 Task: Look for space in Teaneck, United States from 6th September, 2023 to 15th September, 2023 for 6 adults in price range Rs.8000 to Rs.12000. Place can be entire place or private room with 6 bedrooms having 6 beds and 6 bathrooms. Property type can be house, flat, guest house. Amenities needed are: wifi, TV, free parkinig on premises, gym, breakfast. Booking option can be shelf check-in. Required host language is English.
Action: Mouse moved to (545, 131)
Screenshot: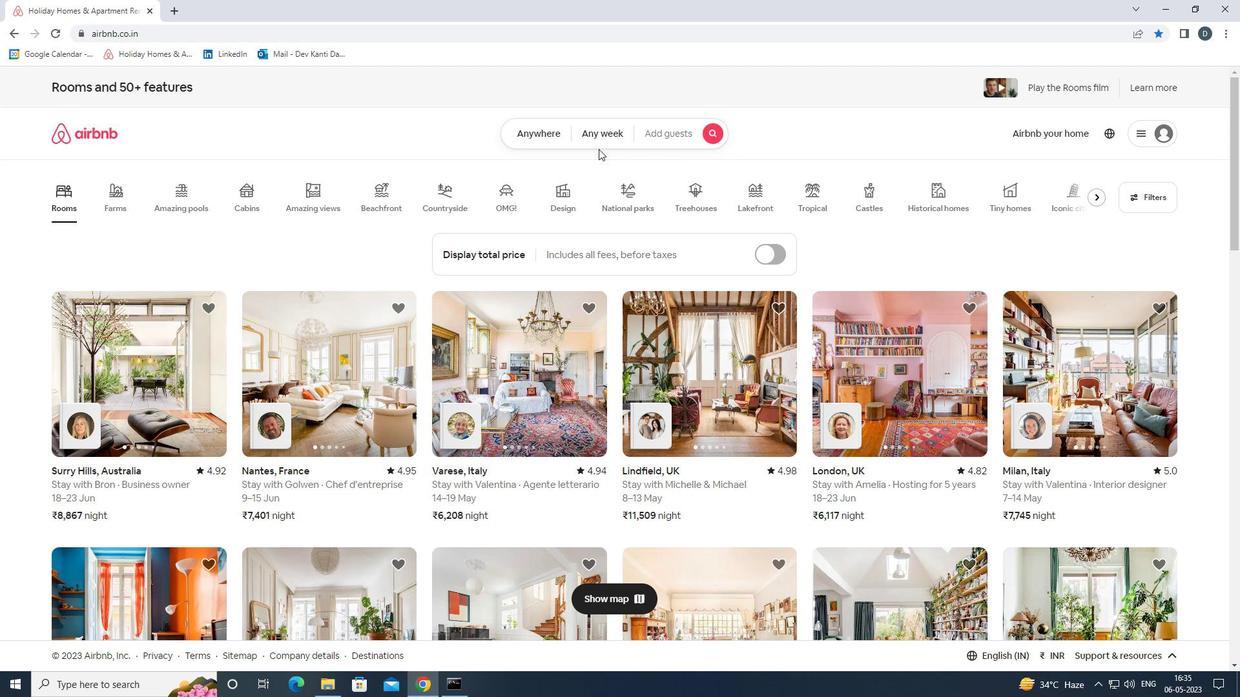 
Action: Mouse pressed left at (545, 131)
Screenshot: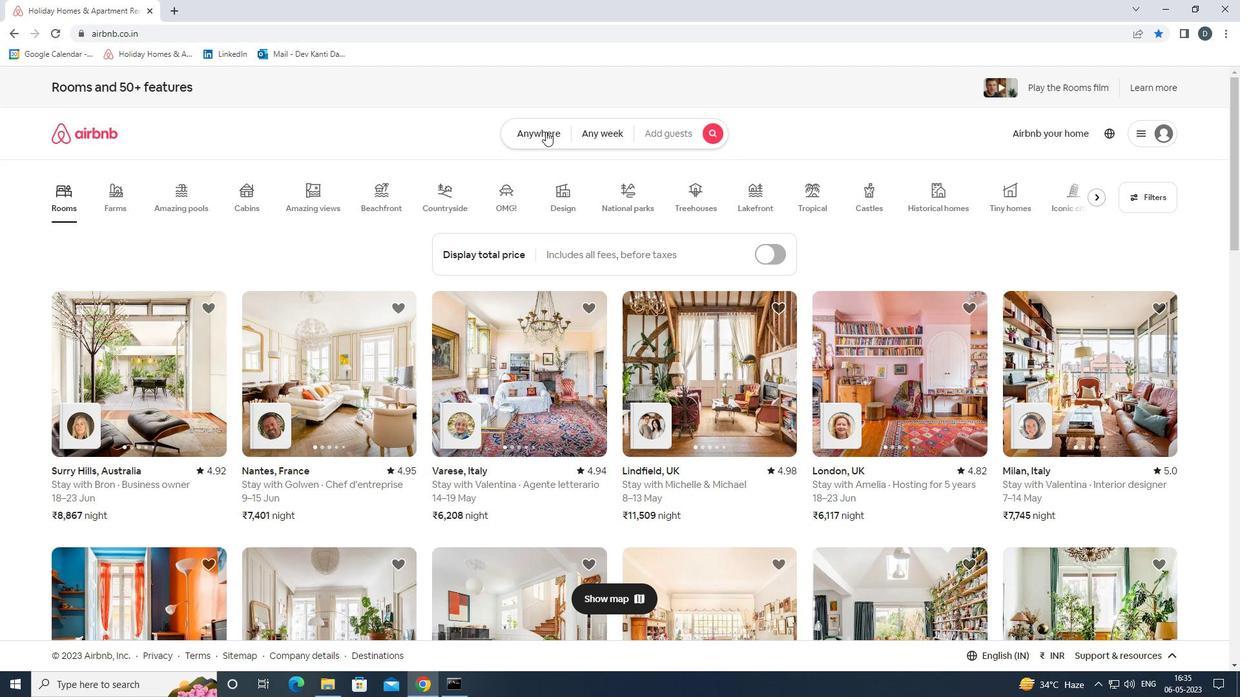 
Action: Mouse moved to (473, 186)
Screenshot: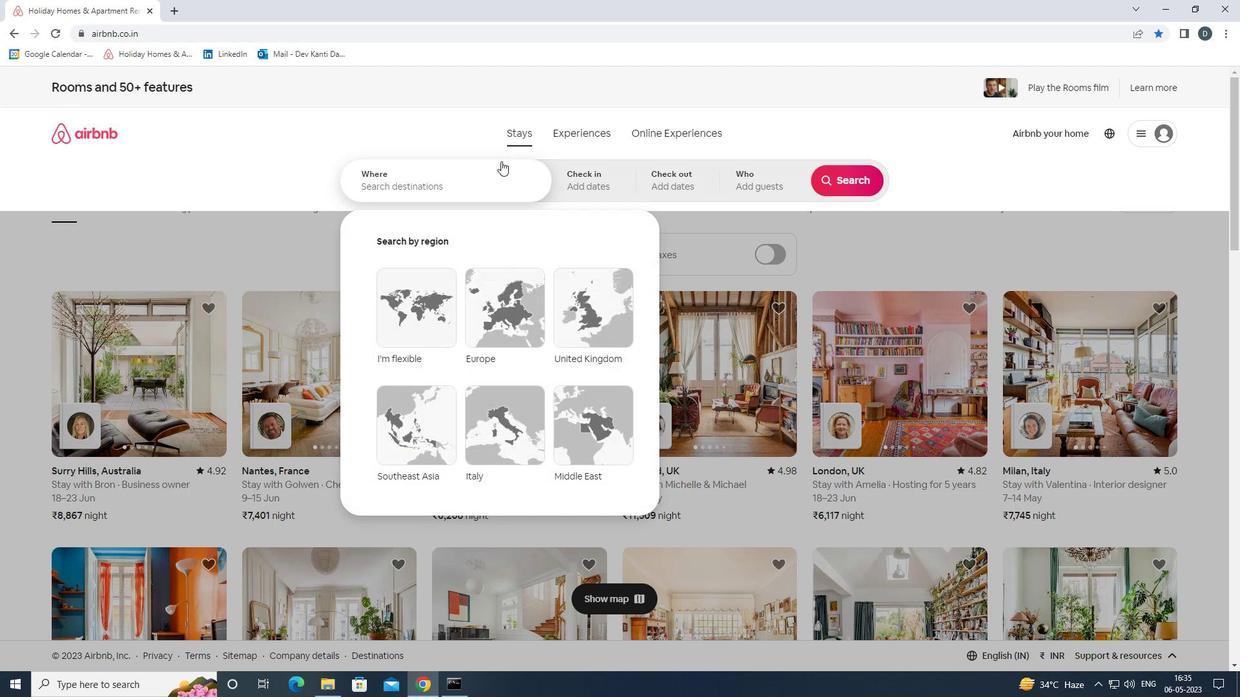 
Action: Mouse pressed left at (473, 186)
Screenshot: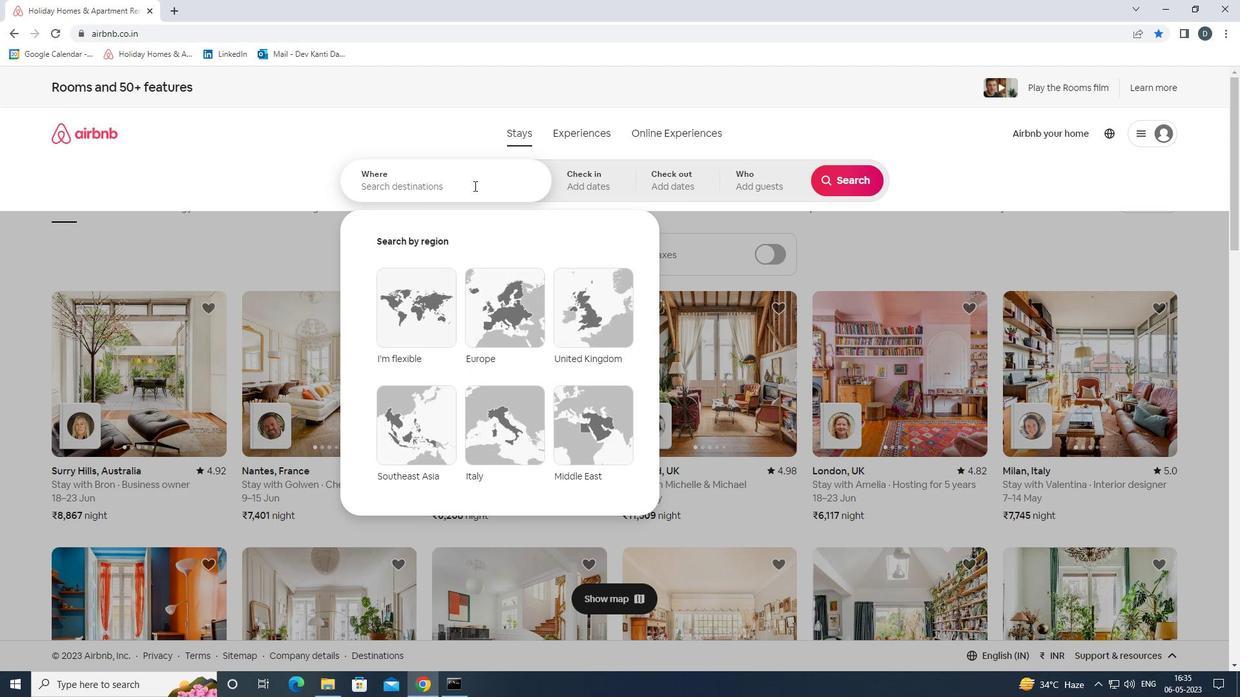 
Action: Key pressed <Key.shift>TEANECK,<Key.shift>UNITED<Key.space><Key.shift>STATES<Key.enter>
Screenshot: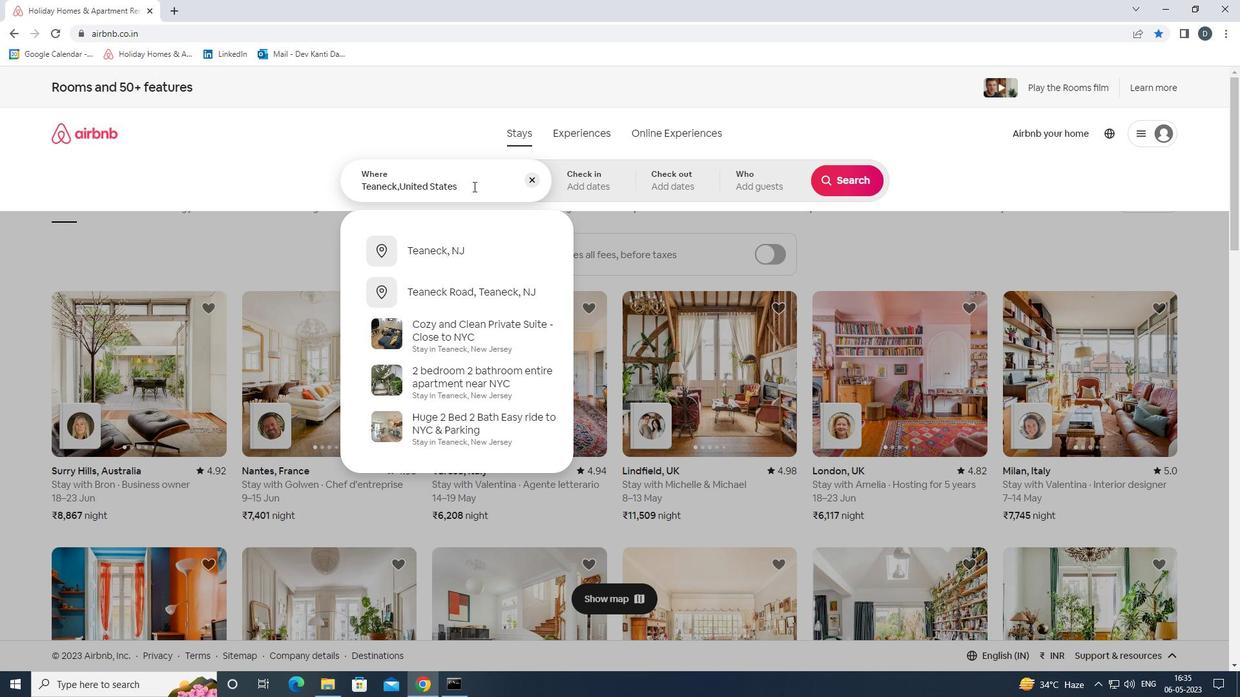 
Action: Mouse moved to (843, 277)
Screenshot: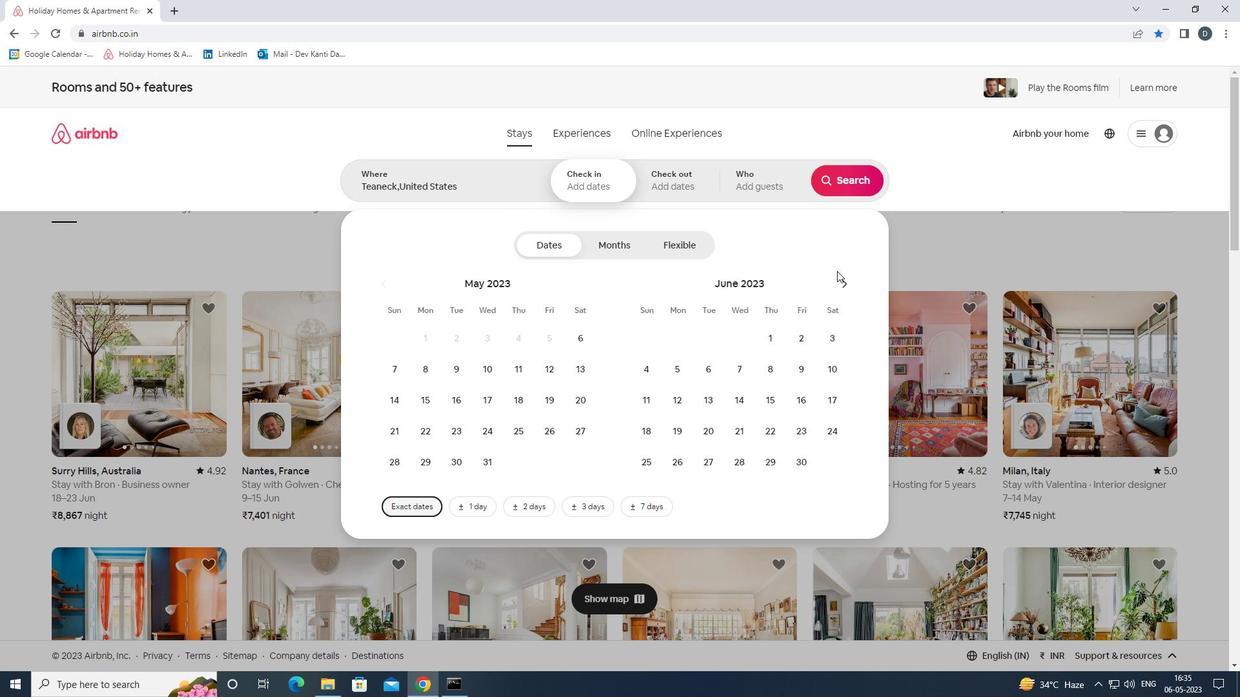 
Action: Mouse pressed left at (843, 277)
Screenshot: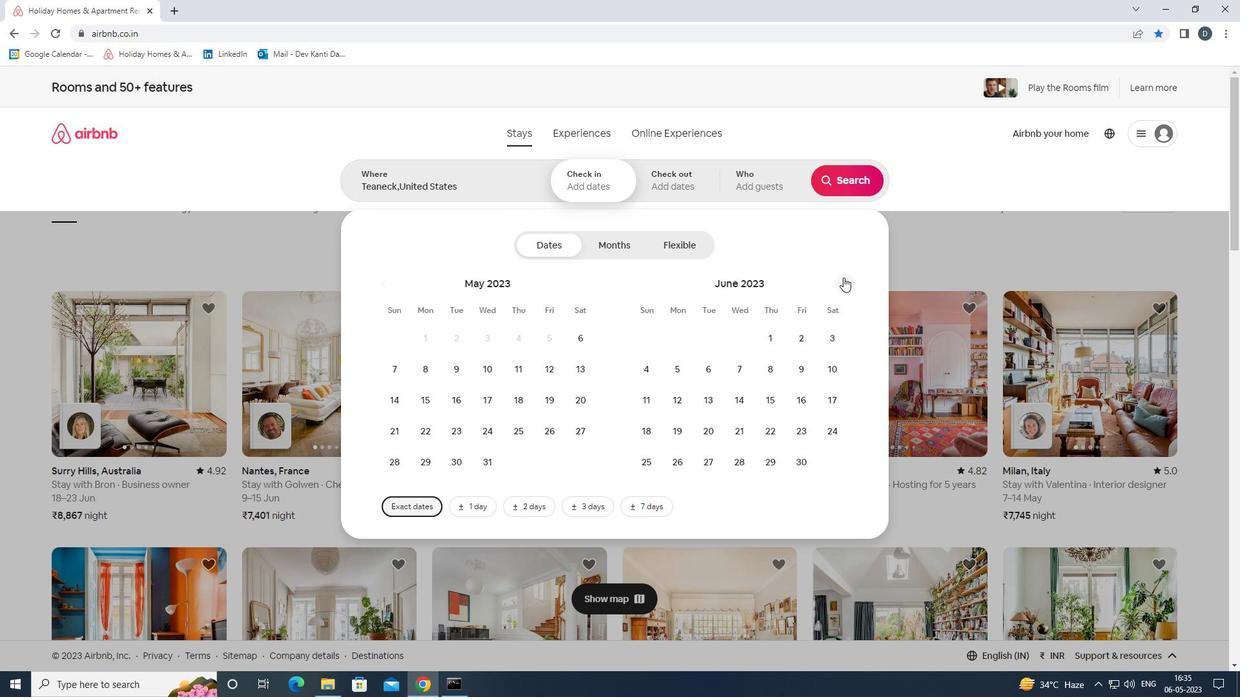 
Action: Mouse pressed left at (843, 277)
Screenshot: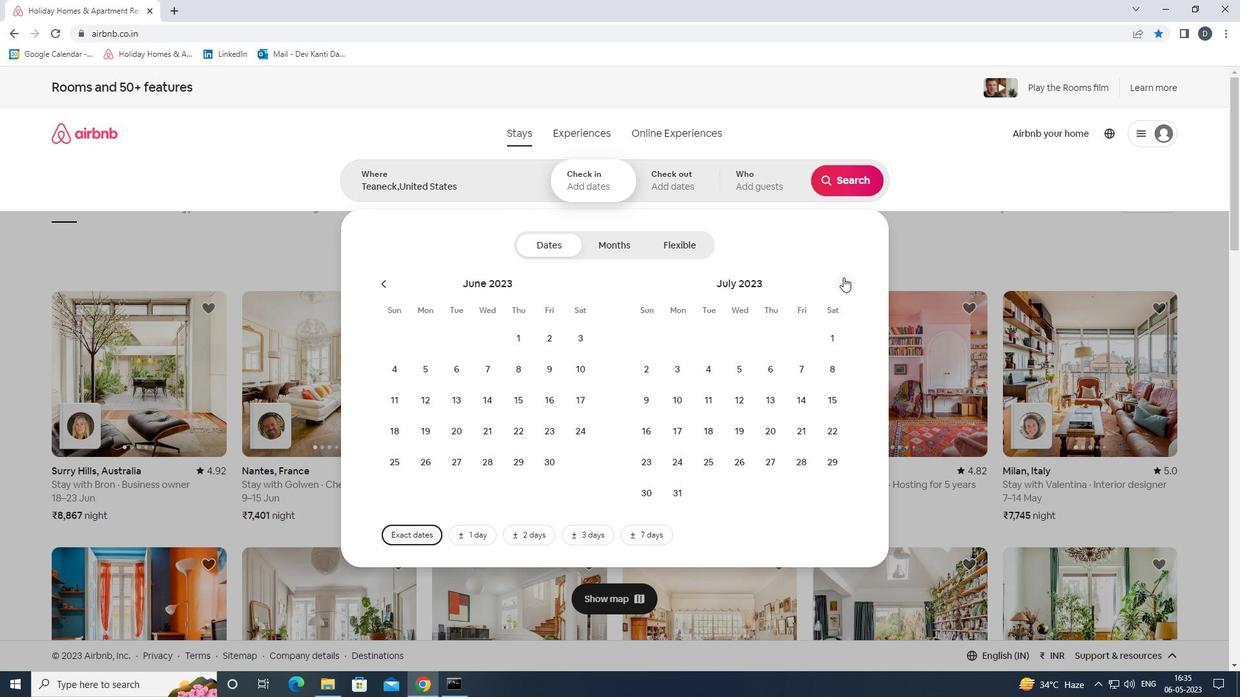 
Action: Mouse pressed left at (843, 277)
Screenshot: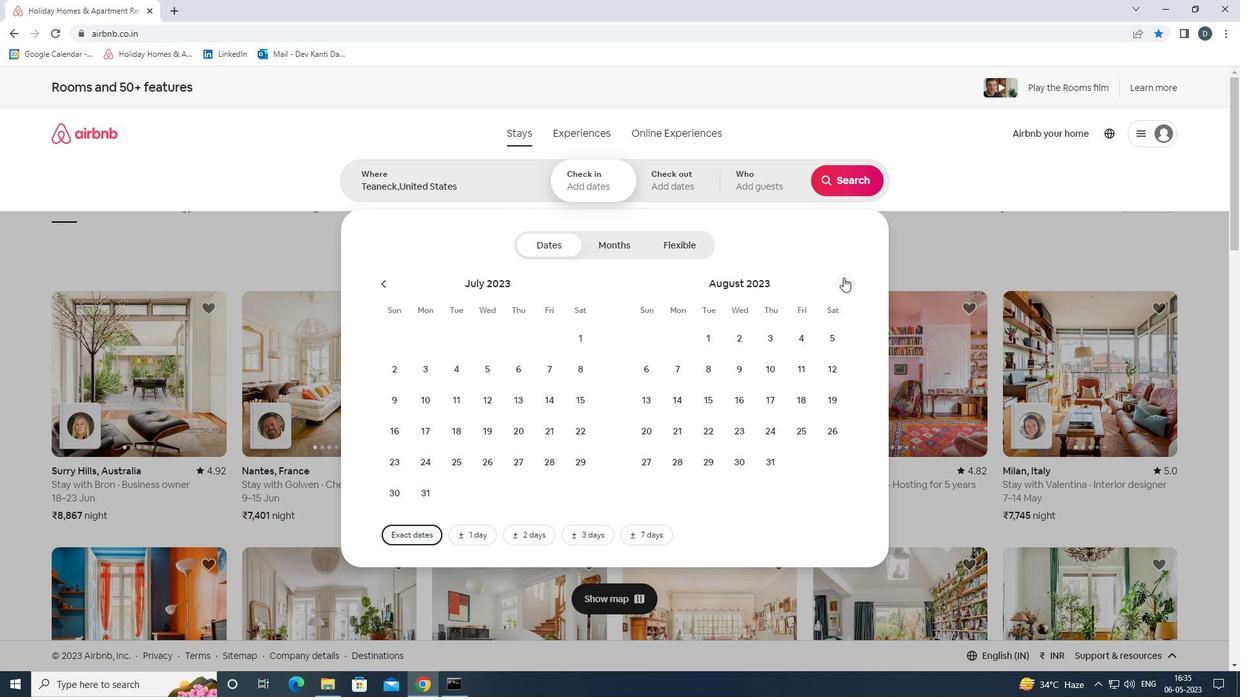 
Action: Mouse moved to (747, 378)
Screenshot: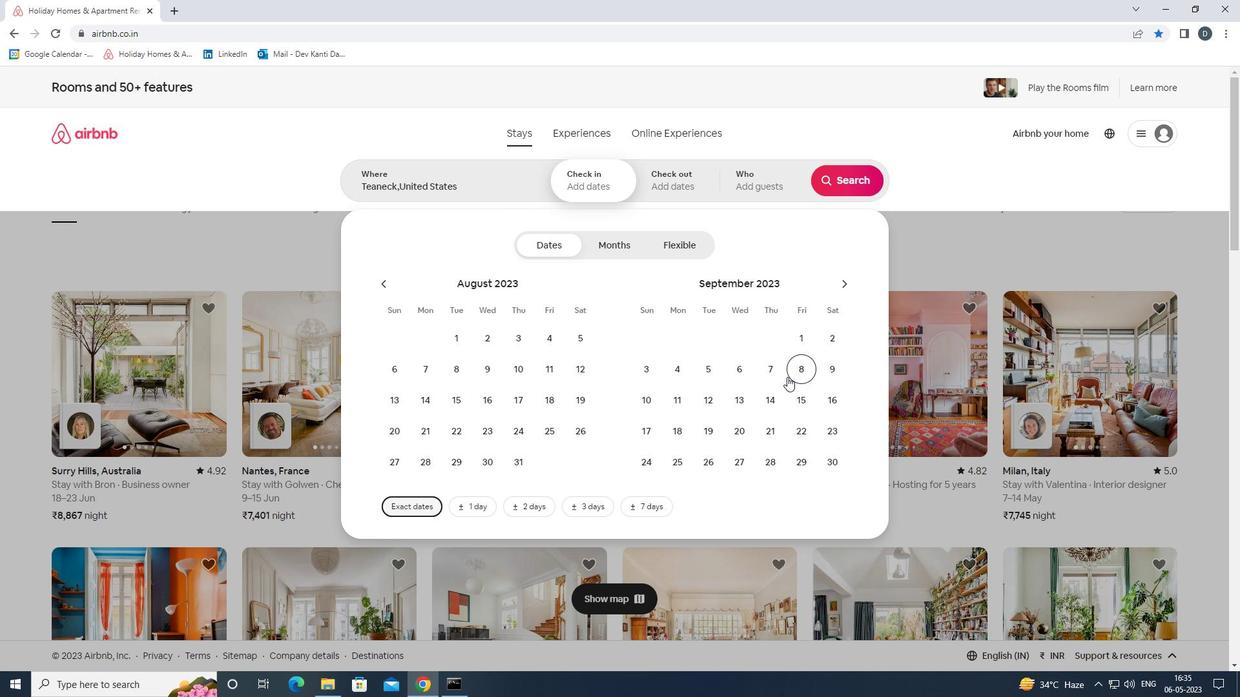 
Action: Mouse pressed left at (747, 378)
Screenshot: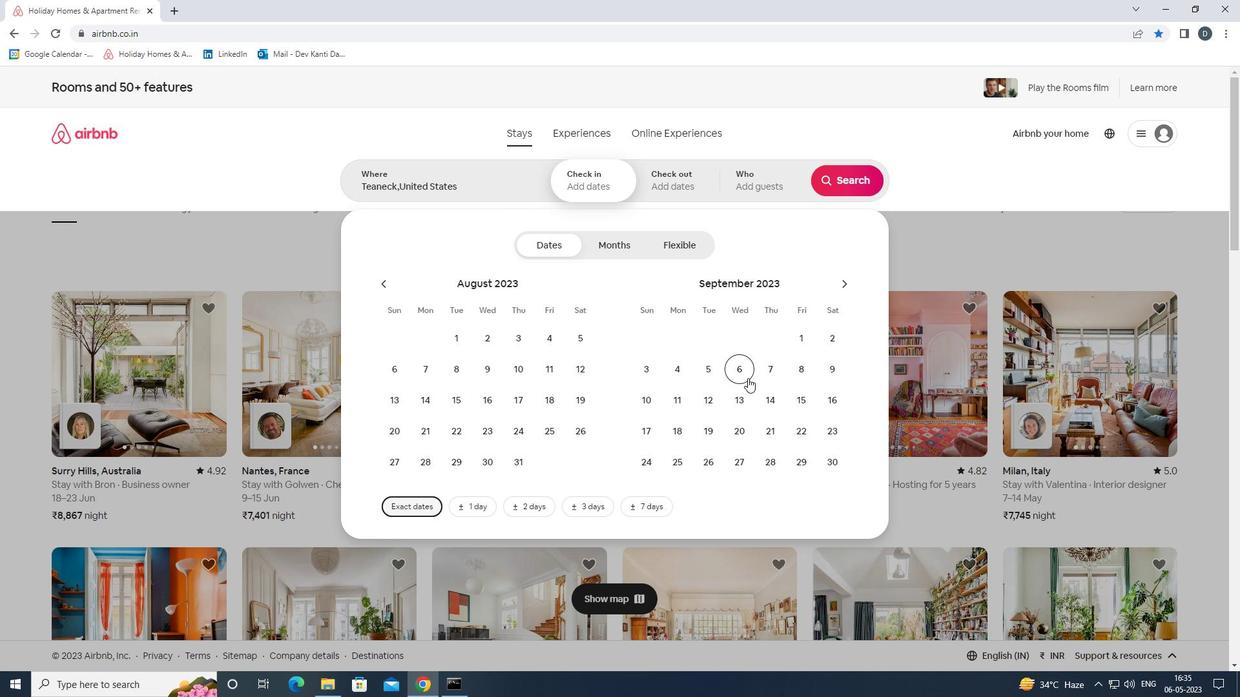 
Action: Mouse moved to (790, 396)
Screenshot: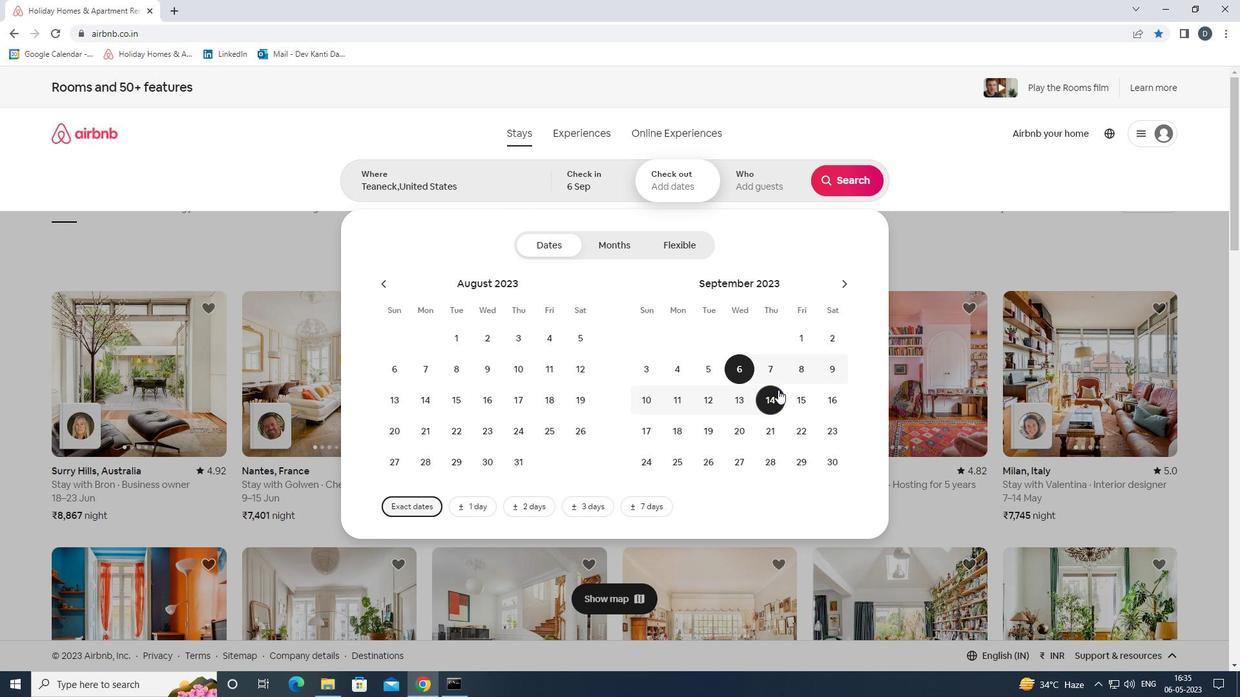 
Action: Mouse pressed left at (790, 396)
Screenshot: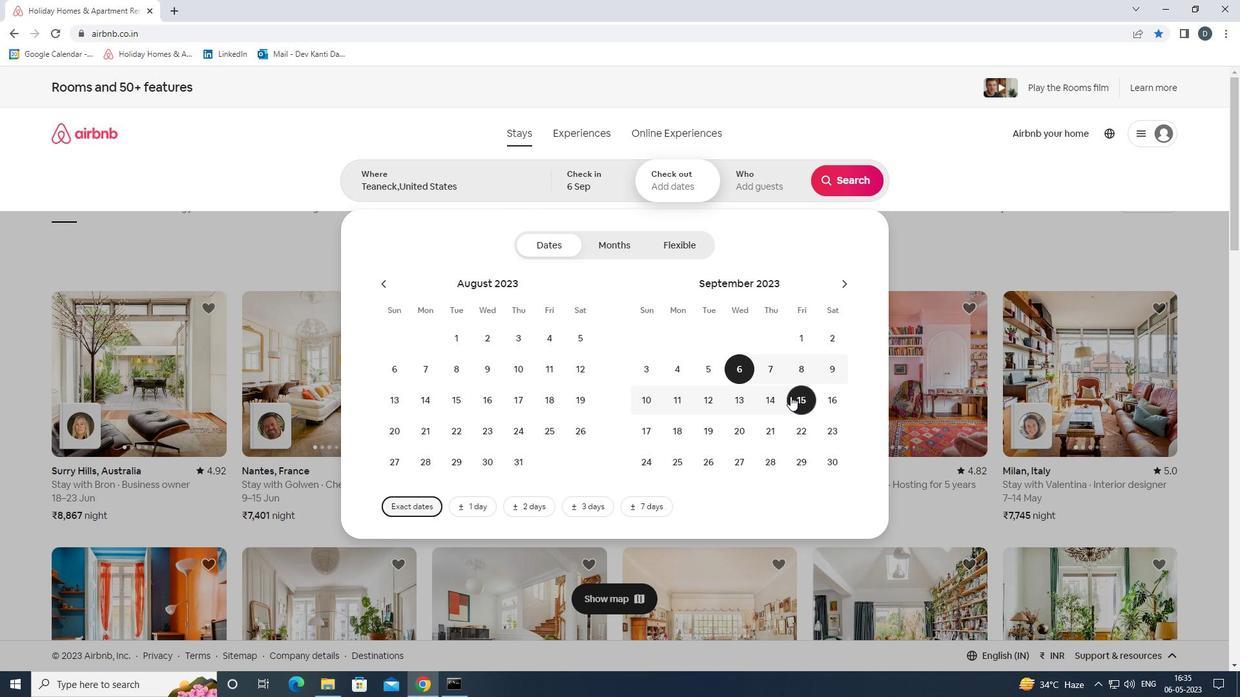 
Action: Mouse moved to (773, 193)
Screenshot: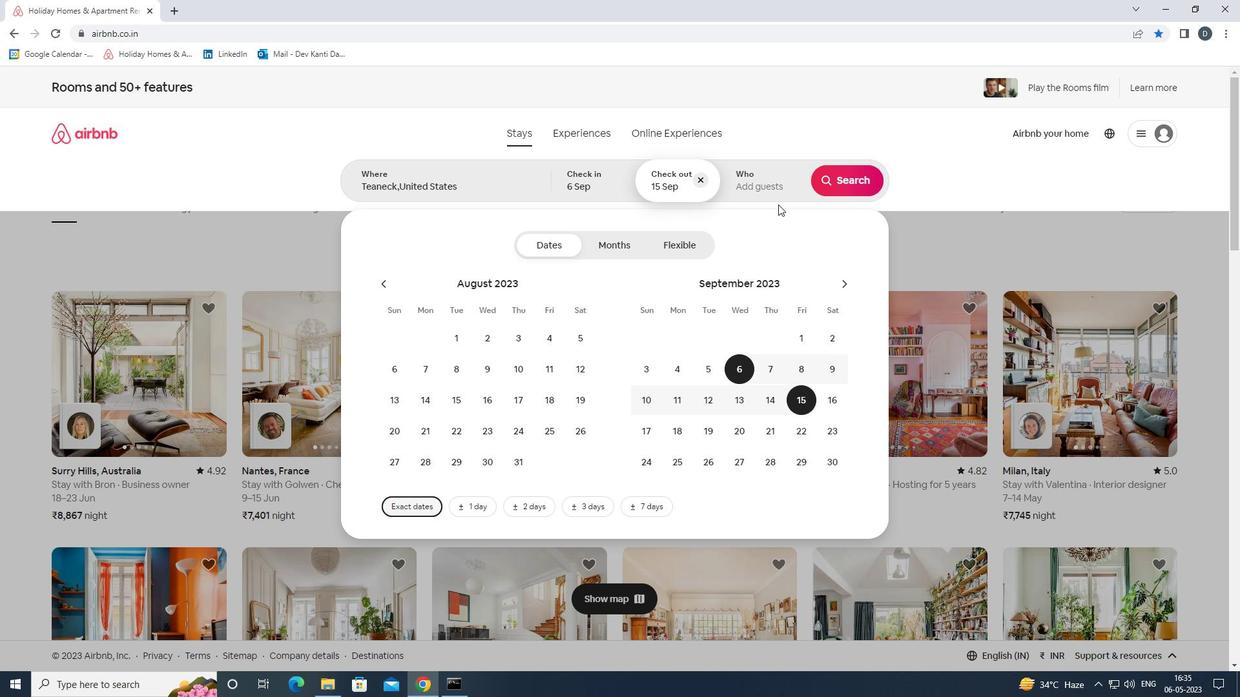 
Action: Mouse pressed left at (773, 193)
Screenshot: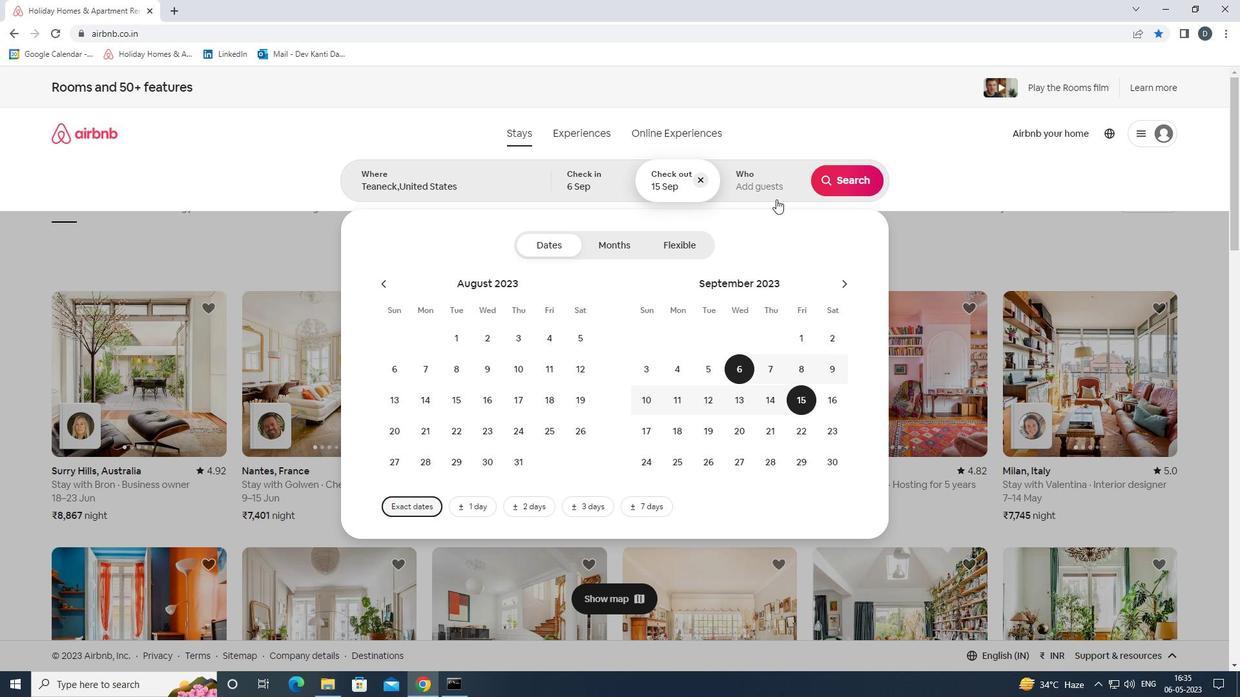 
Action: Mouse moved to (846, 248)
Screenshot: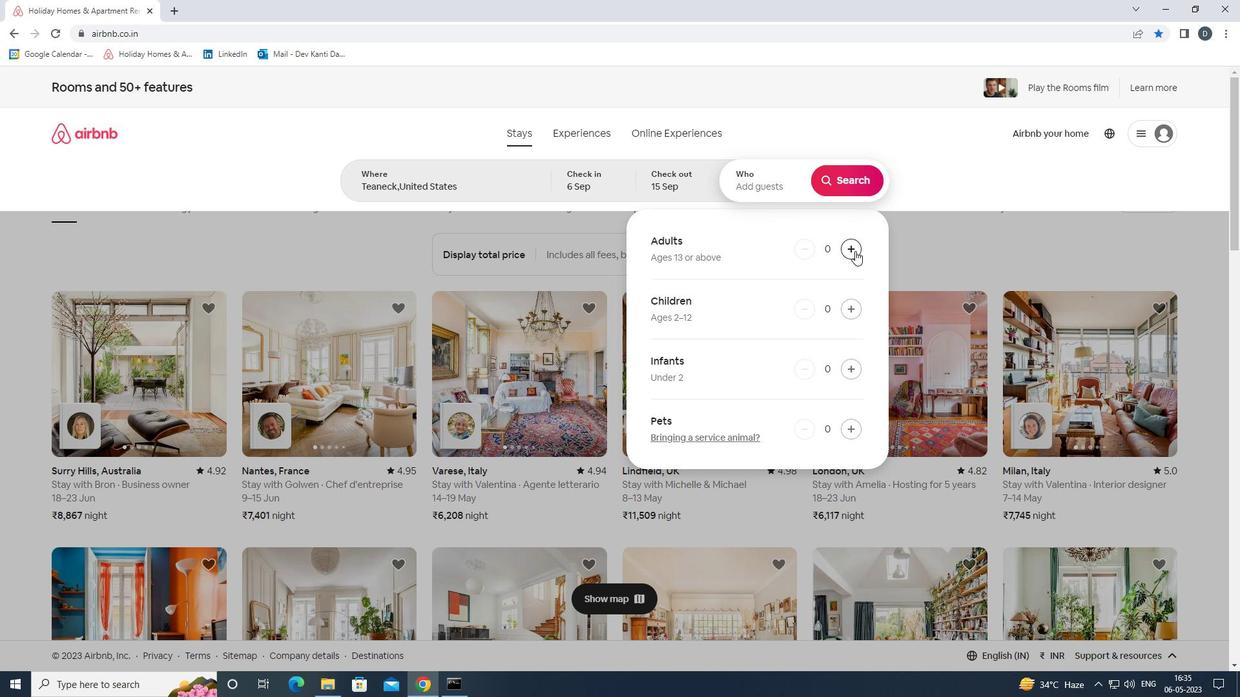 
Action: Mouse pressed left at (846, 248)
Screenshot: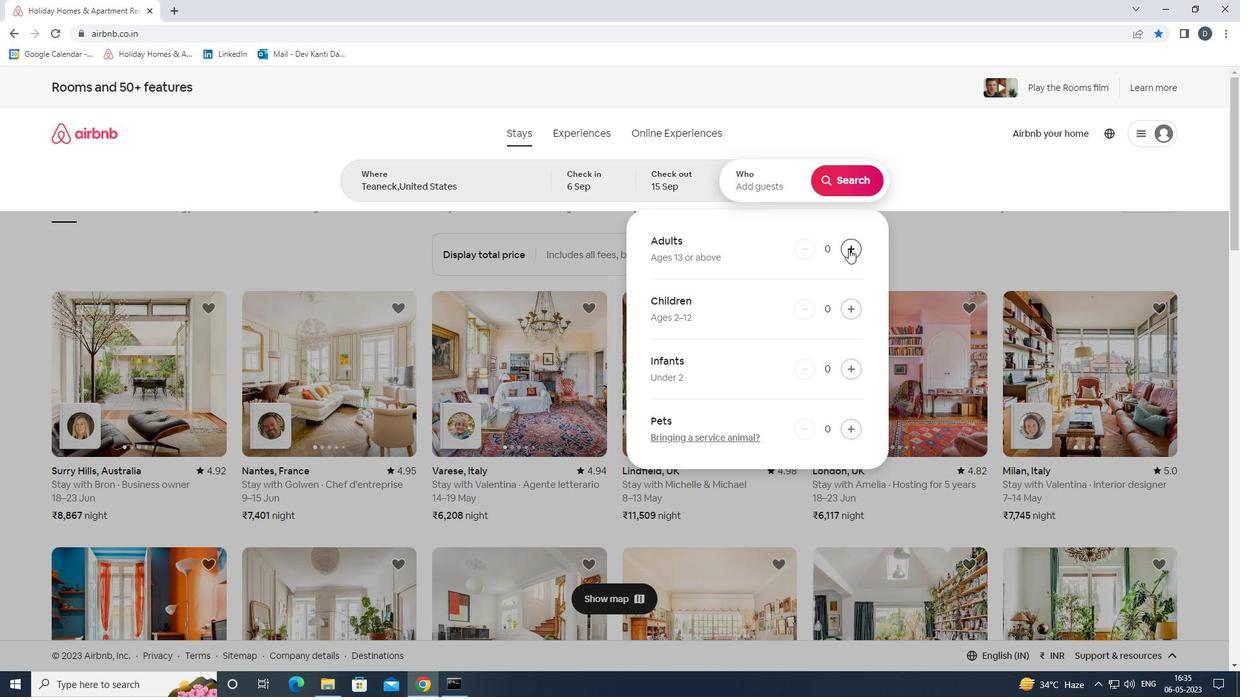 
Action: Mouse pressed left at (846, 248)
Screenshot: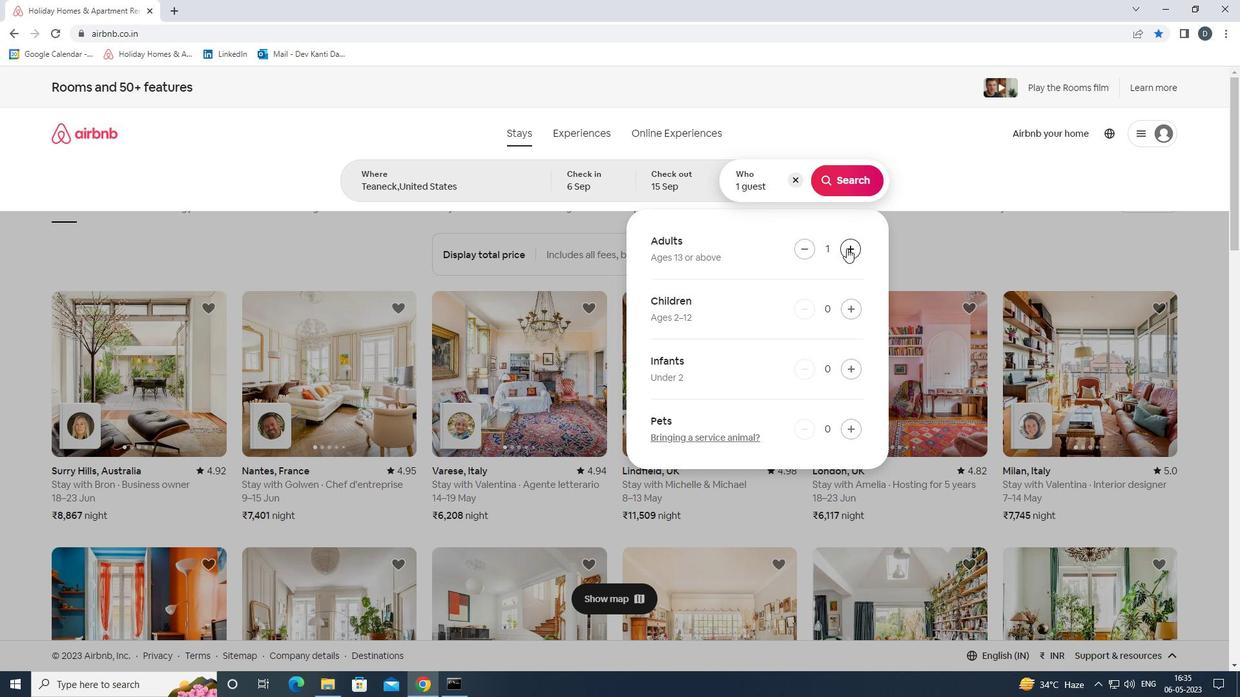 
Action: Mouse pressed left at (846, 248)
Screenshot: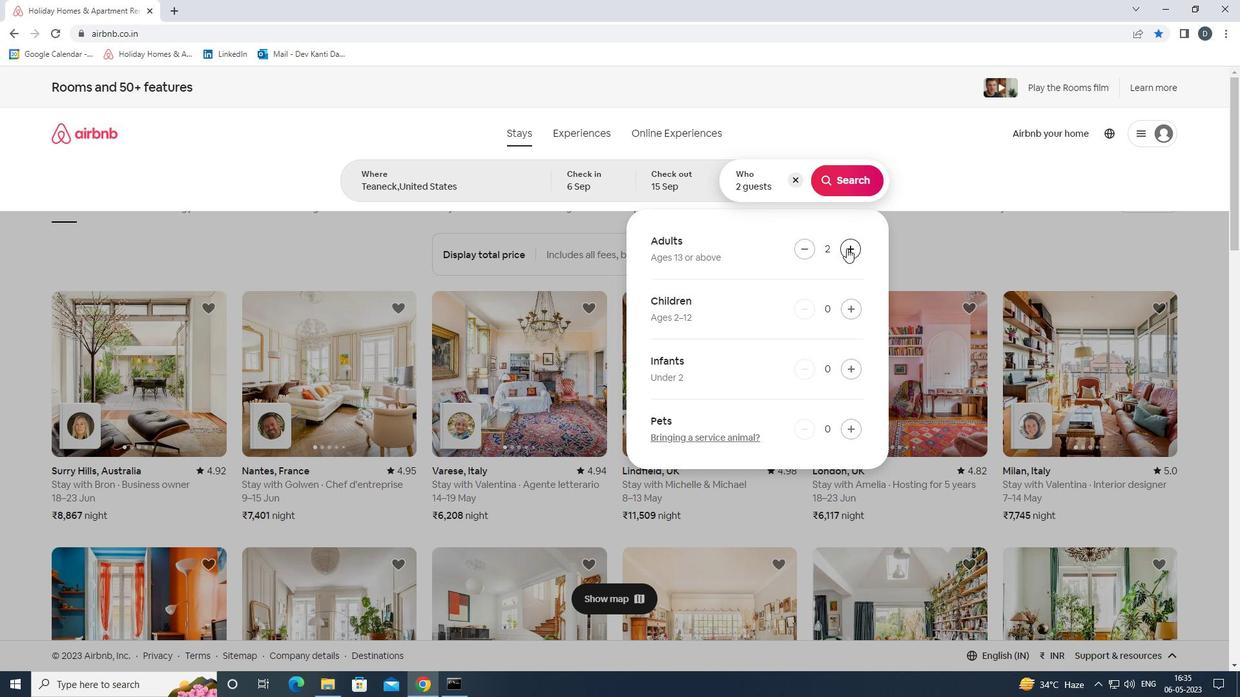 
Action: Mouse pressed left at (846, 248)
Screenshot: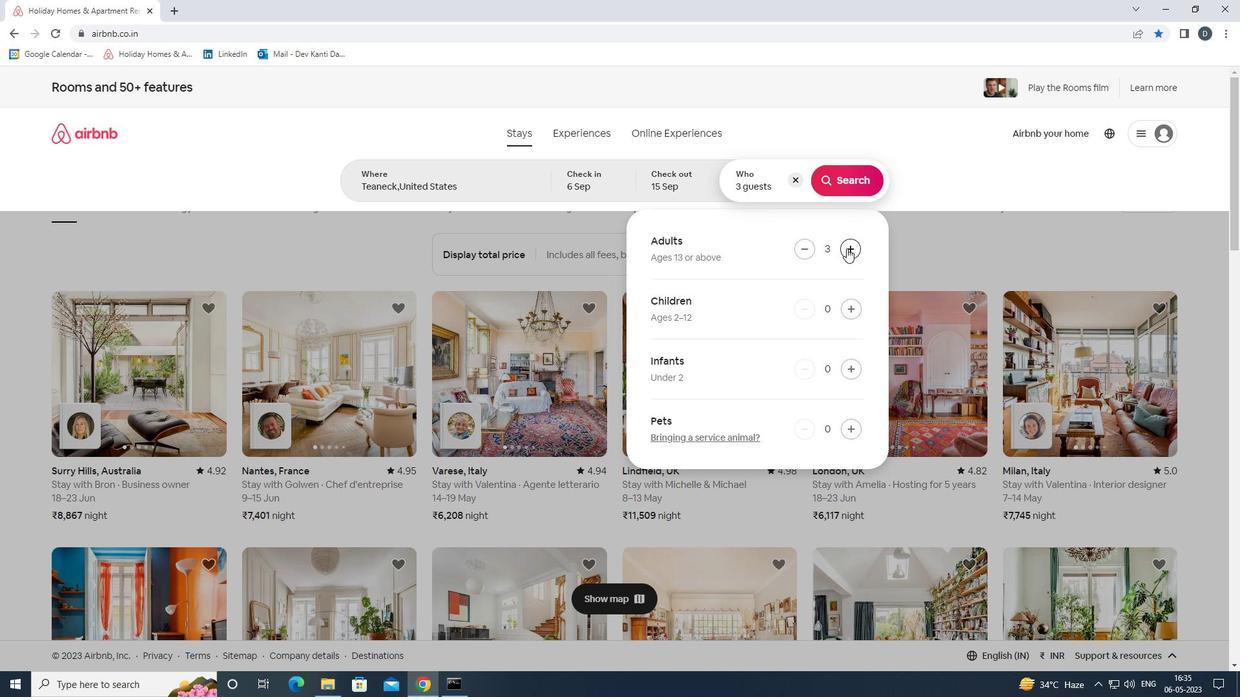 
Action: Mouse pressed left at (846, 248)
Screenshot: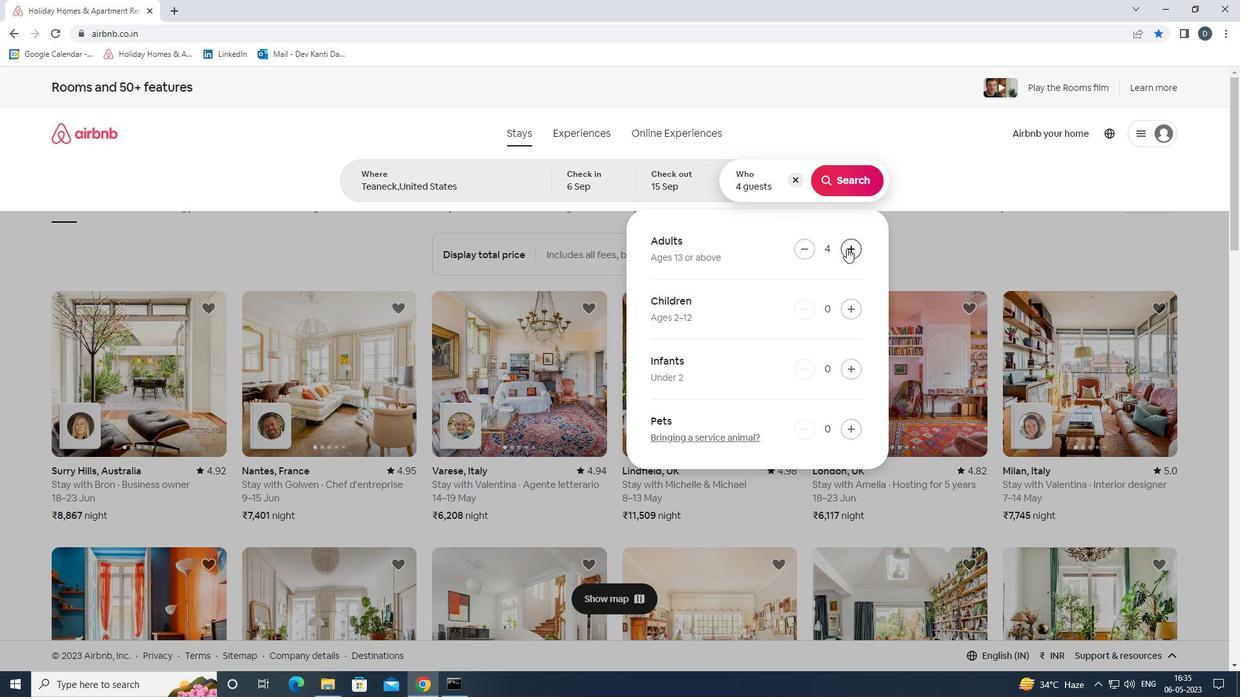 
Action: Mouse pressed left at (846, 248)
Screenshot: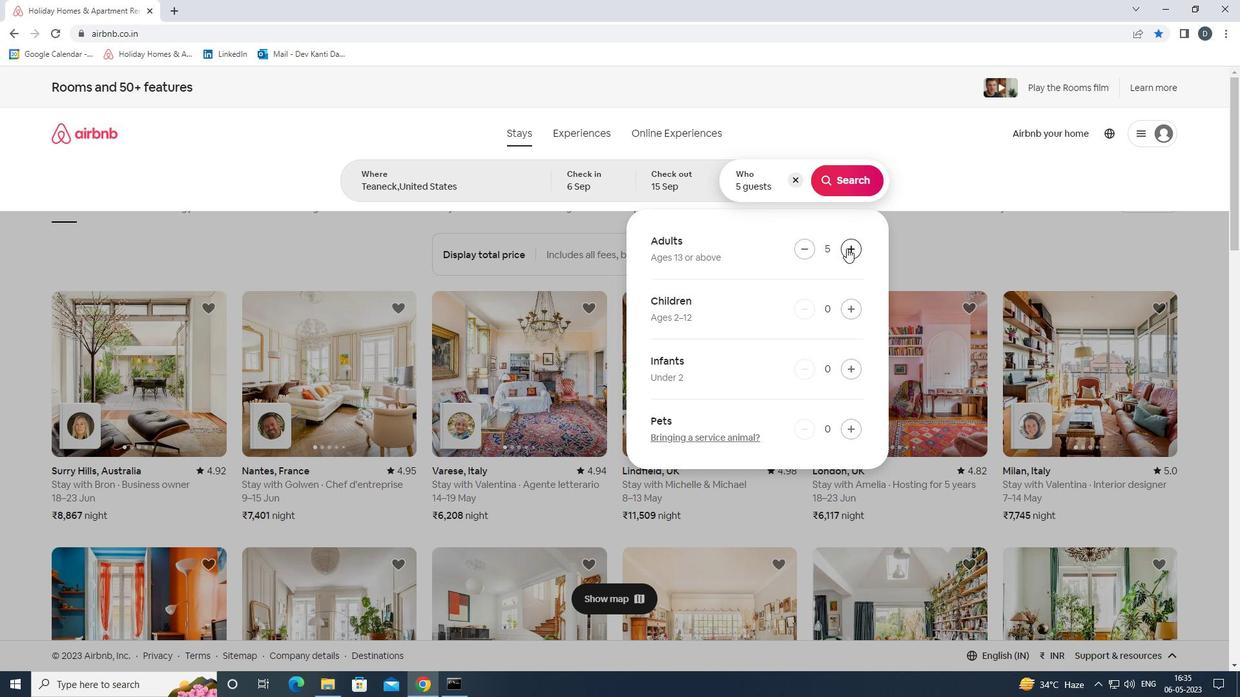 
Action: Mouse moved to (847, 190)
Screenshot: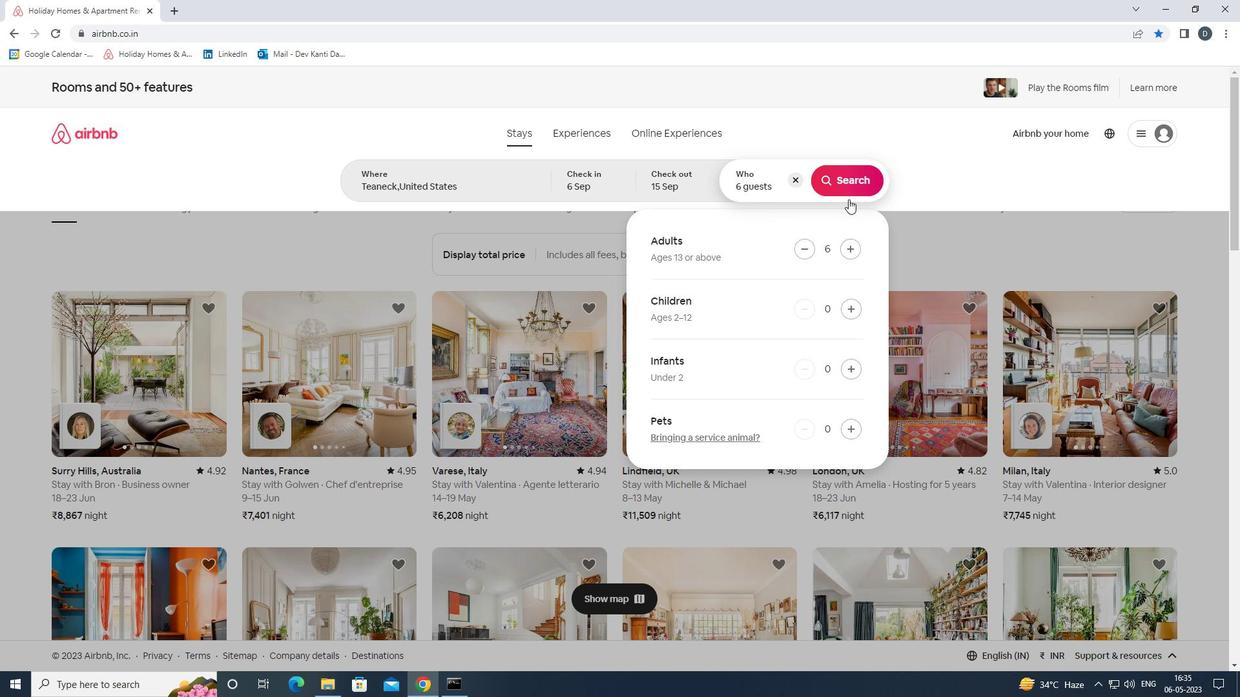 
Action: Mouse pressed left at (847, 190)
Screenshot: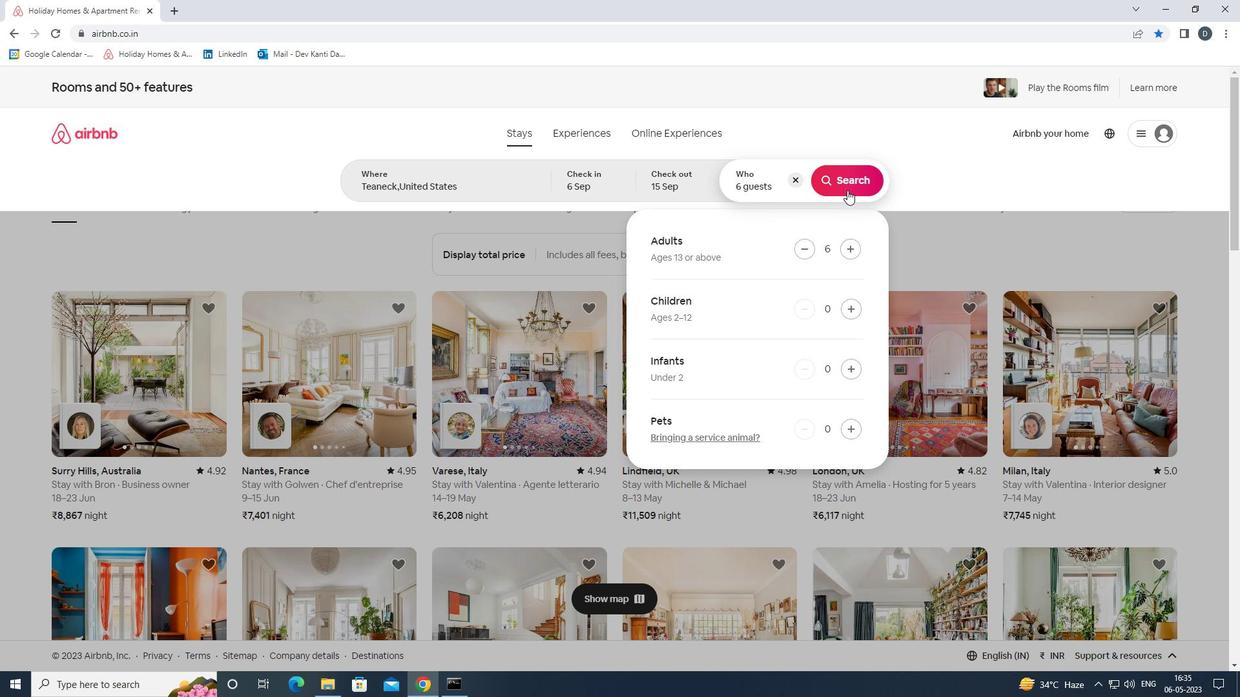 
Action: Mouse moved to (1200, 147)
Screenshot: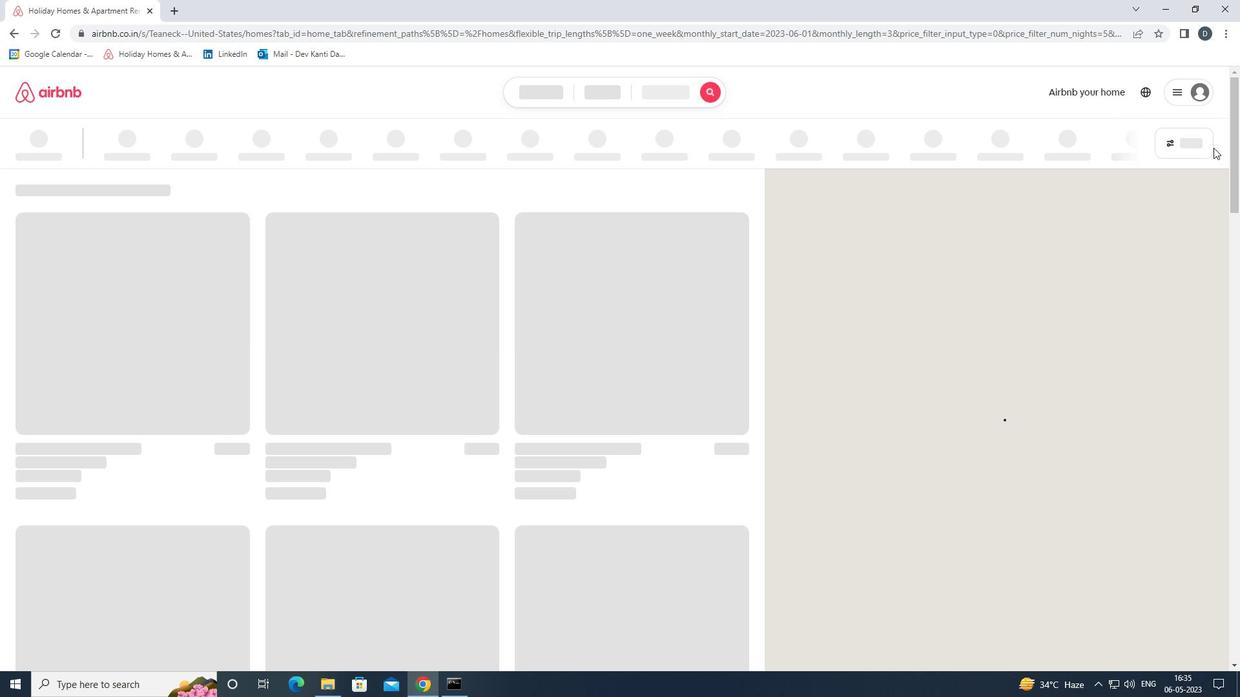 
Action: Mouse pressed left at (1200, 147)
Screenshot: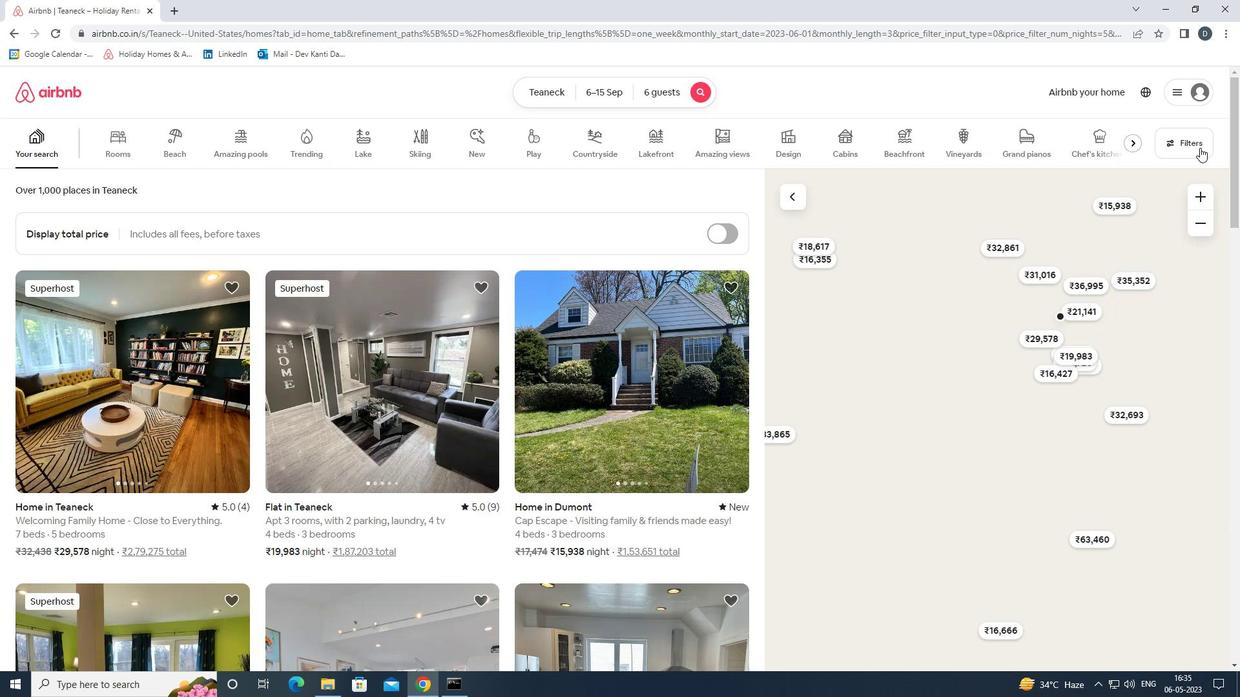 
Action: Mouse moved to (494, 459)
Screenshot: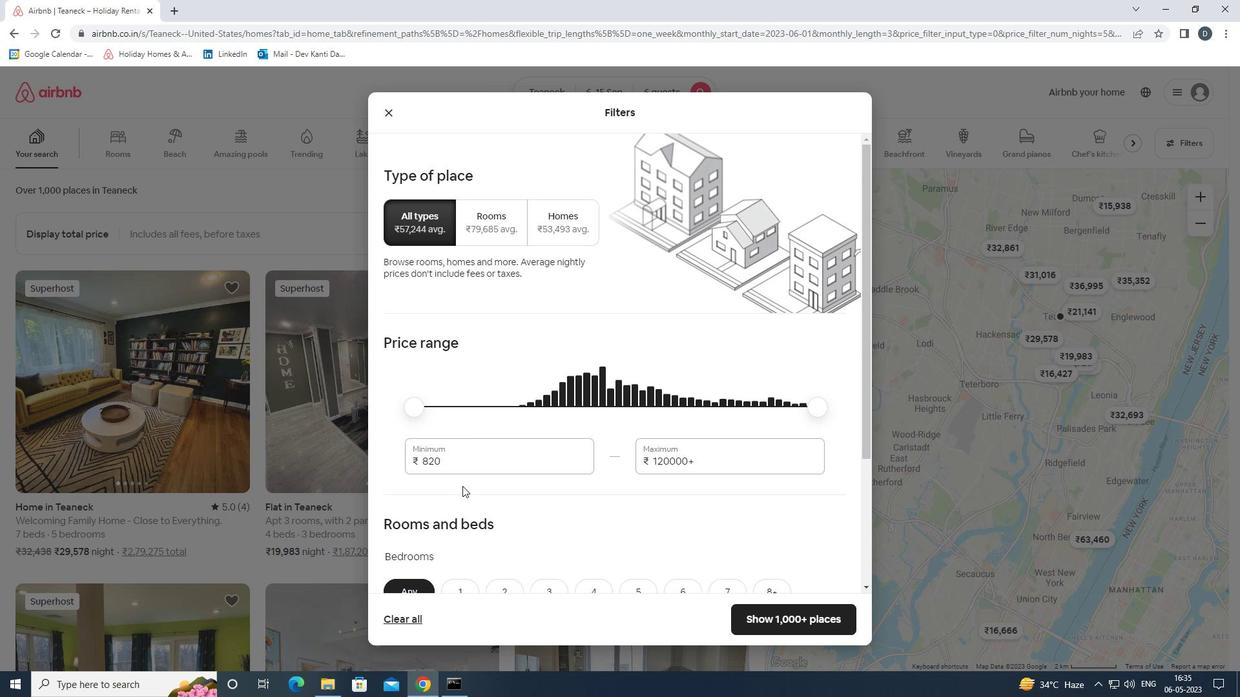 
Action: Mouse pressed left at (494, 459)
Screenshot: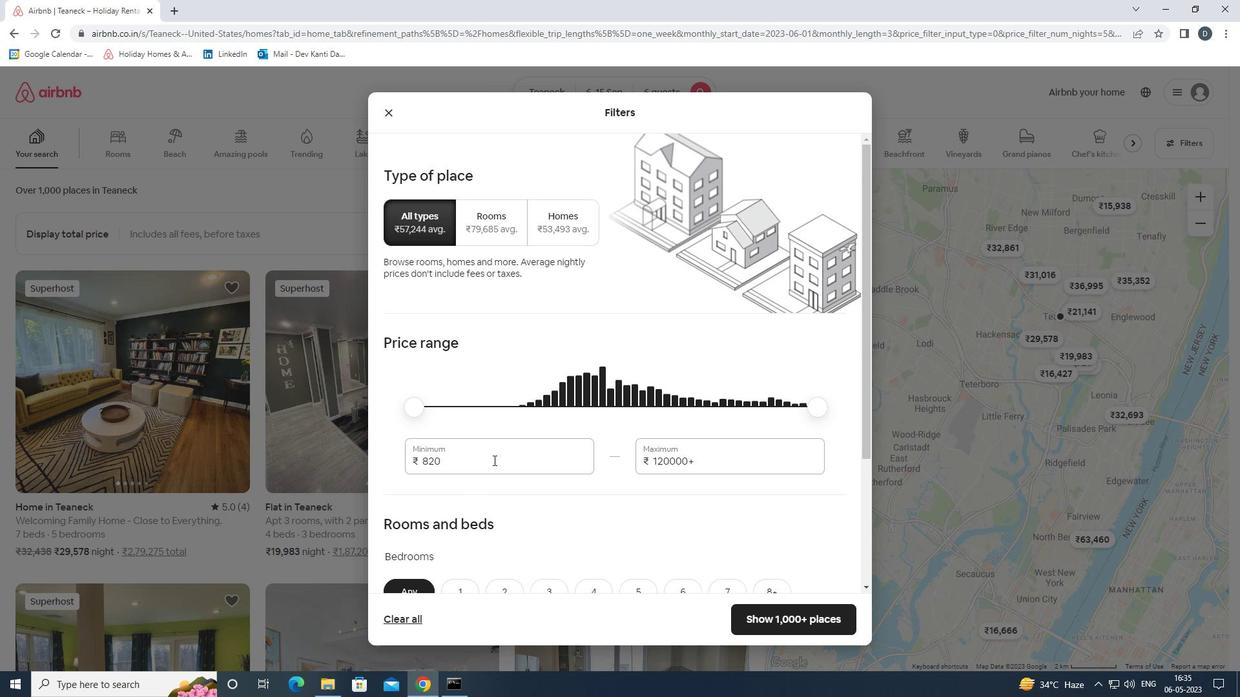 
Action: Mouse pressed left at (494, 459)
Screenshot: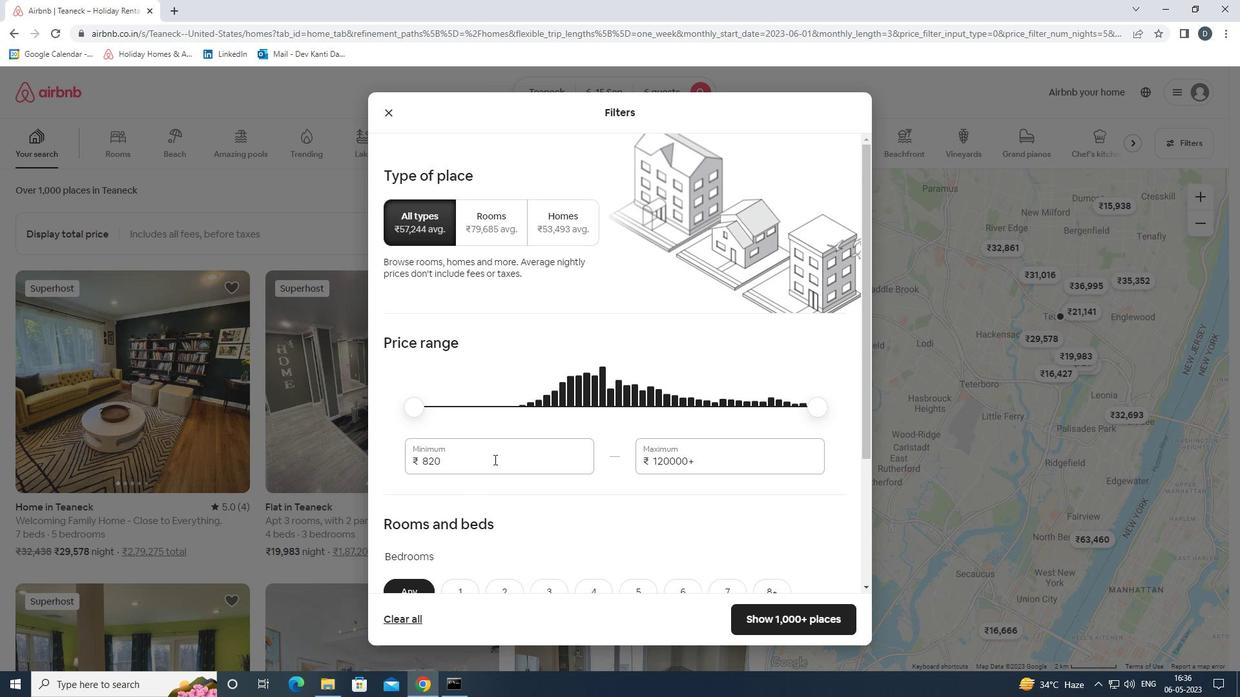 
Action: Key pressed 8000<Key.tab>12000
Screenshot: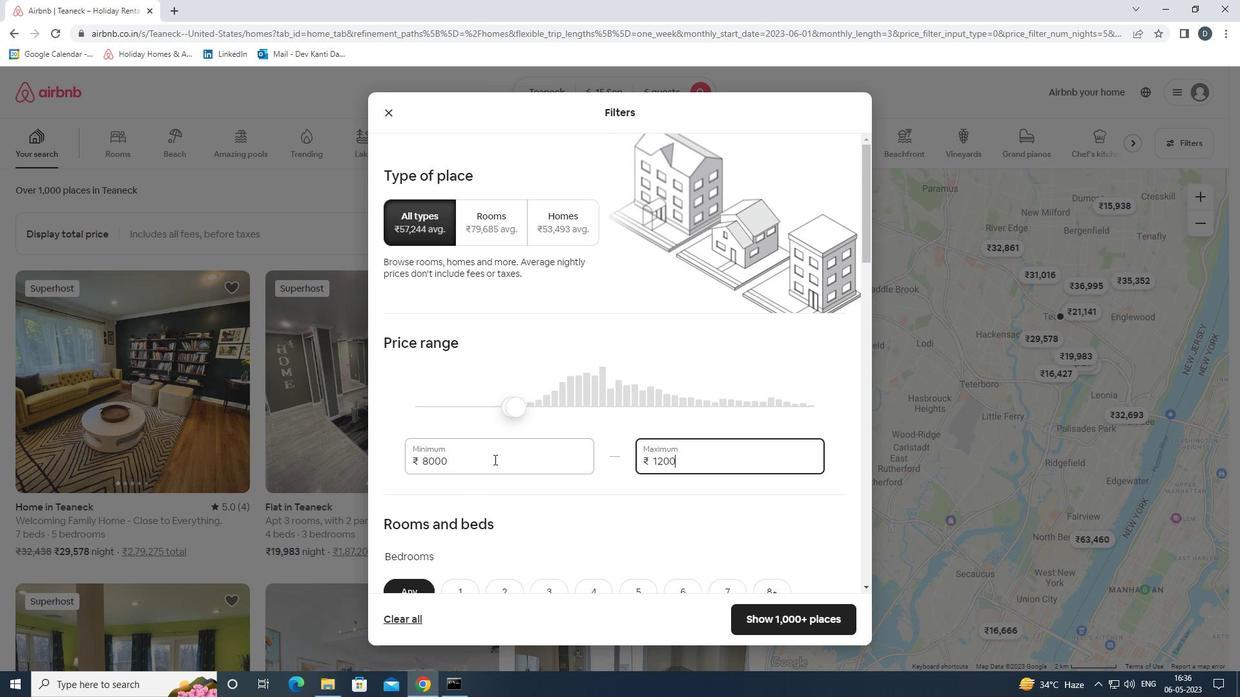 
Action: Mouse moved to (496, 432)
Screenshot: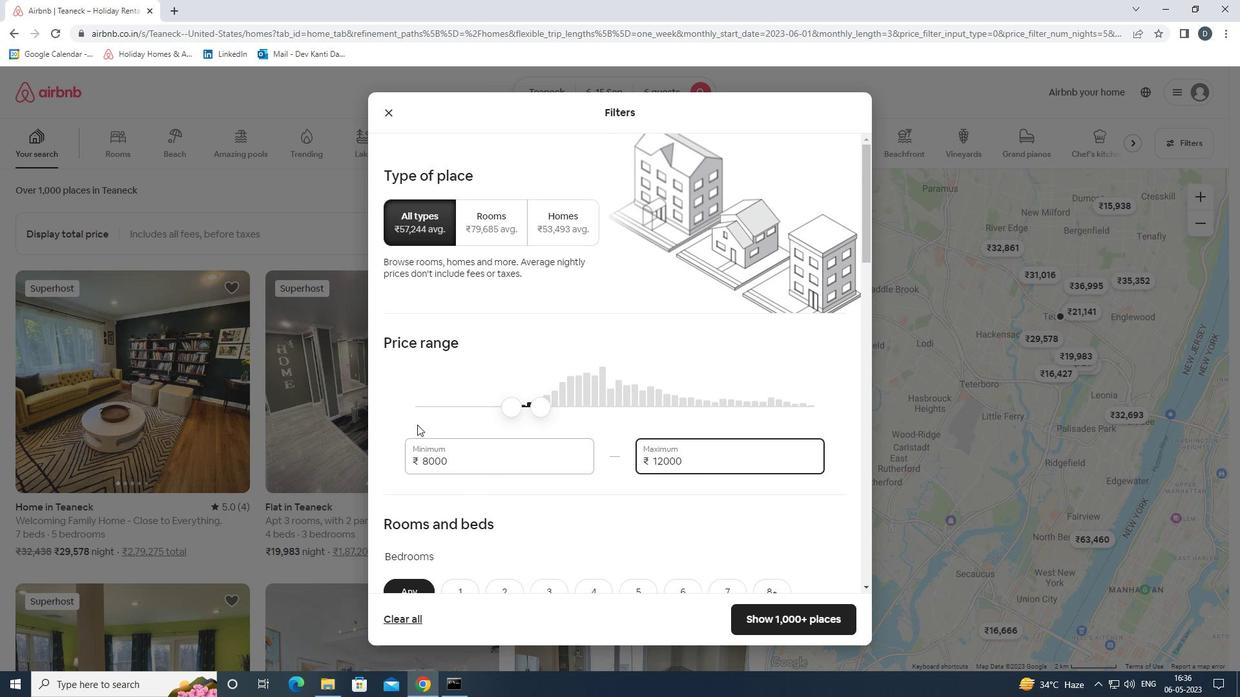 
Action: Mouse scrolled (496, 431) with delta (0, 0)
Screenshot: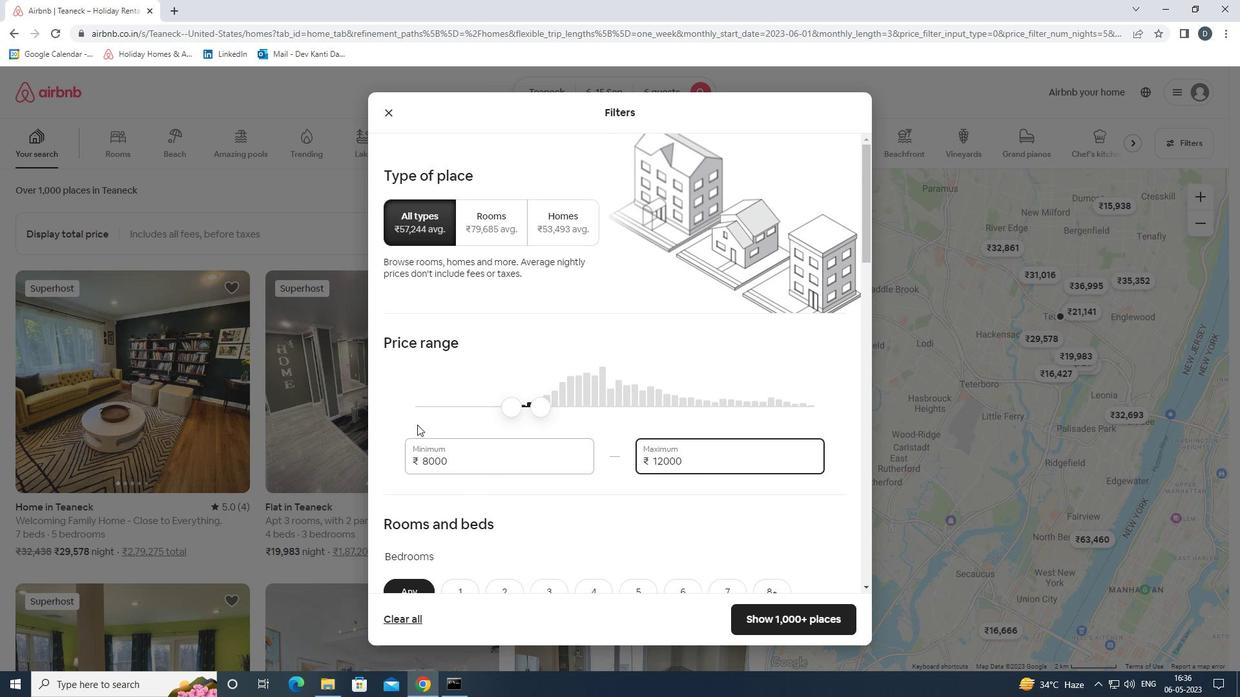 
Action: Mouse moved to (506, 437)
Screenshot: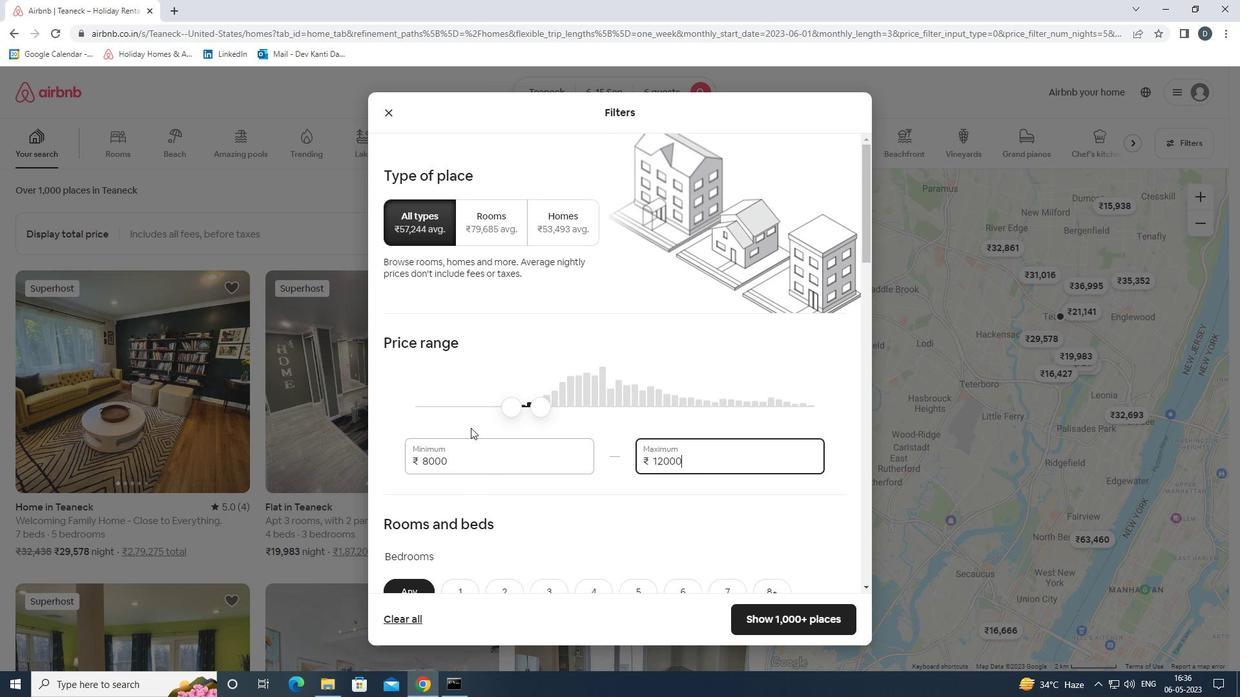 
Action: Mouse scrolled (506, 436) with delta (0, 0)
Screenshot: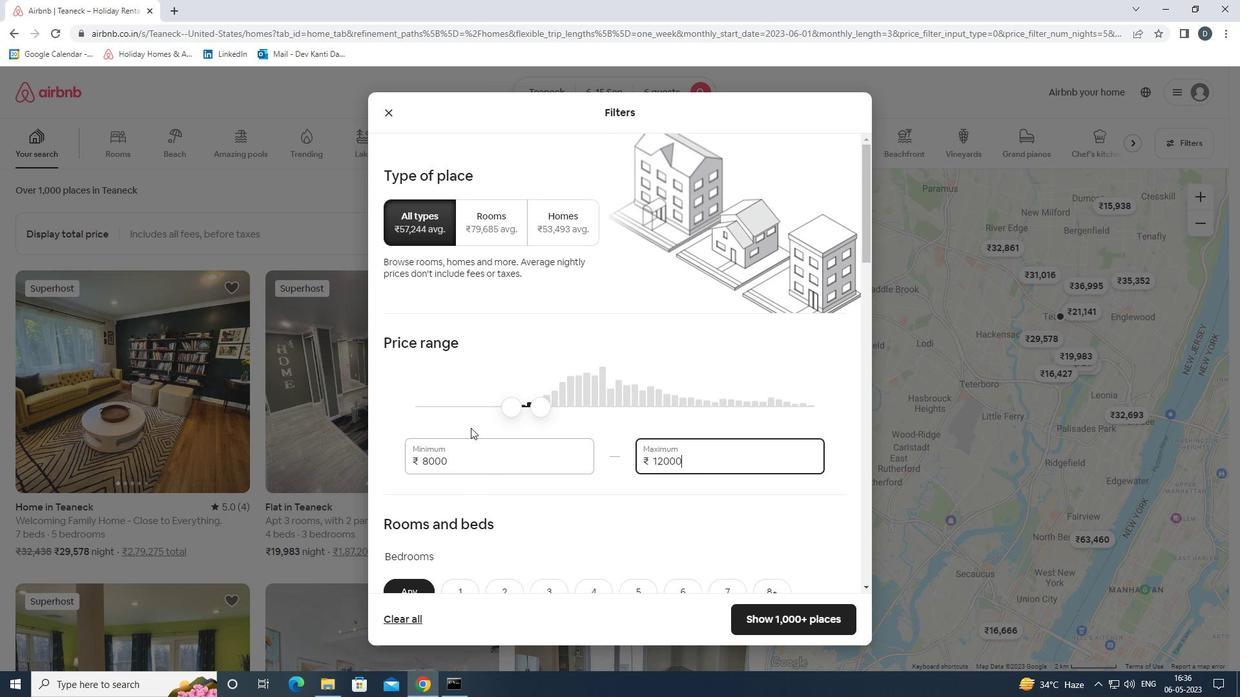 
Action: Mouse moved to (512, 439)
Screenshot: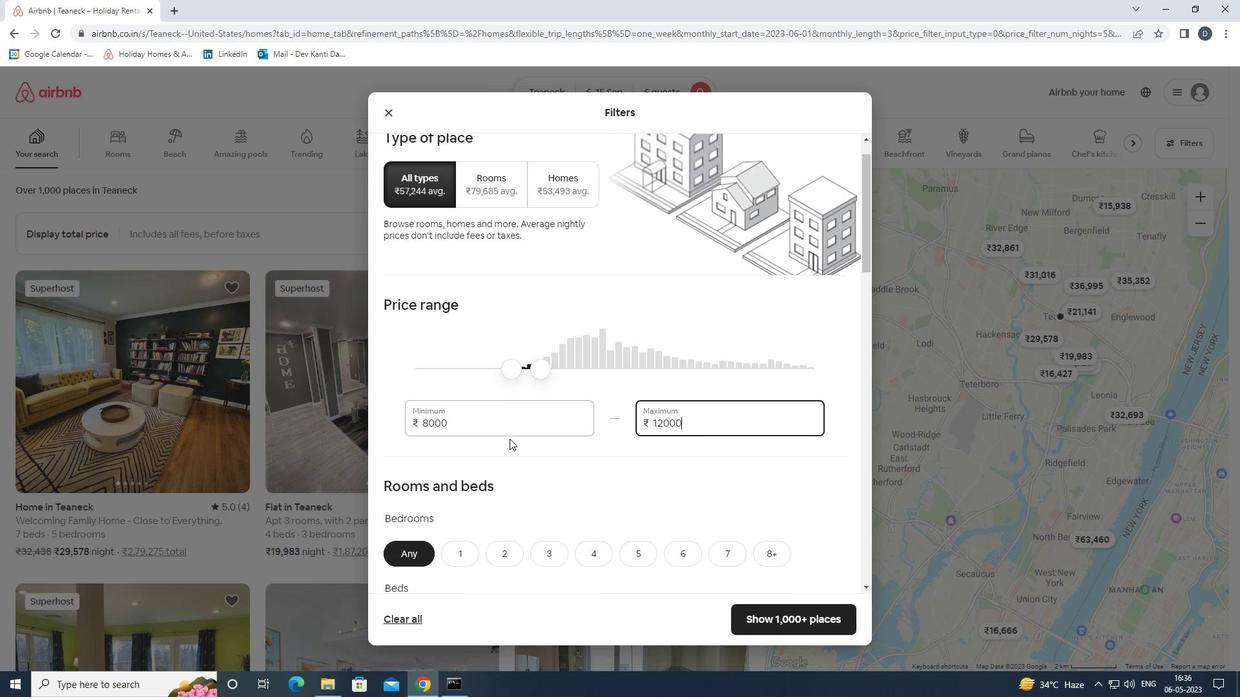 
Action: Mouse scrolled (512, 438) with delta (0, 0)
Screenshot: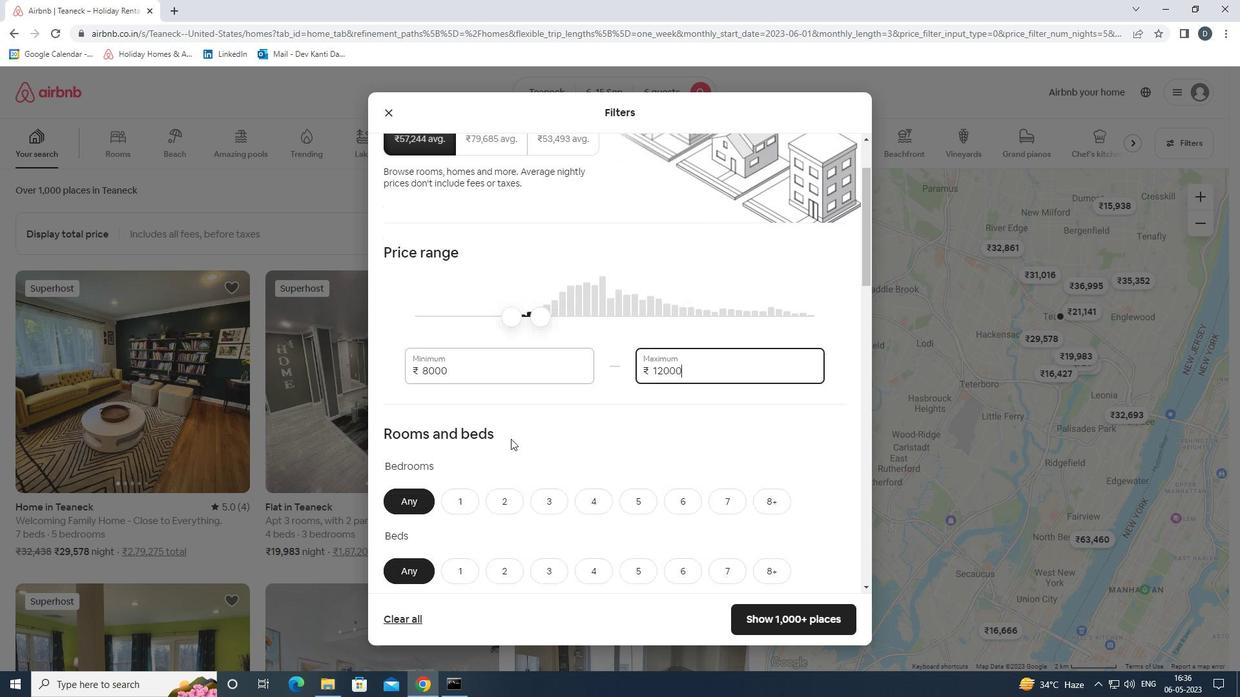 
Action: Mouse moved to (516, 435)
Screenshot: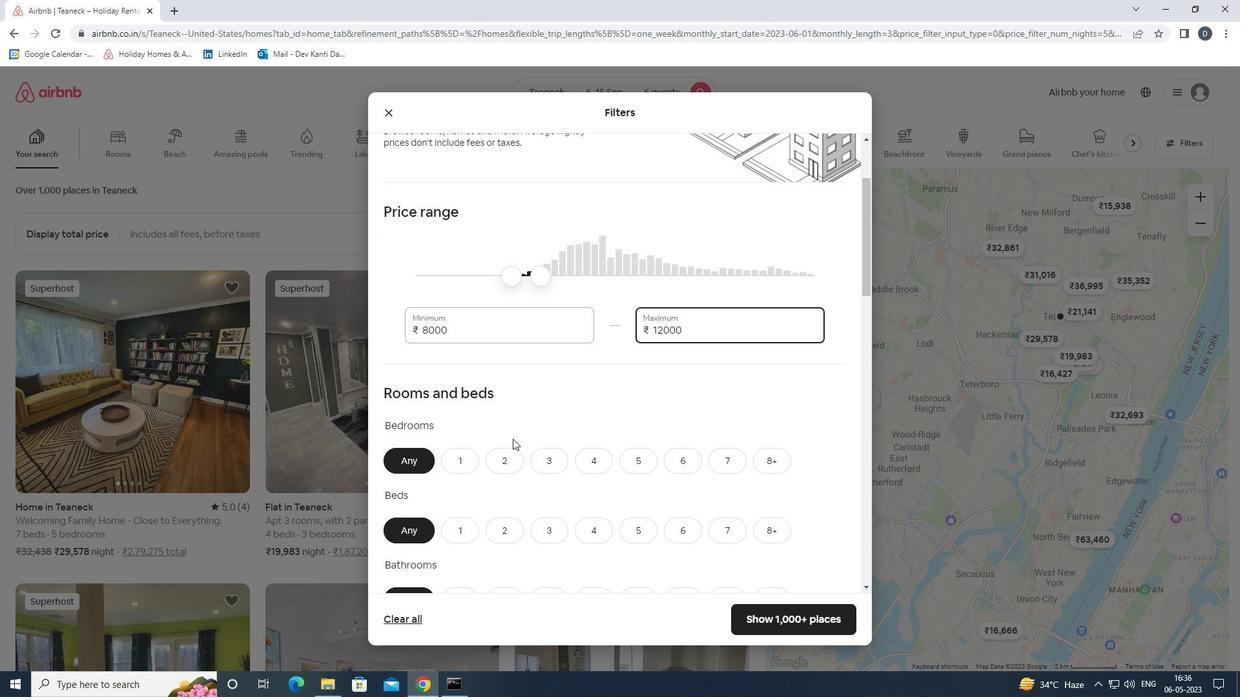 
Action: Mouse scrolled (516, 435) with delta (0, 0)
Screenshot: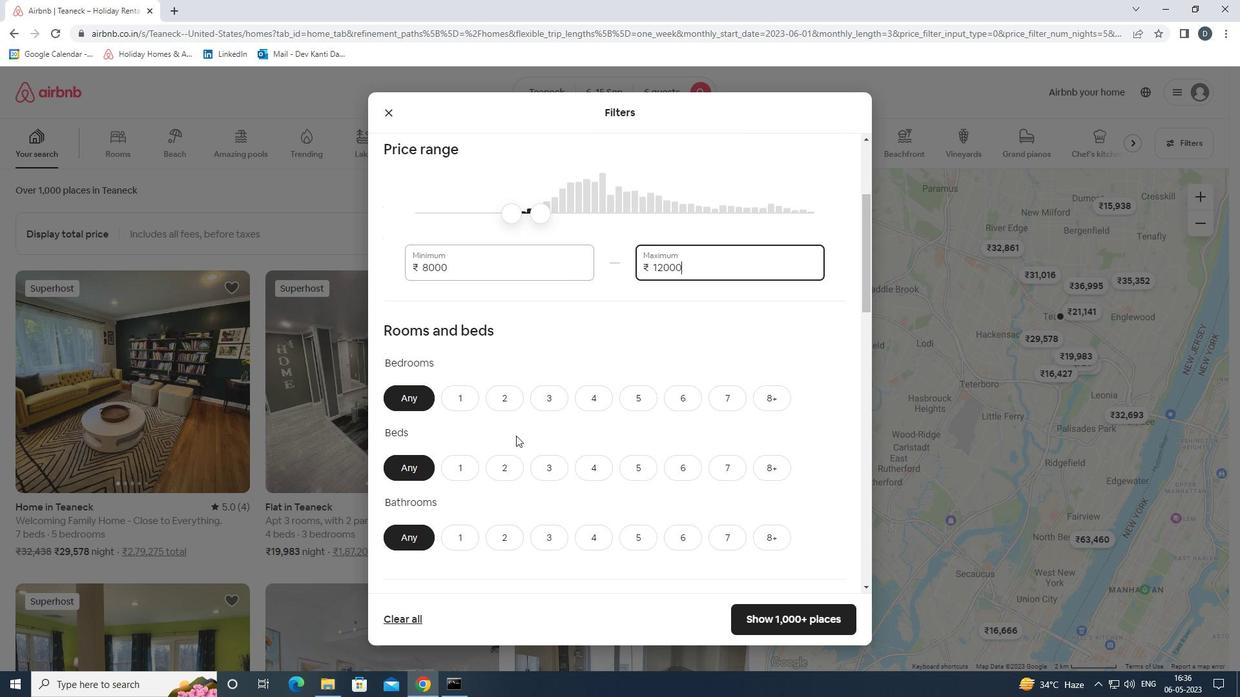 
Action: Mouse moved to (685, 339)
Screenshot: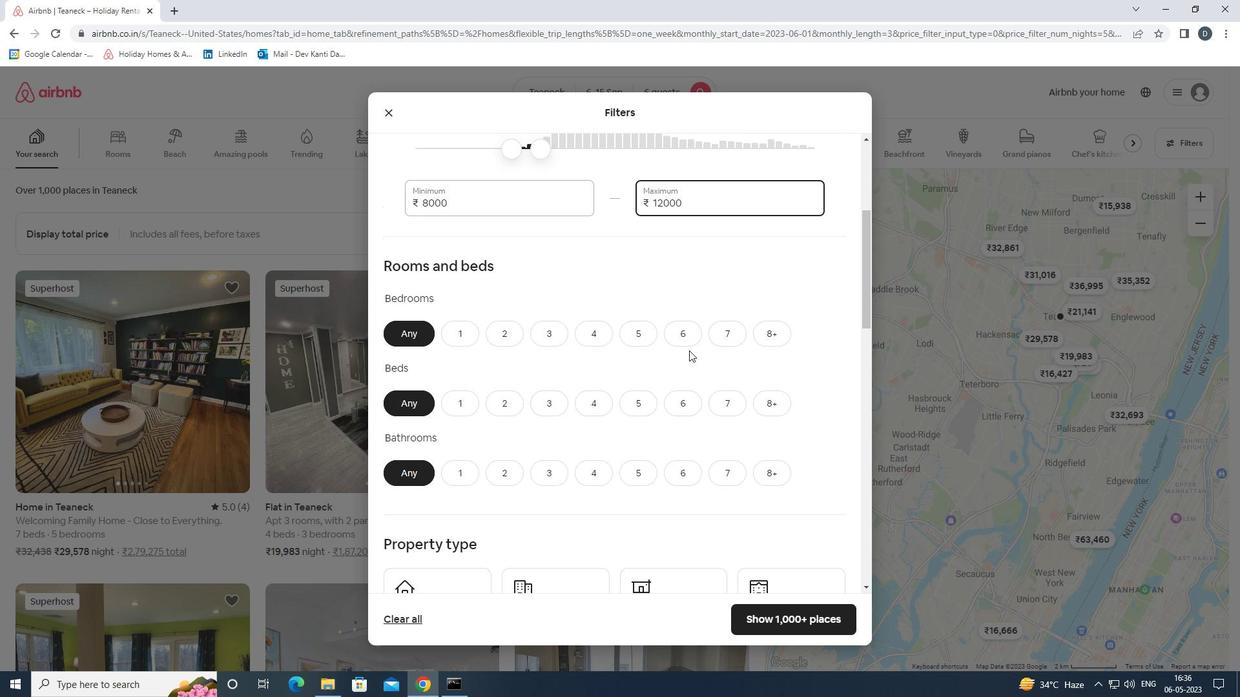 
Action: Mouse pressed left at (685, 339)
Screenshot: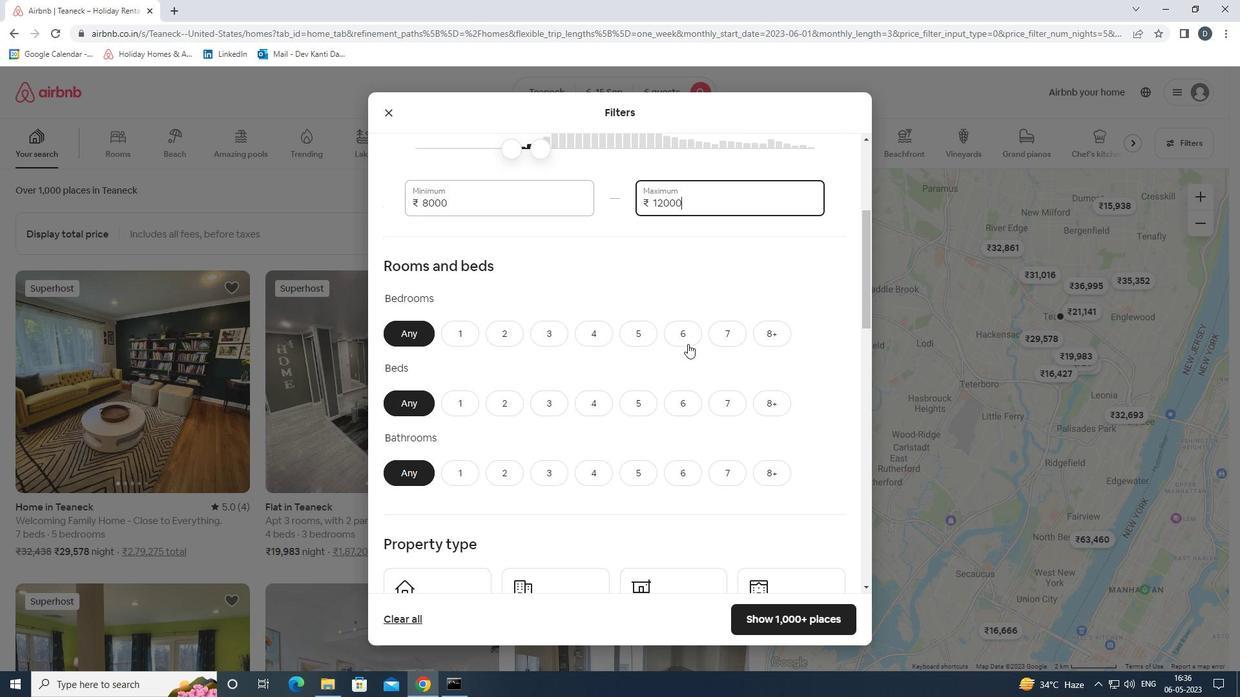
Action: Mouse moved to (684, 398)
Screenshot: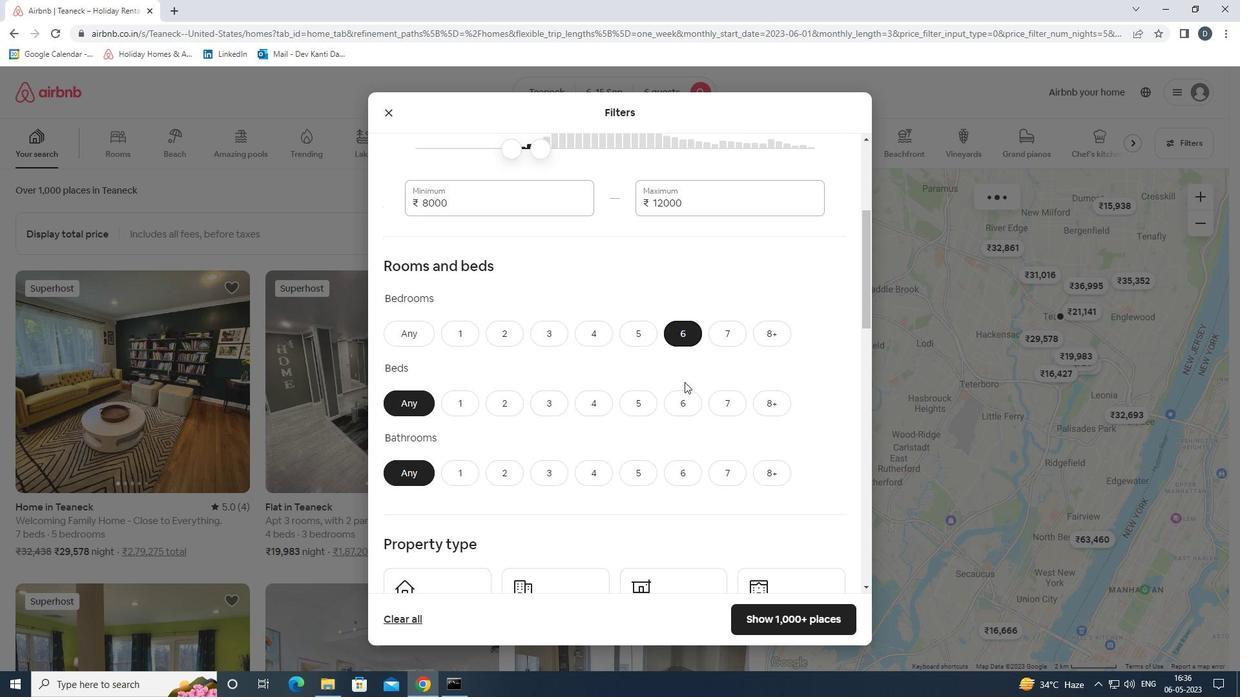 
Action: Mouse pressed left at (684, 398)
Screenshot: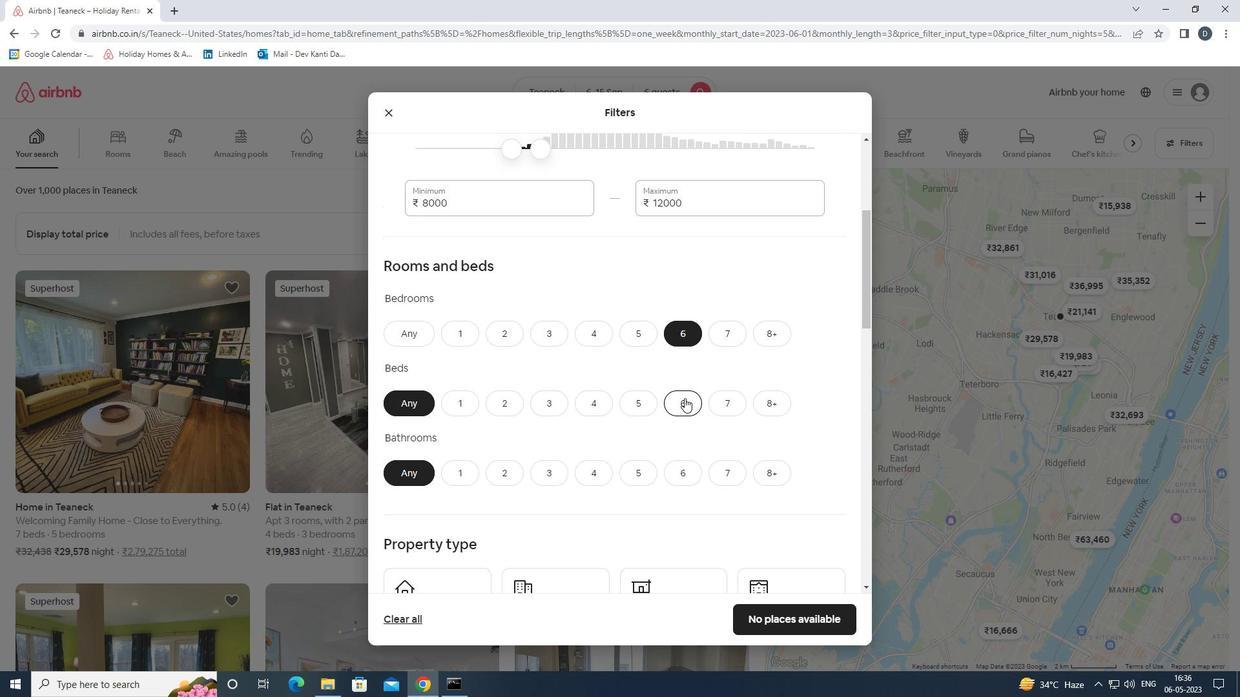 
Action: Mouse moved to (683, 474)
Screenshot: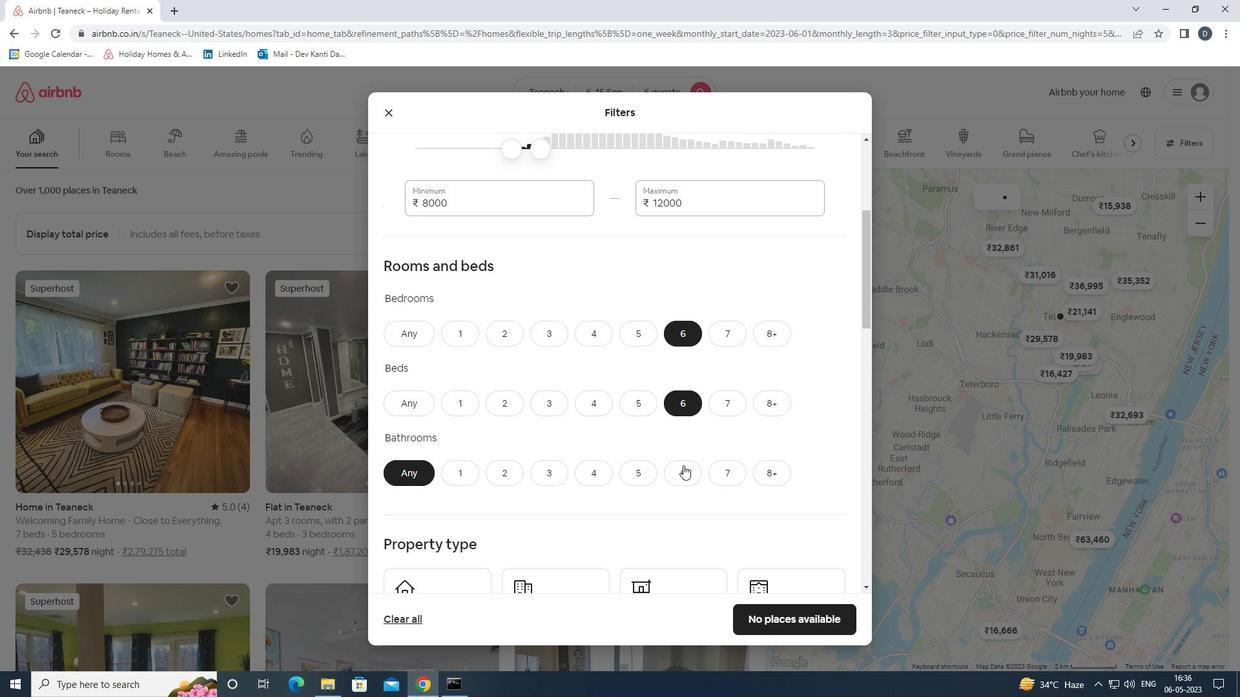 
Action: Mouse pressed left at (683, 474)
Screenshot: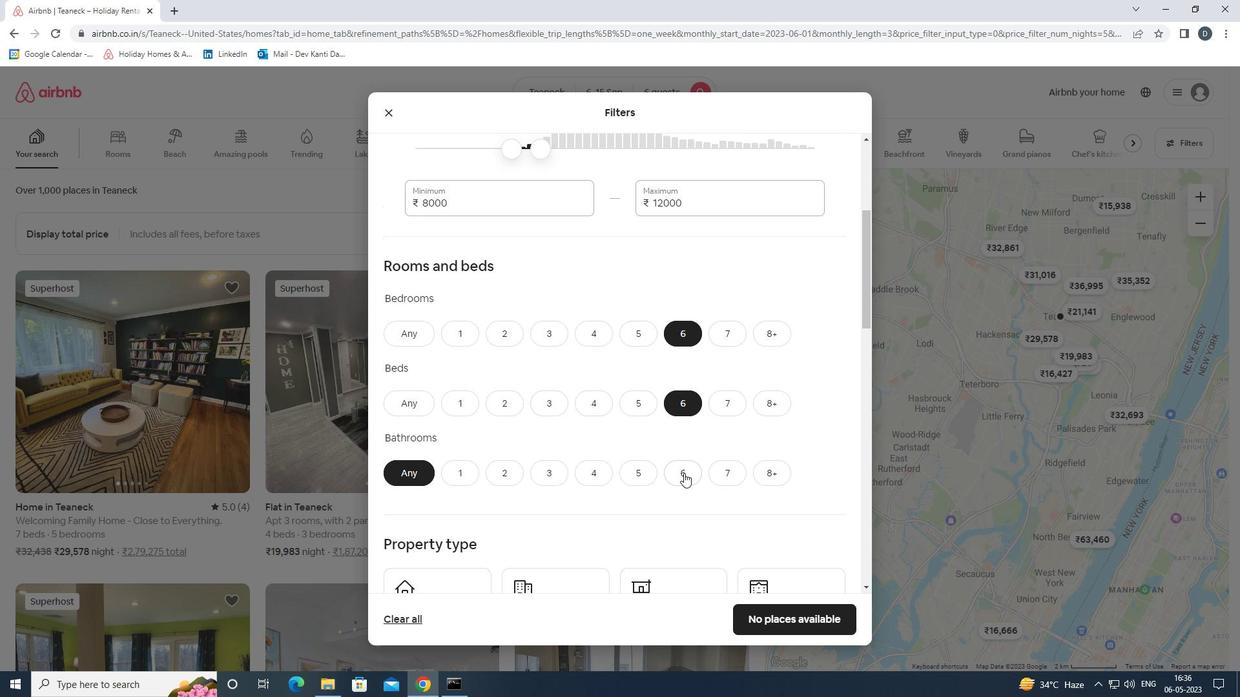 
Action: Mouse moved to (698, 430)
Screenshot: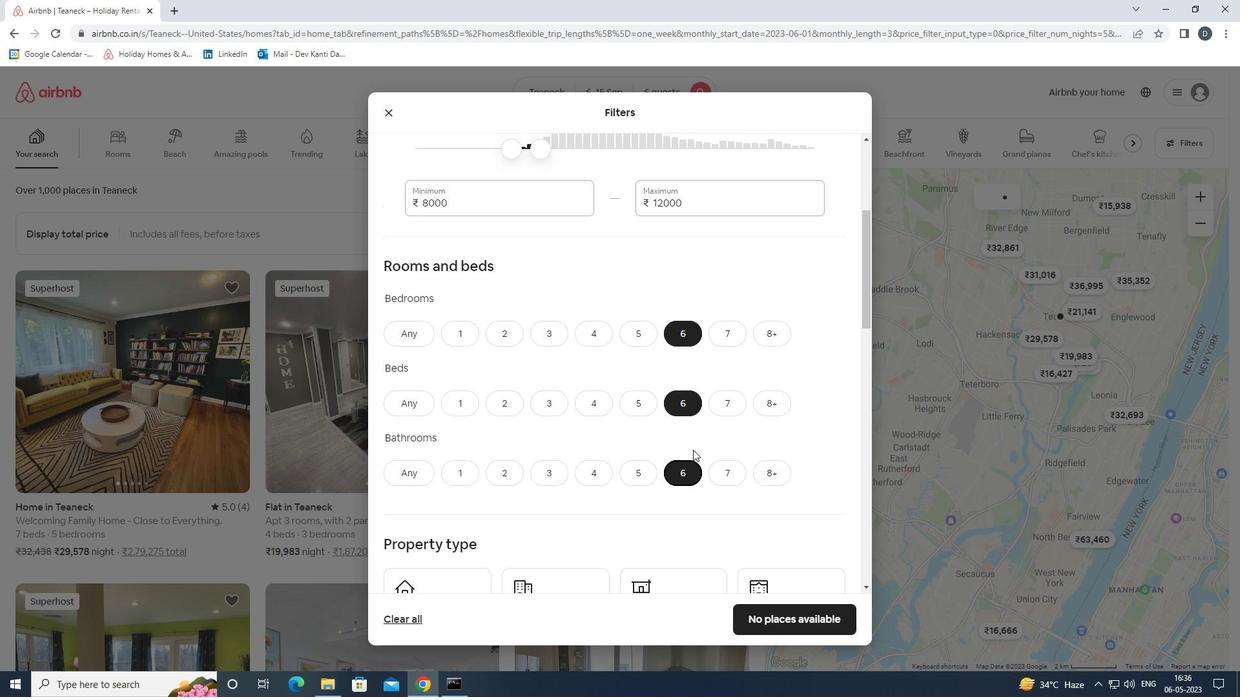 
Action: Mouse scrolled (698, 429) with delta (0, 0)
Screenshot: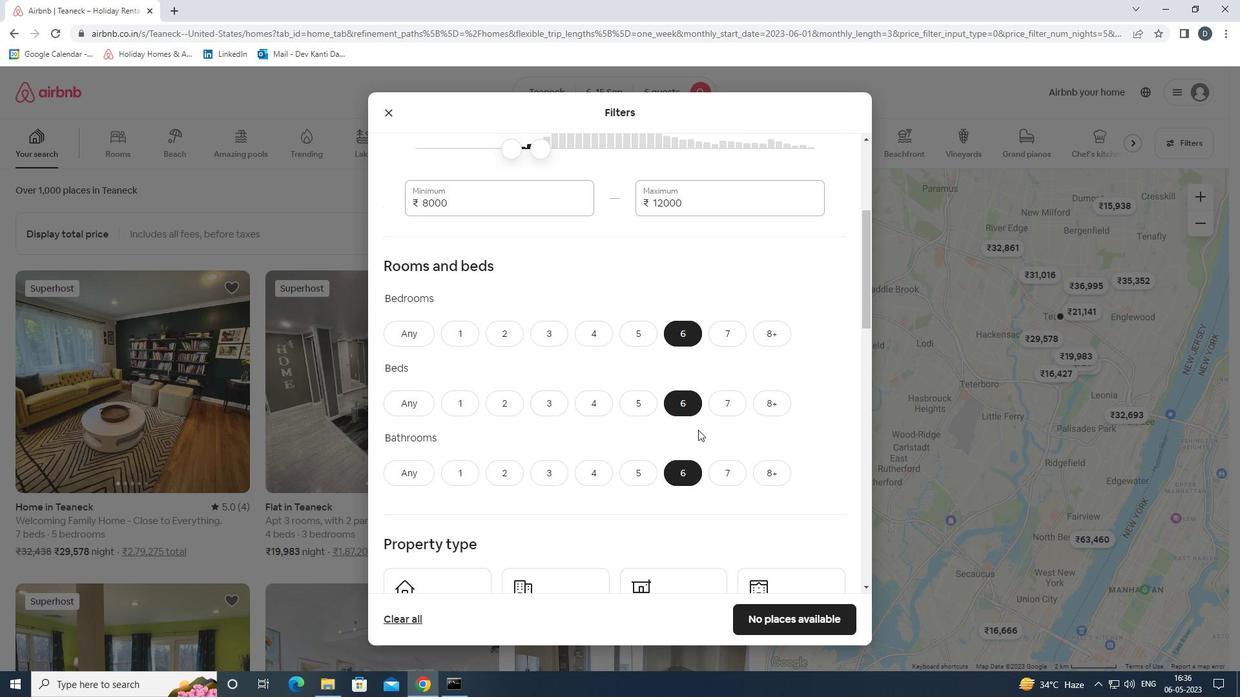 
Action: Mouse scrolled (698, 429) with delta (0, 0)
Screenshot: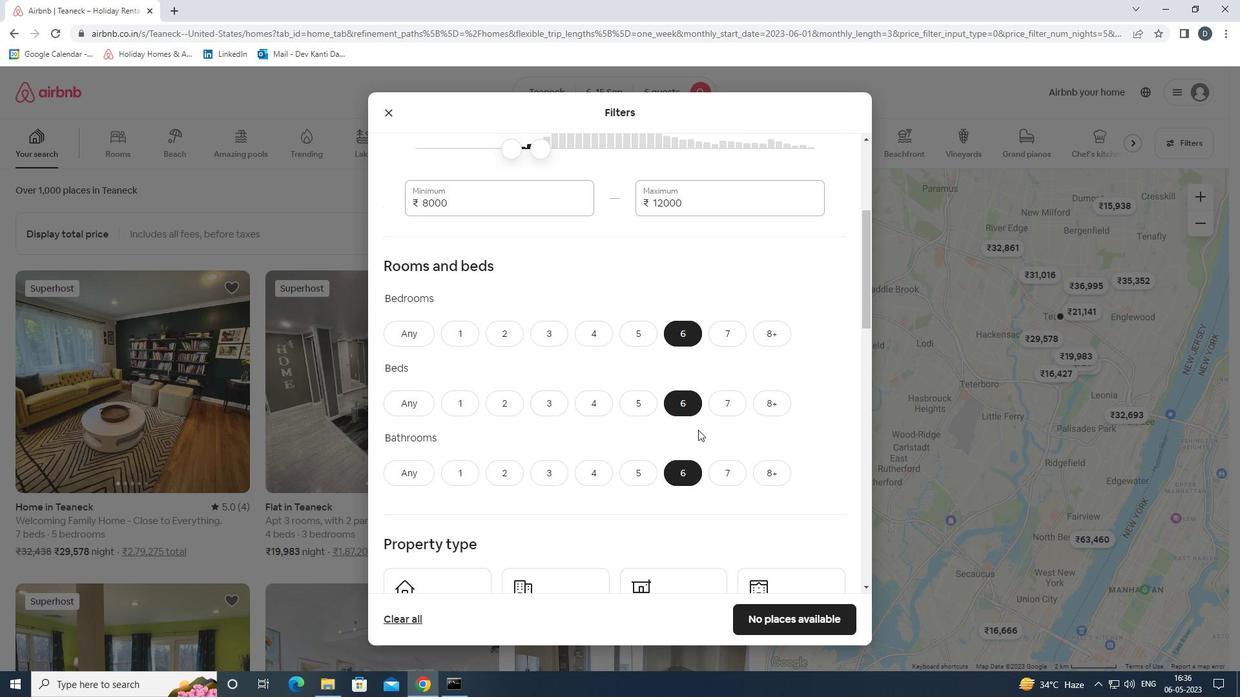 
Action: Mouse moved to (695, 430)
Screenshot: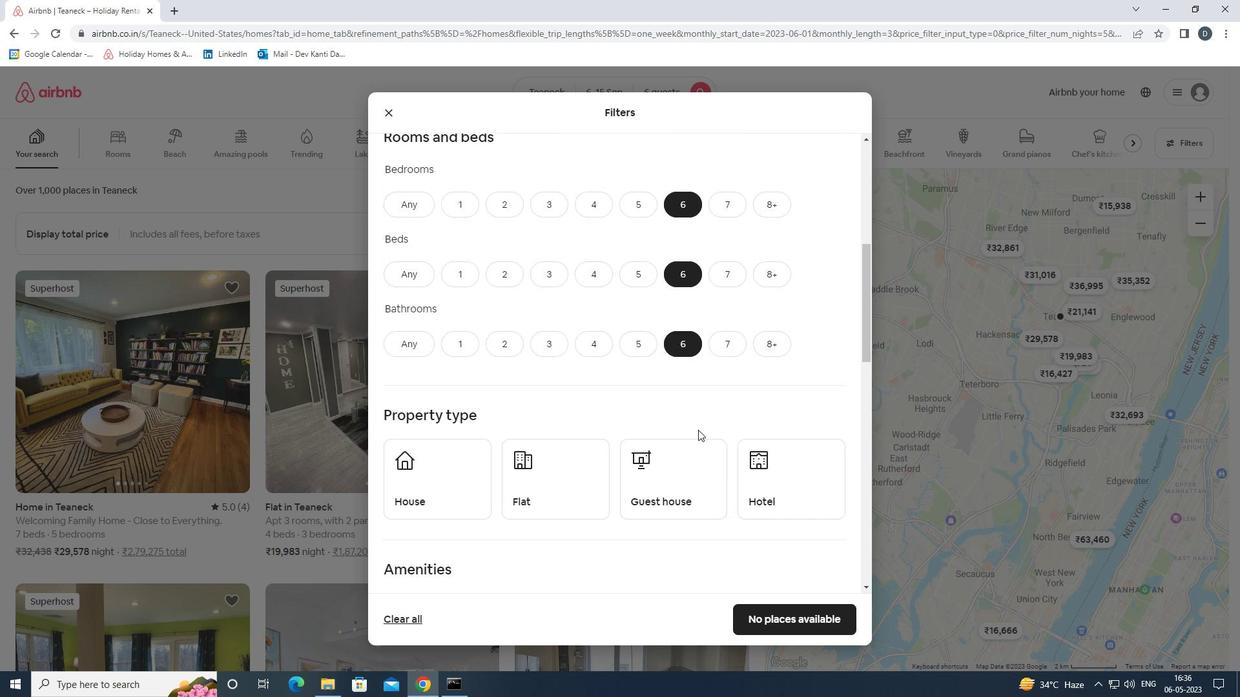 
Action: Mouse scrolled (695, 429) with delta (0, 0)
Screenshot: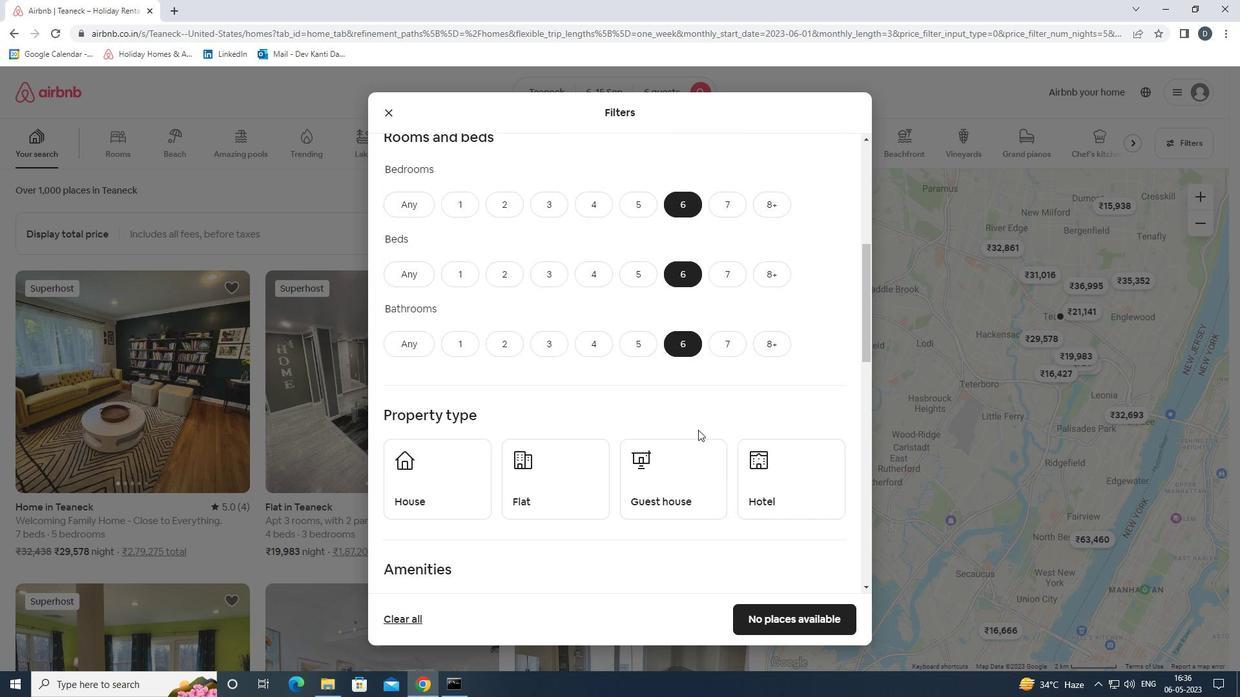 
Action: Mouse moved to (446, 403)
Screenshot: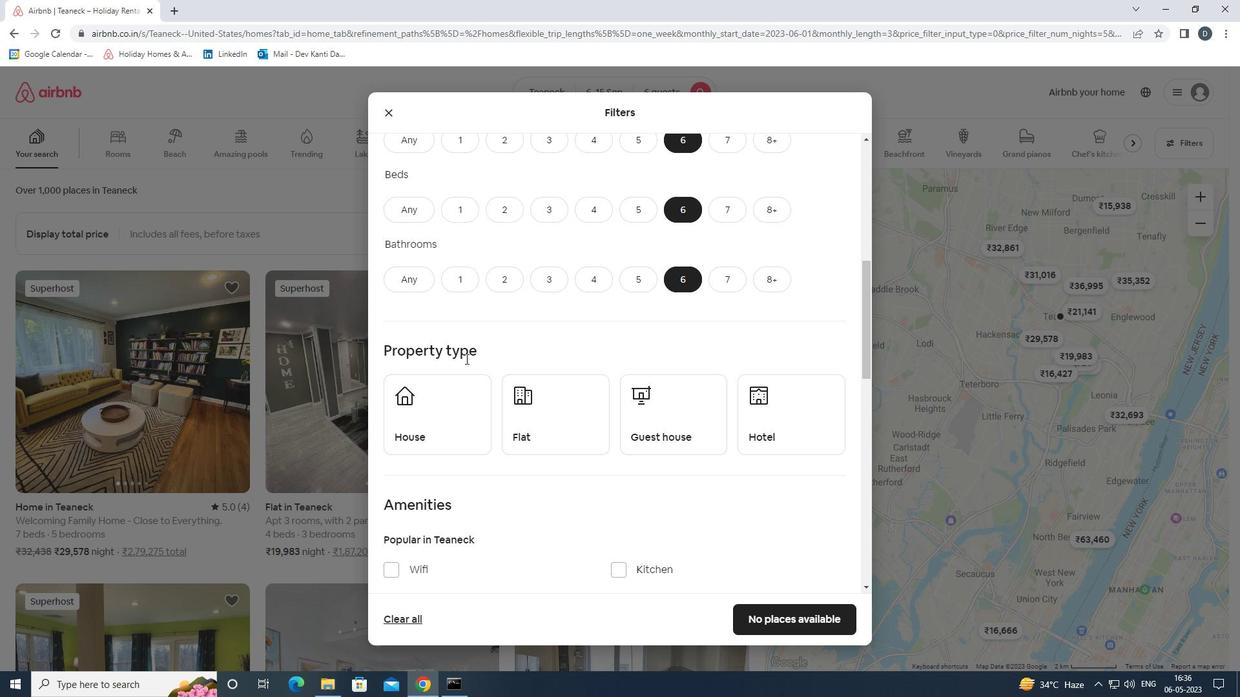 
Action: Mouse pressed left at (446, 403)
Screenshot: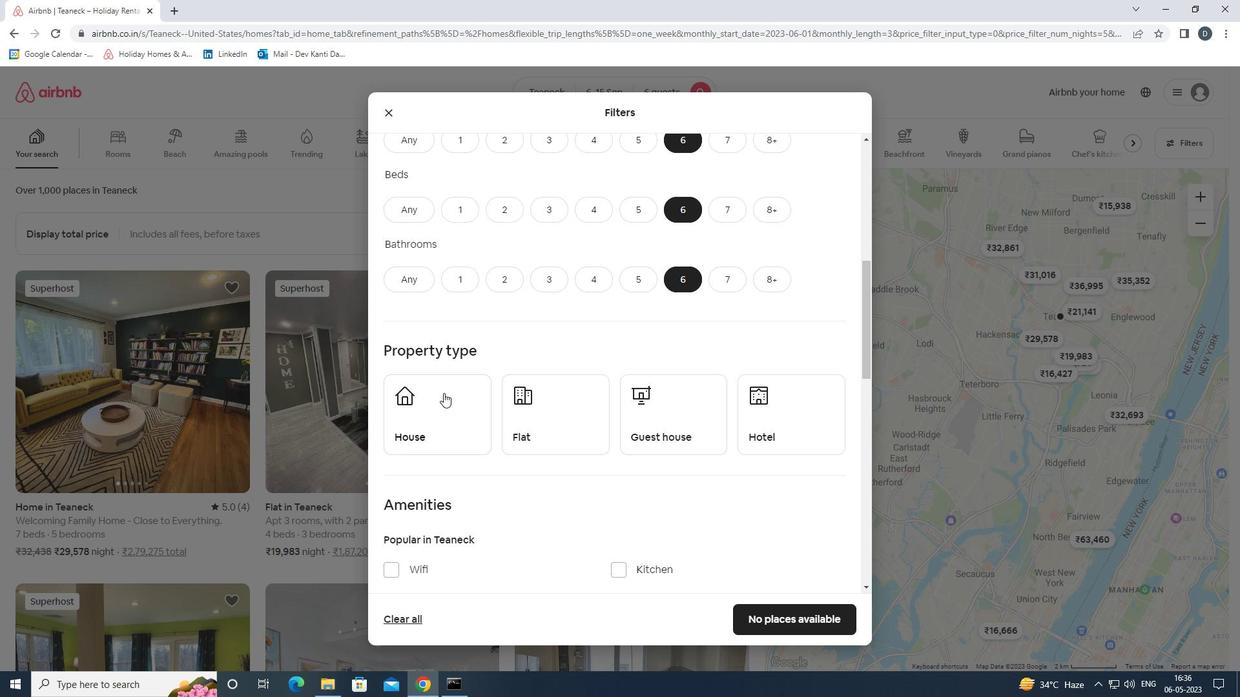 
Action: Mouse moved to (556, 410)
Screenshot: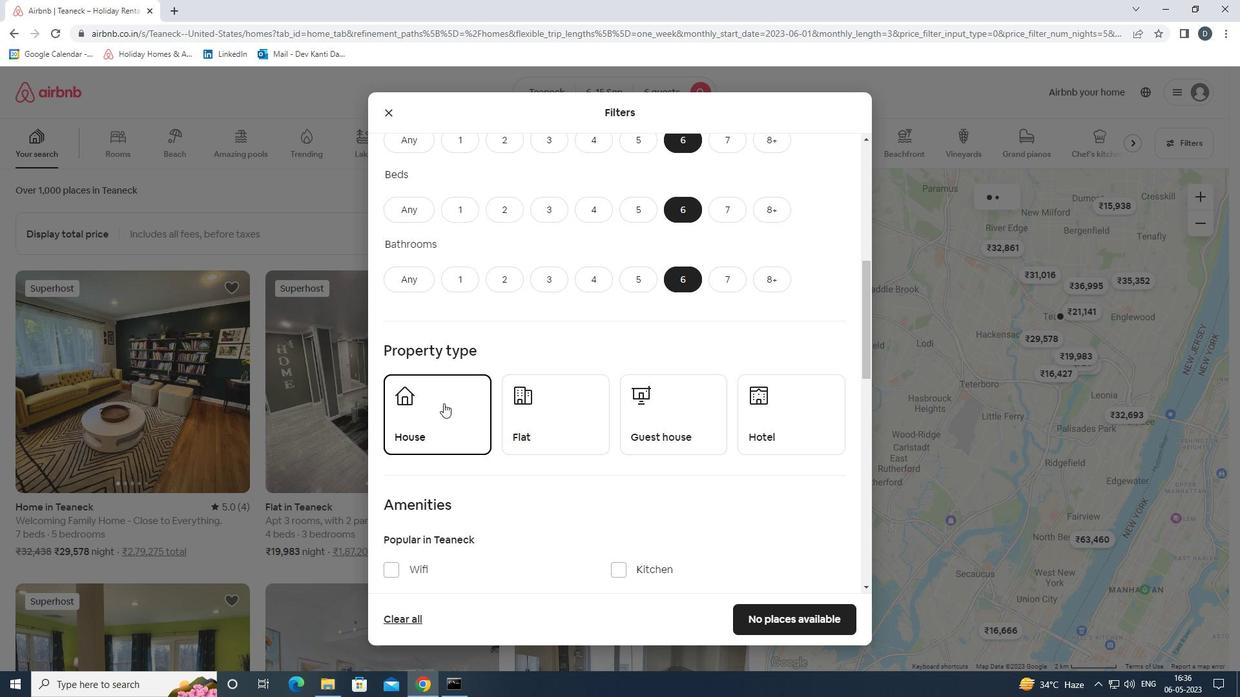 
Action: Mouse pressed left at (556, 410)
Screenshot: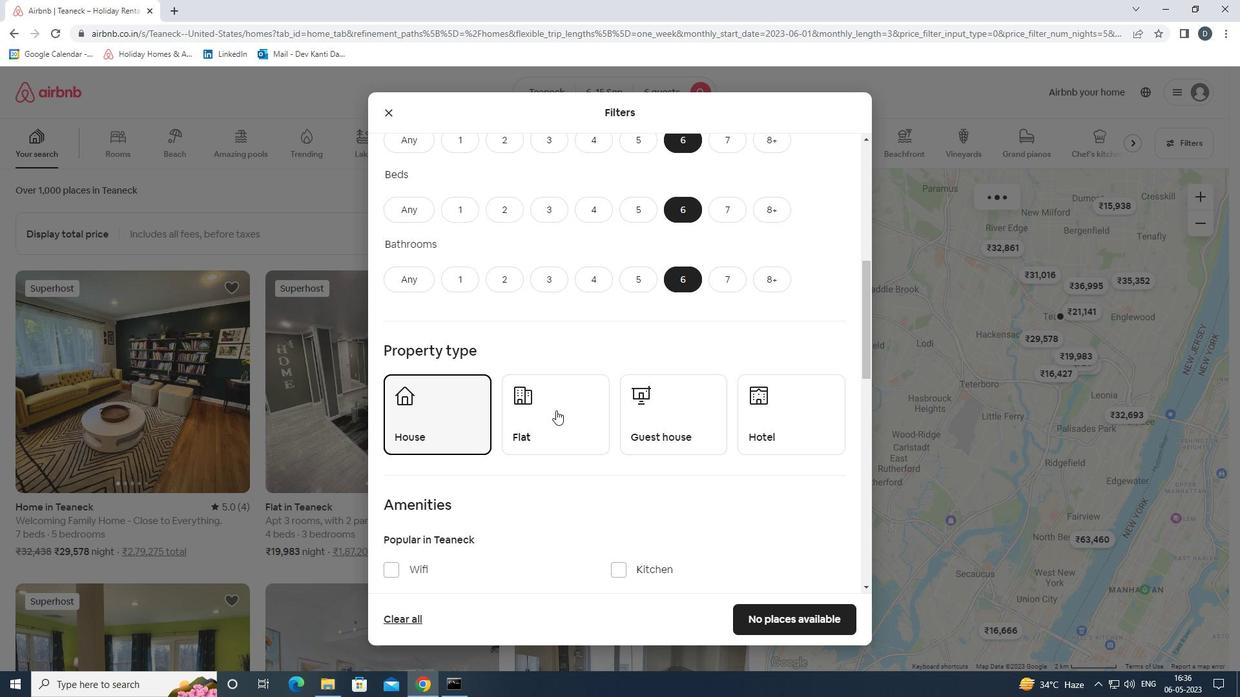 
Action: Mouse moved to (640, 426)
Screenshot: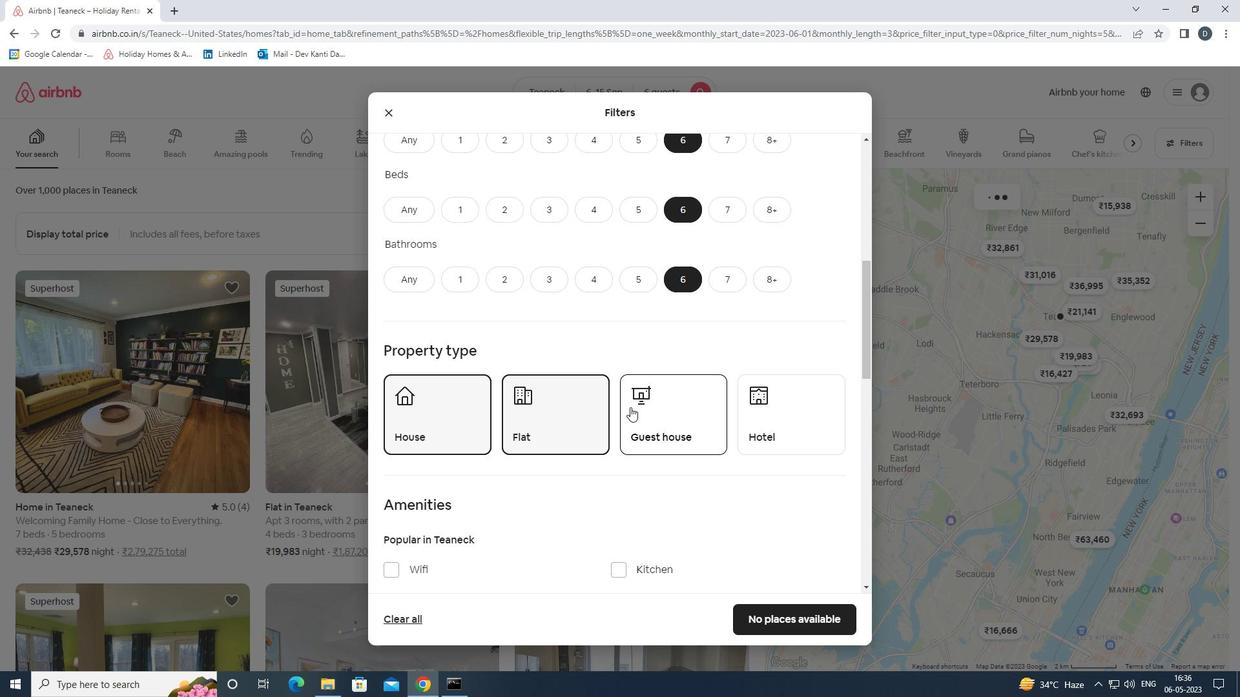 
Action: Mouse pressed left at (640, 426)
Screenshot: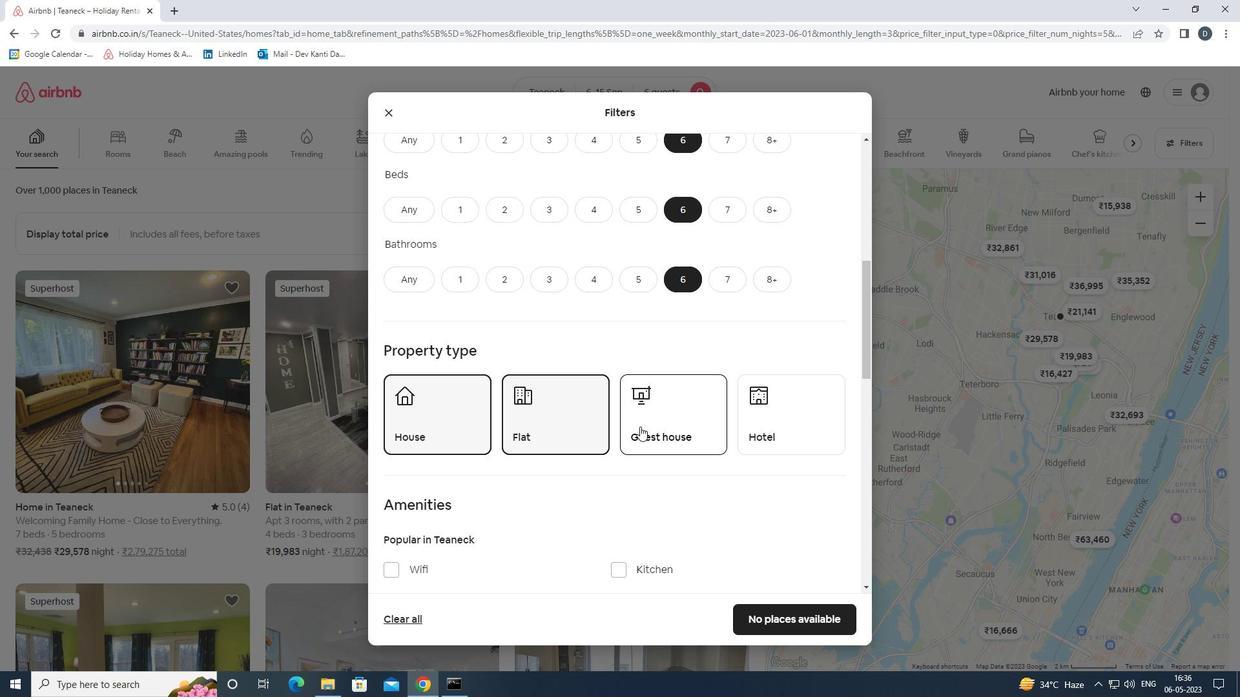 
Action: Mouse moved to (636, 415)
Screenshot: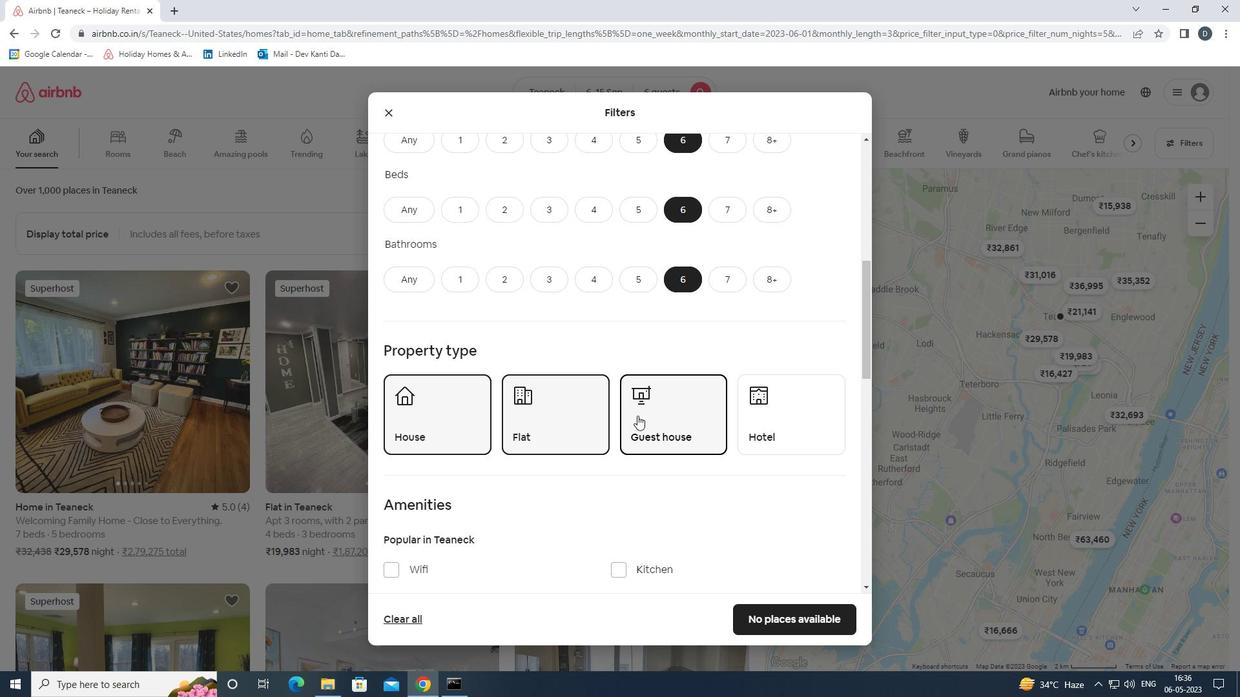 
Action: Mouse scrolled (636, 414) with delta (0, 0)
Screenshot: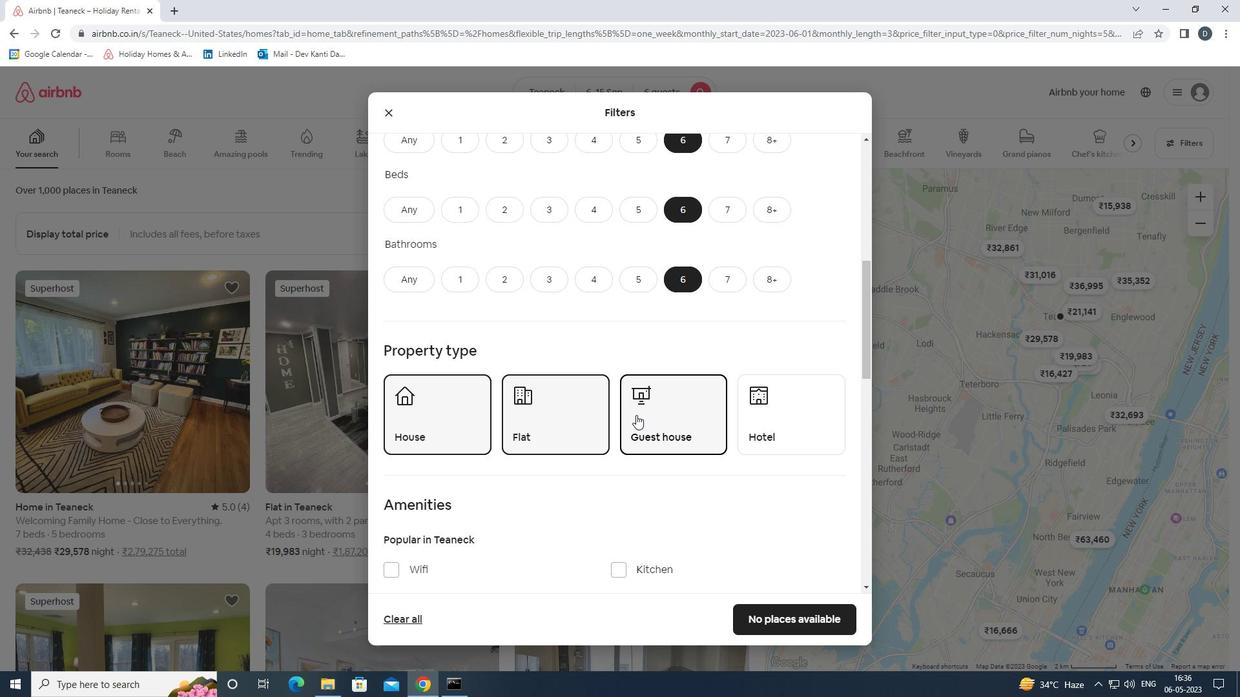 
Action: Mouse moved to (634, 415)
Screenshot: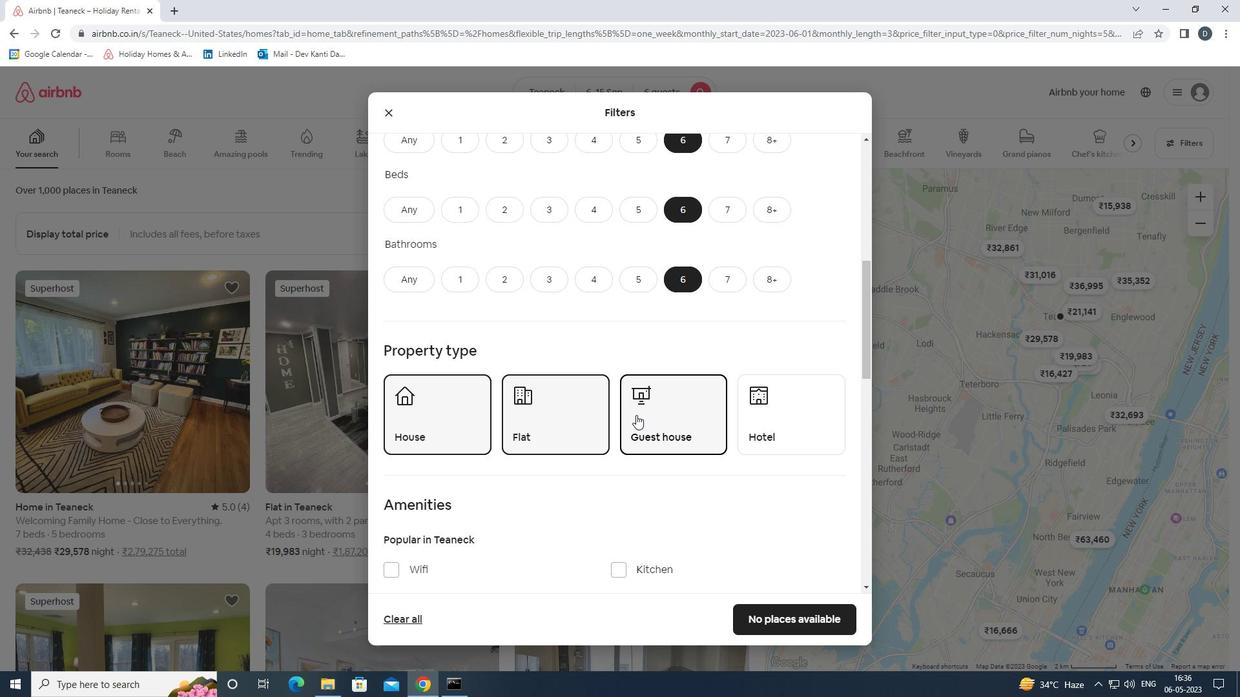 
Action: Mouse scrolled (634, 414) with delta (0, 0)
Screenshot: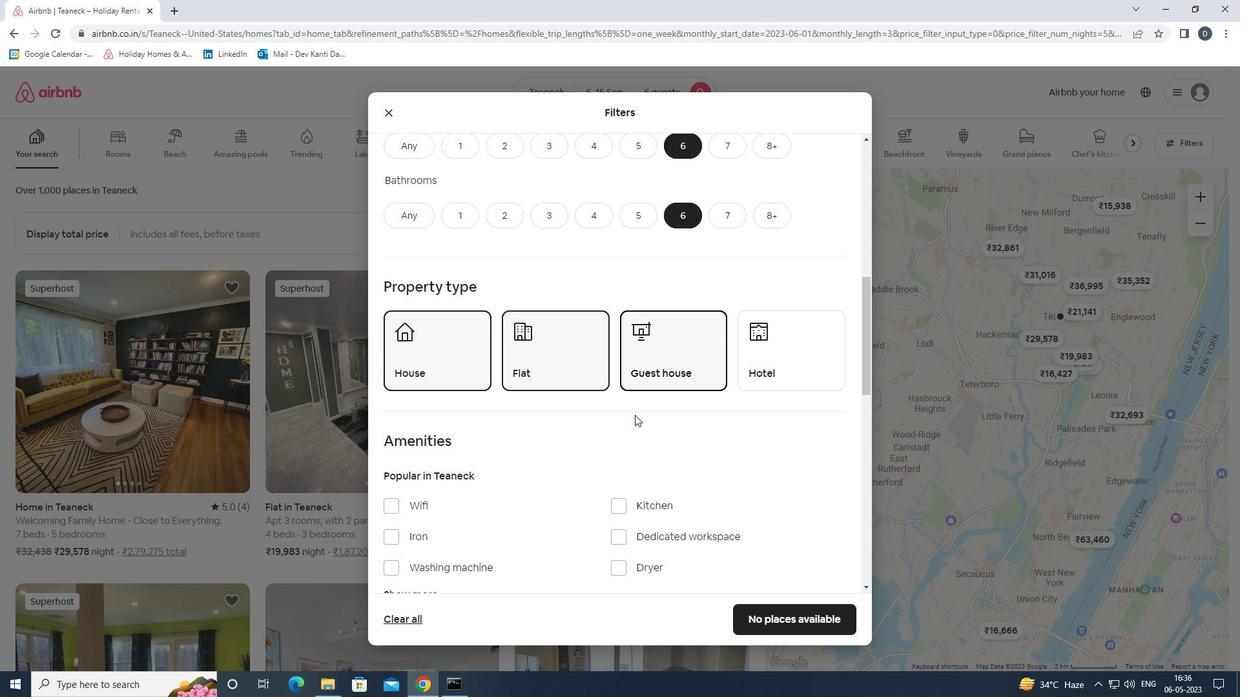 
Action: Mouse scrolled (634, 414) with delta (0, 0)
Screenshot: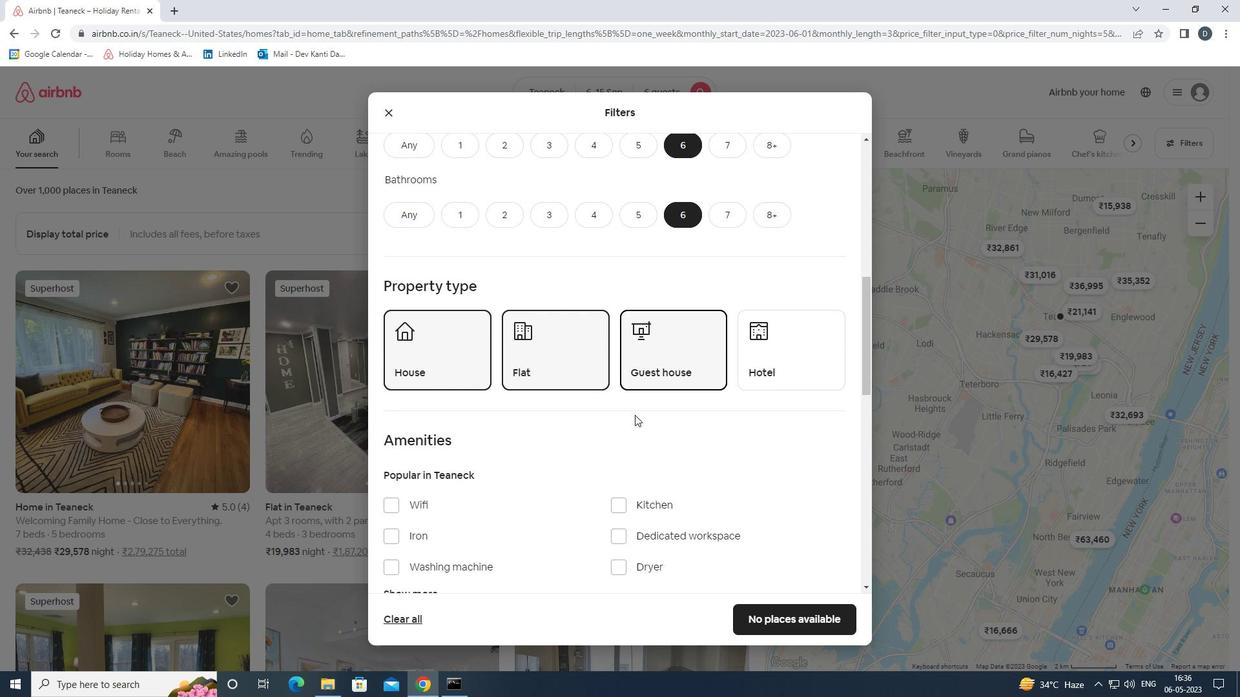 
Action: Mouse moved to (417, 370)
Screenshot: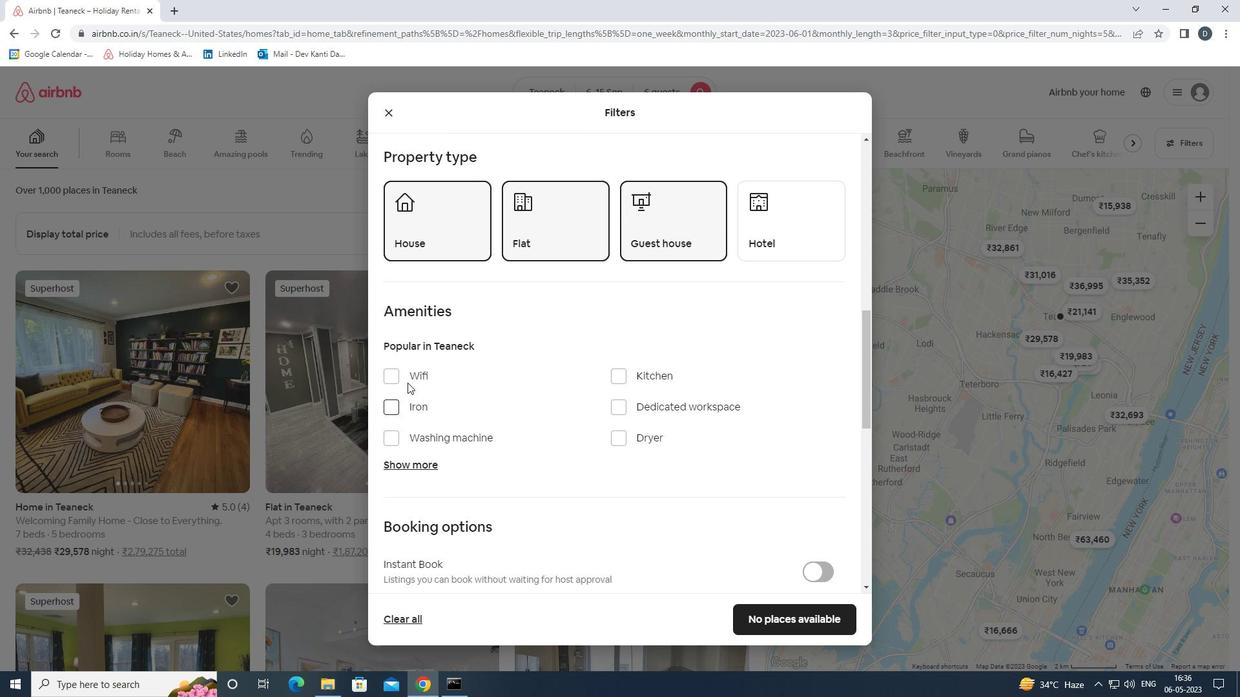 
Action: Mouse pressed left at (417, 370)
Screenshot: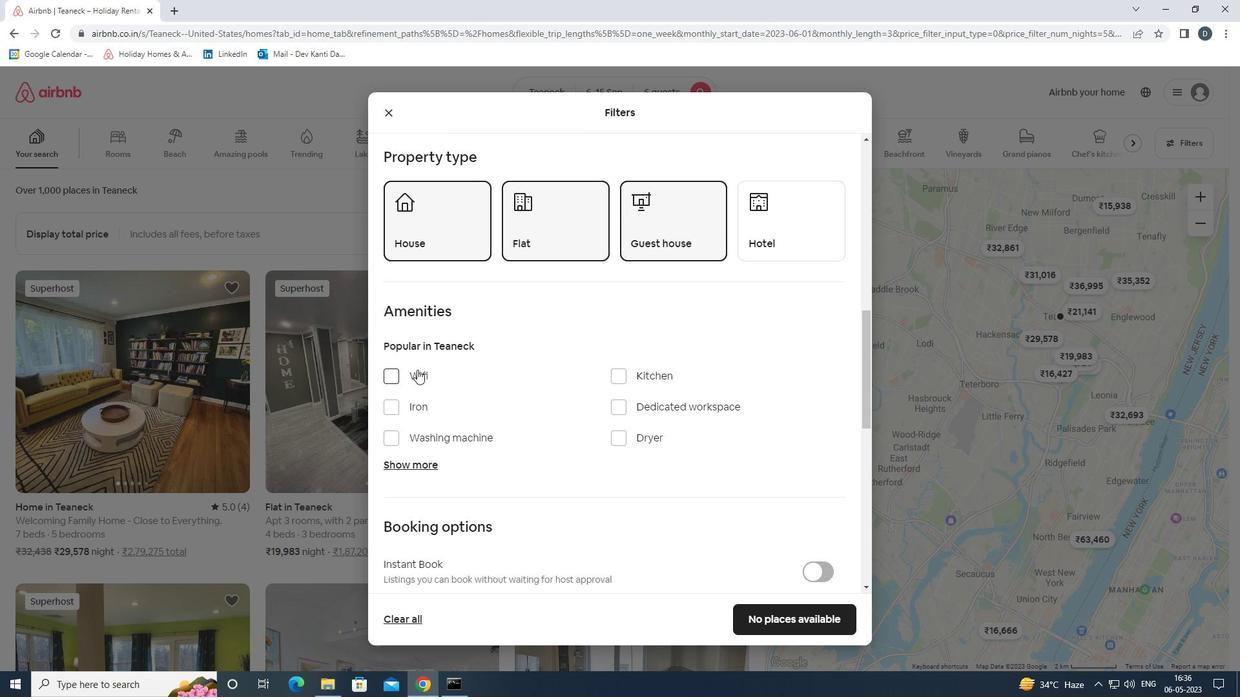 
Action: Mouse moved to (406, 461)
Screenshot: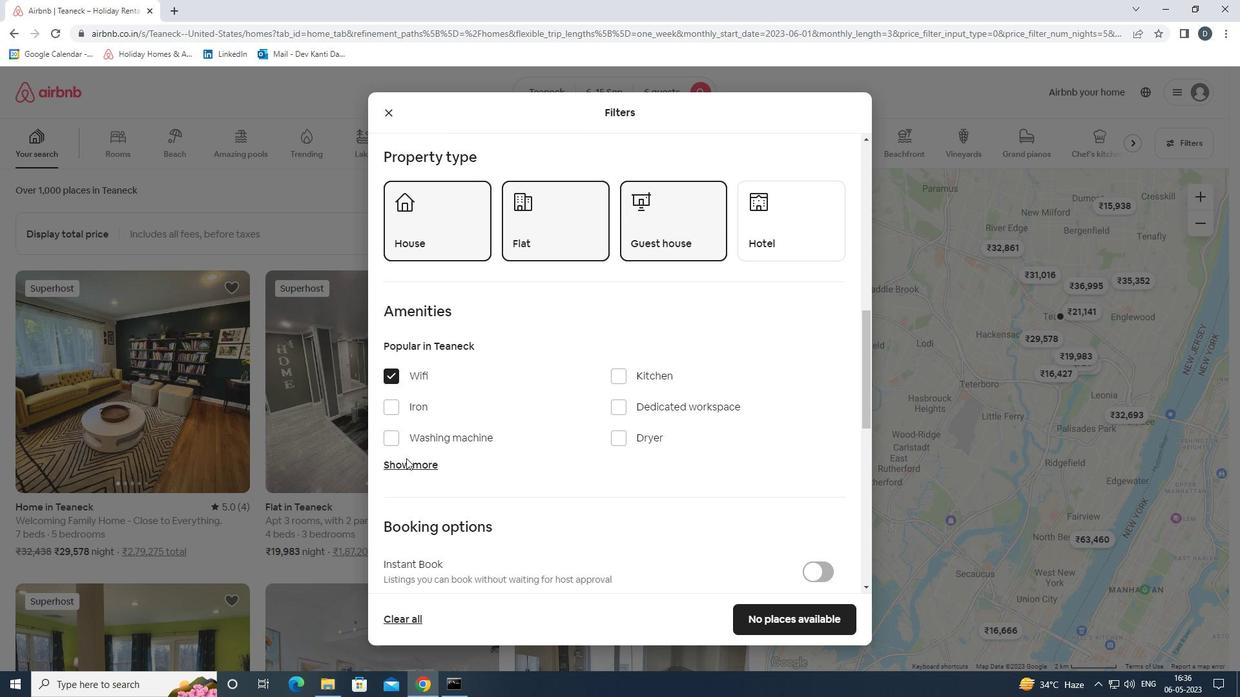
Action: Mouse pressed left at (406, 461)
Screenshot: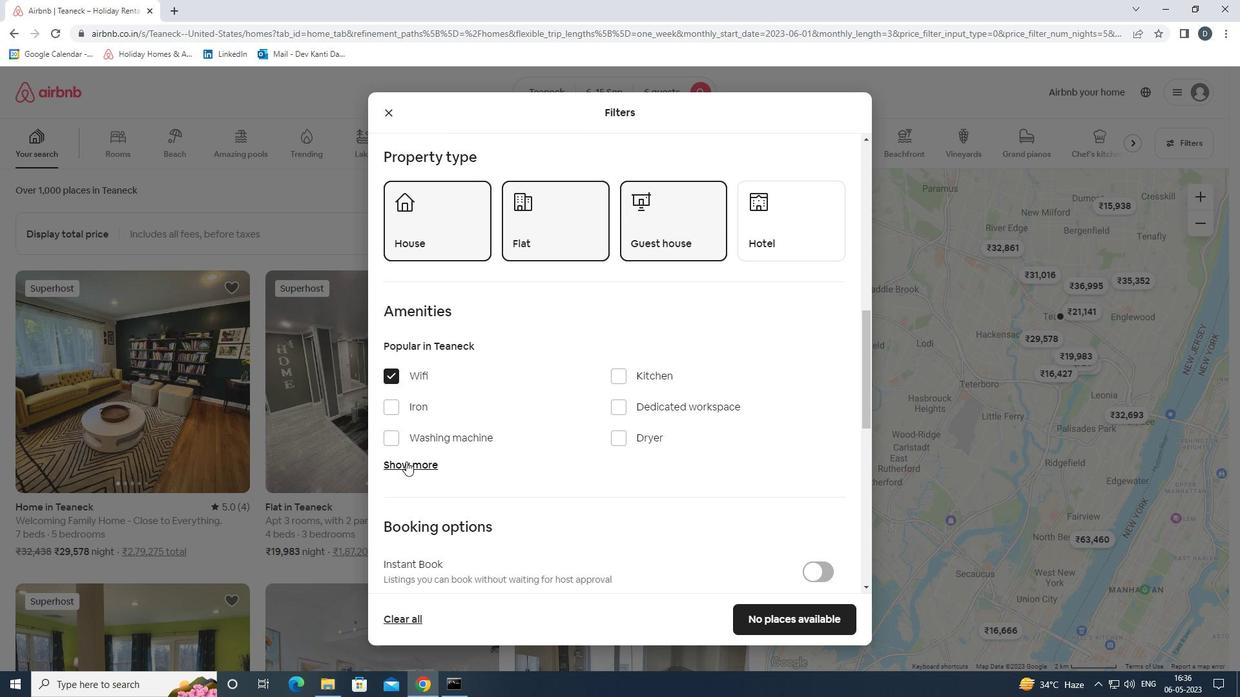
Action: Mouse moved to (578, 447)
Screenshot: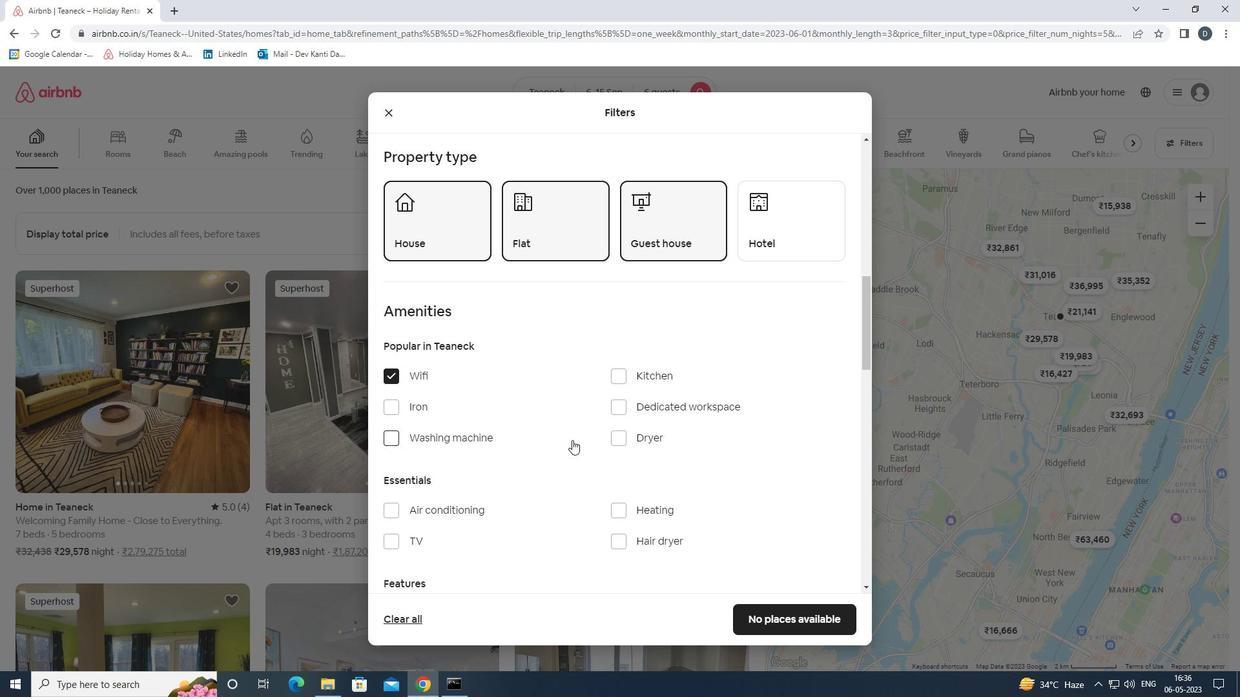 
Action: Mouse scrolled (578, 446) with delta (0, 0)
Screenshot: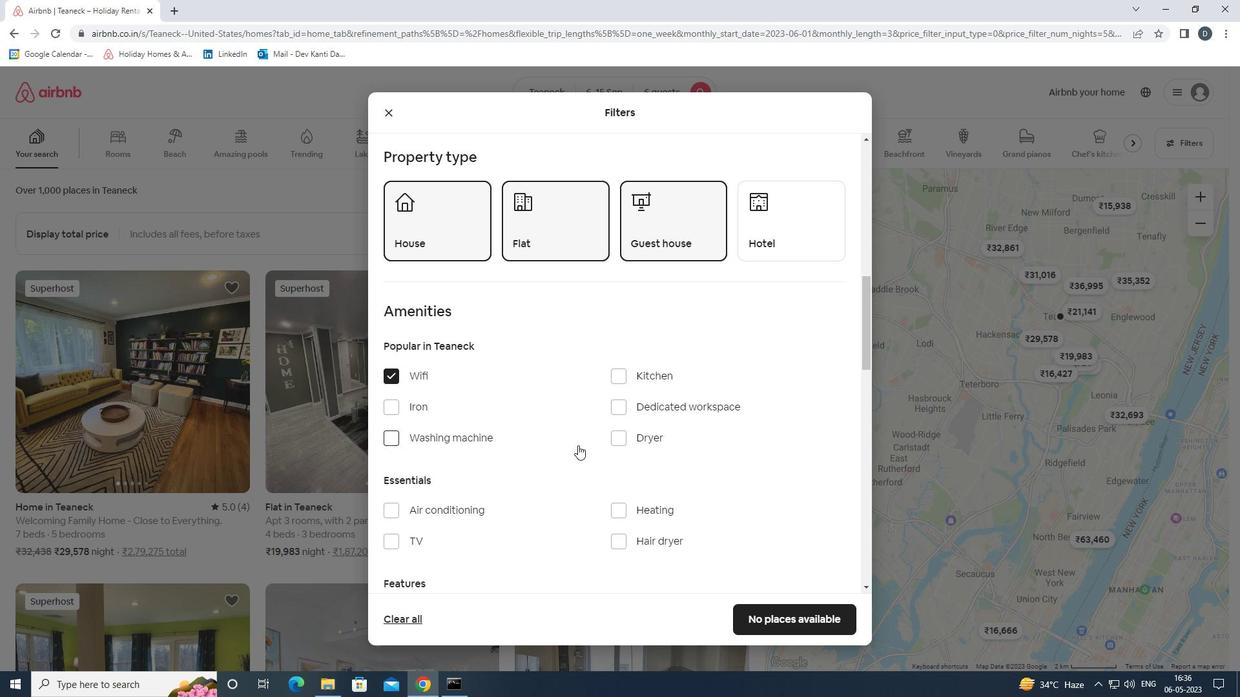 
Action: Mouse moved to (433, 481)
Screenshot: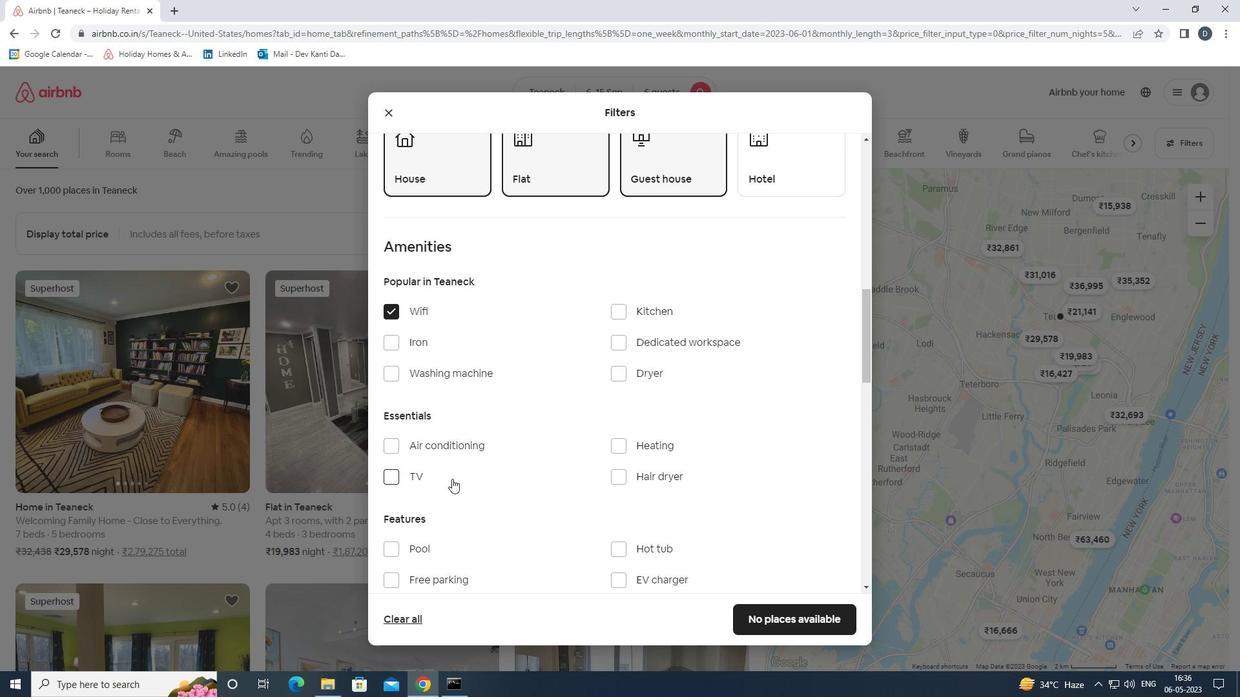 
Action: Mouse pressed left at (433, 481)
Screenshot: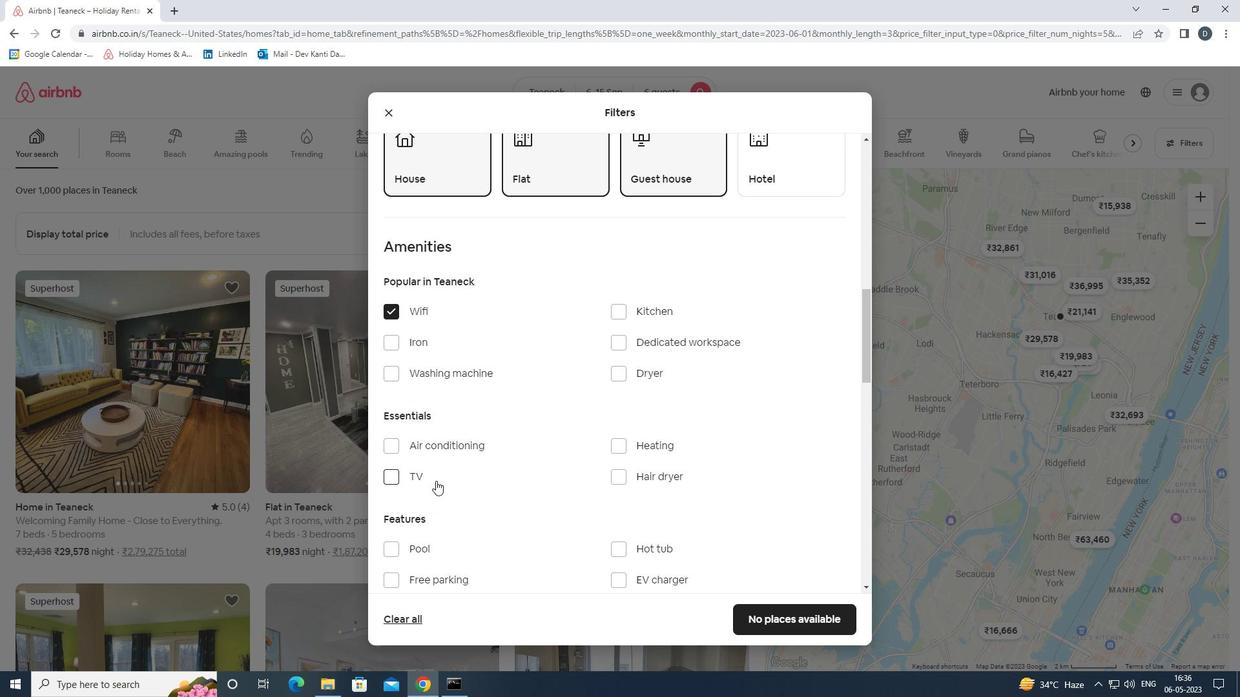 
Action: Mouse moved to (578, 440)
Screenshot: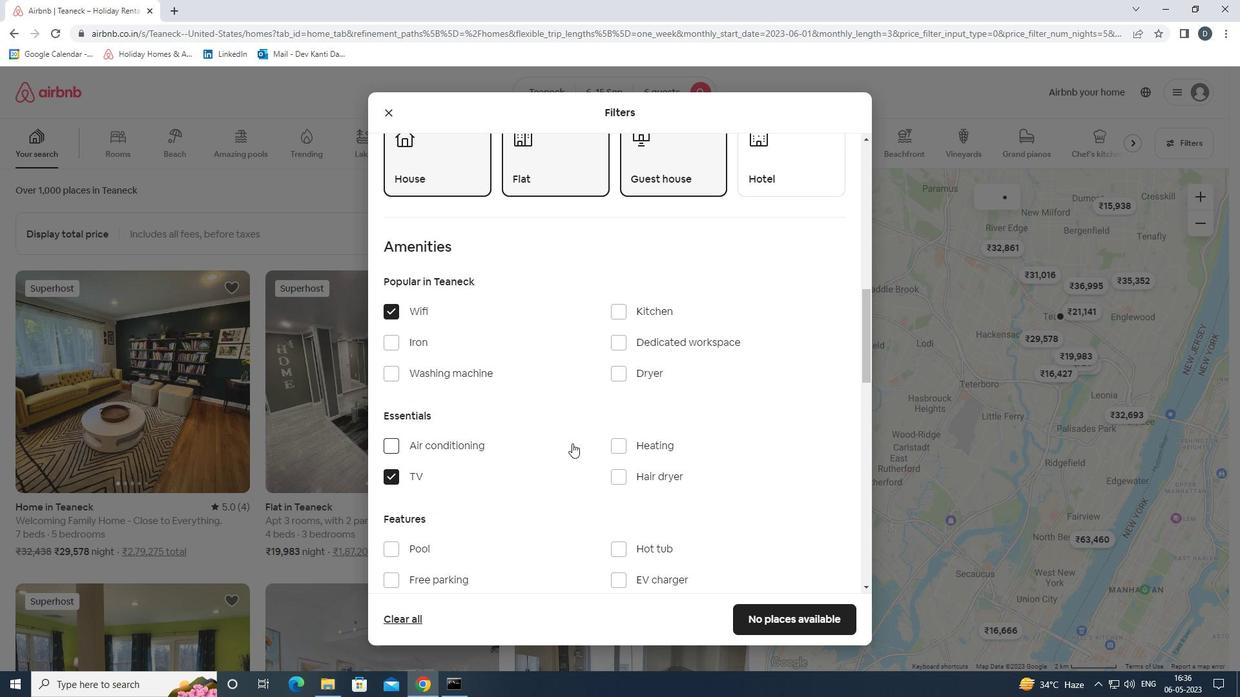 
Action: Mouse scrolled (578, 439) with delta (0, 0)
Screenshot: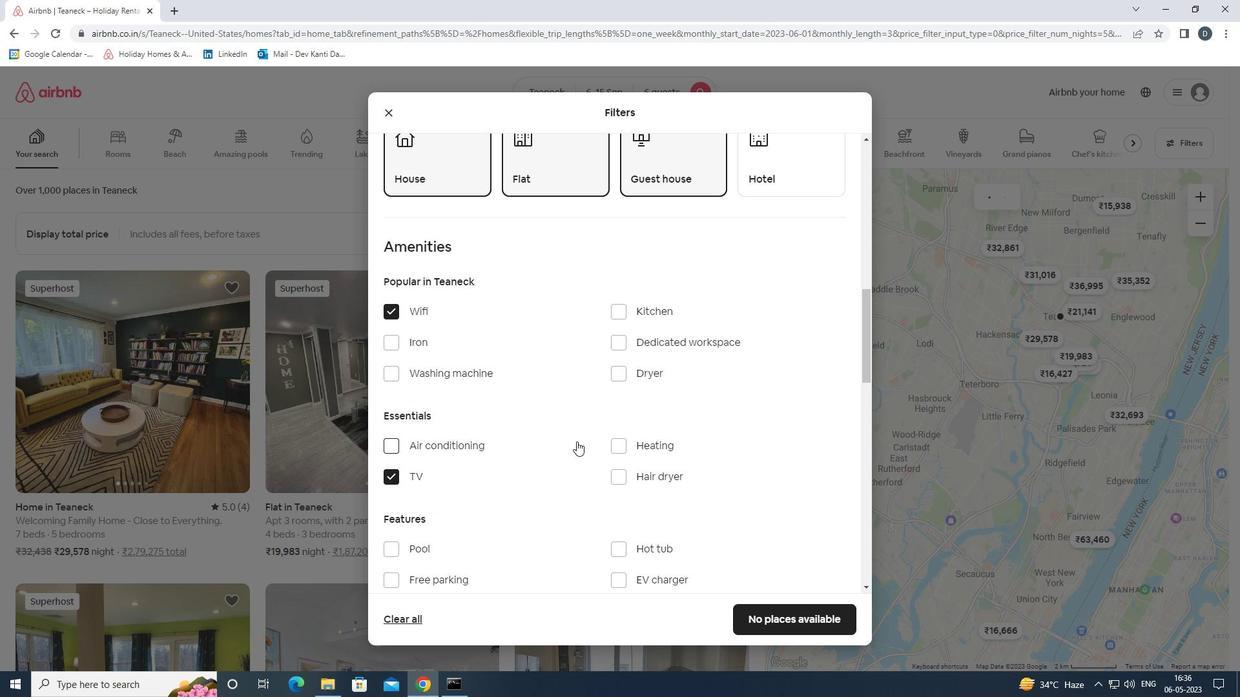 
Action: Mouse moved to (578, 443)
Screenshot: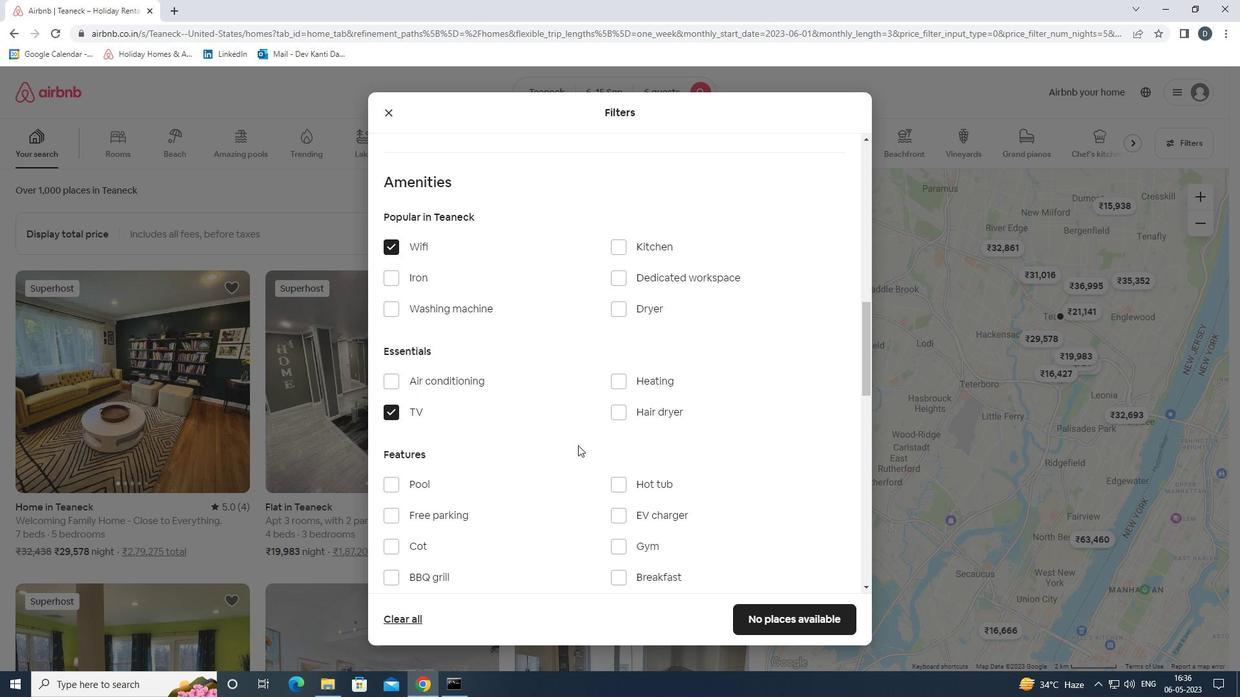
Action: Mouse scrolled (578, 442) with delta (0, 0)
Screenshot: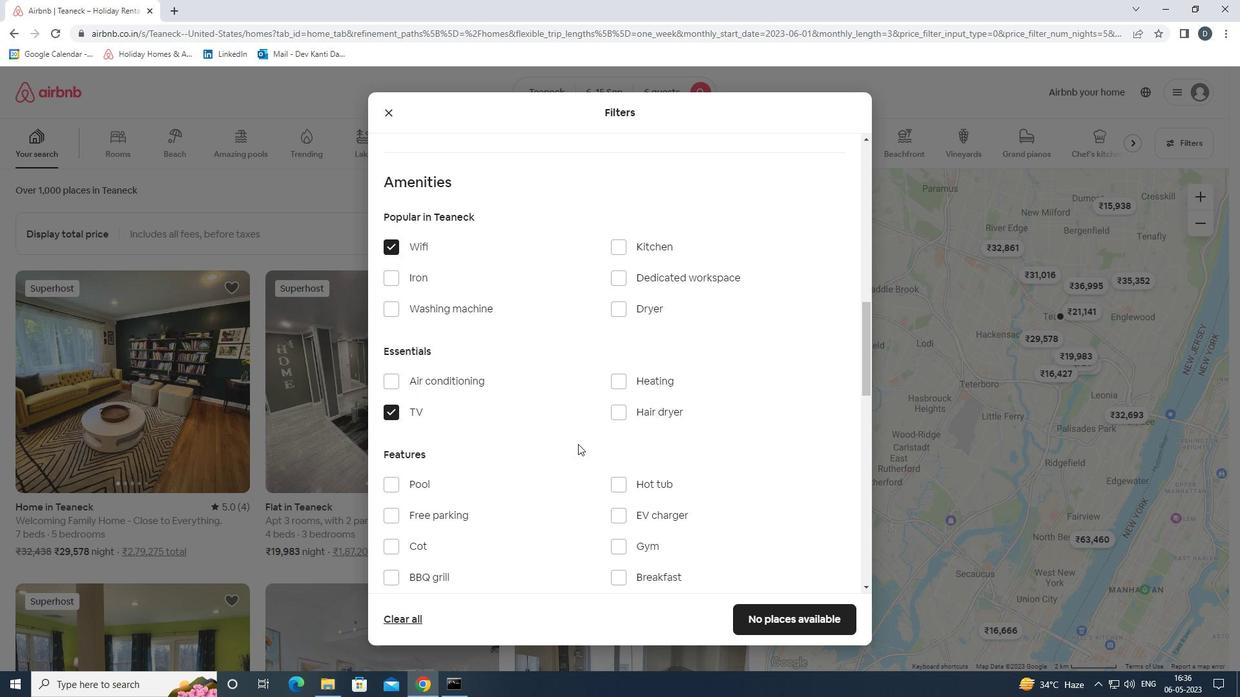 
Action: Mouse moved to (654, 484)
Screenshot: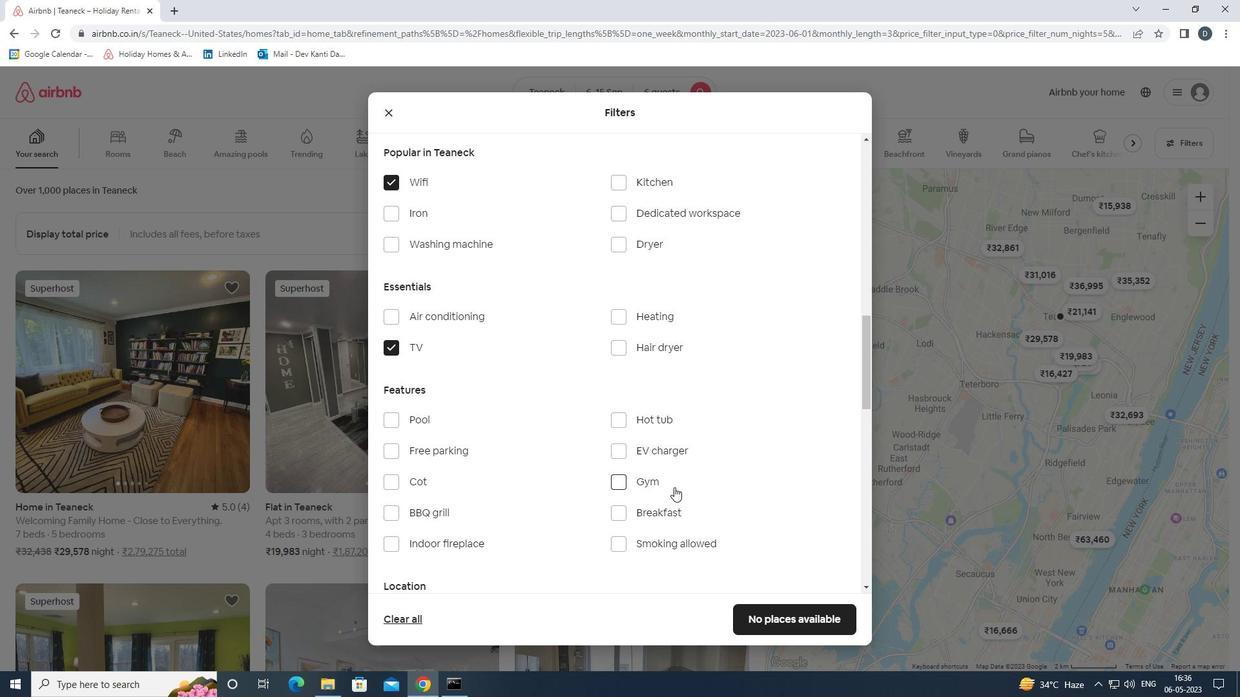 
Action: Mouse pressed left at (654, 484)
Screenshot: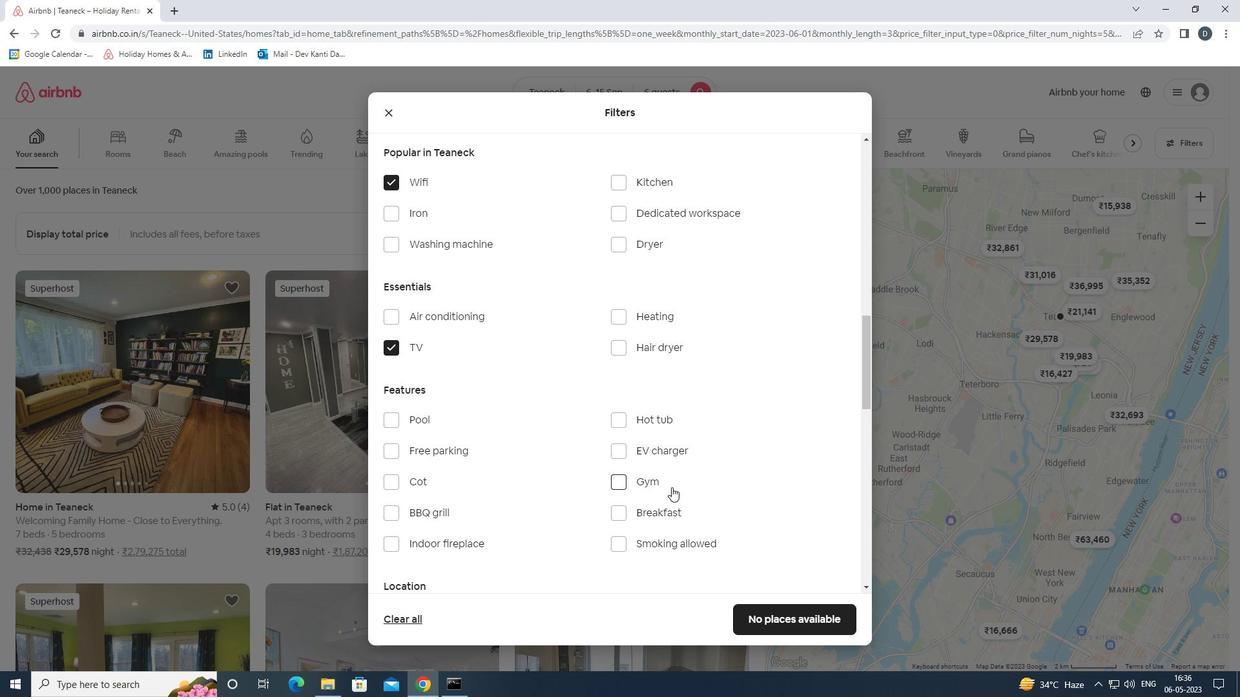 
Action: Mouse moved to (663, 517)
Screenshot: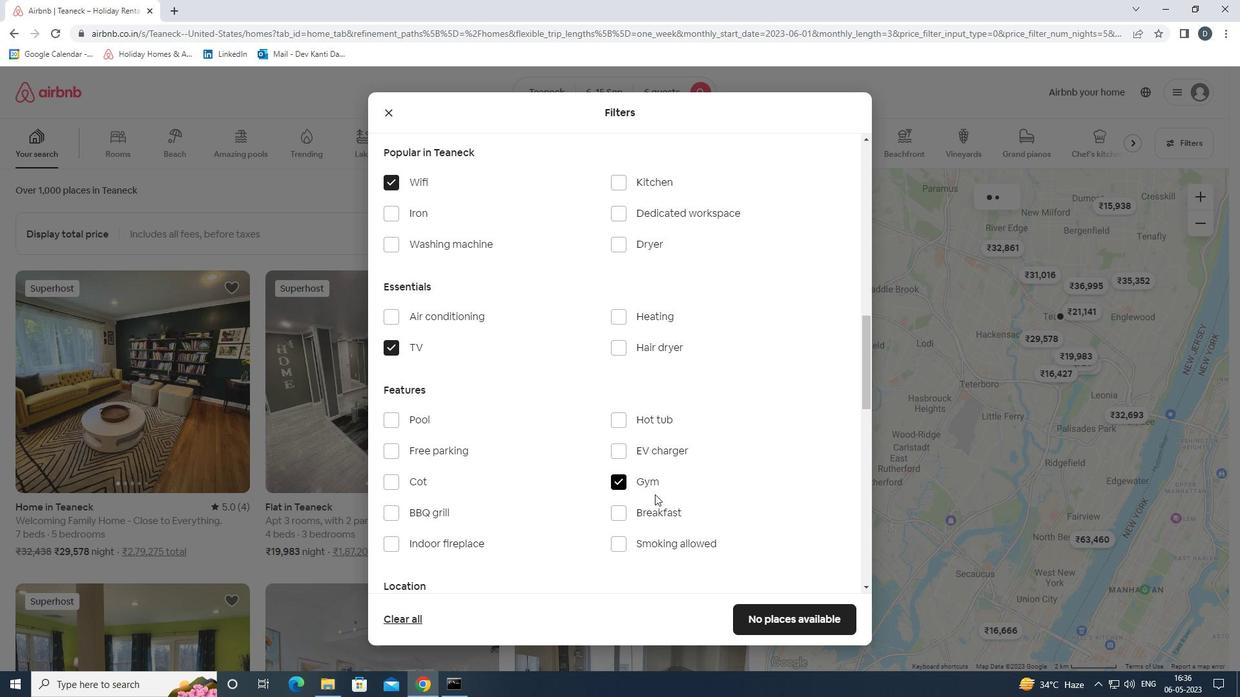 
Action: Mouse pressed left at (663, 517)
Screenshot: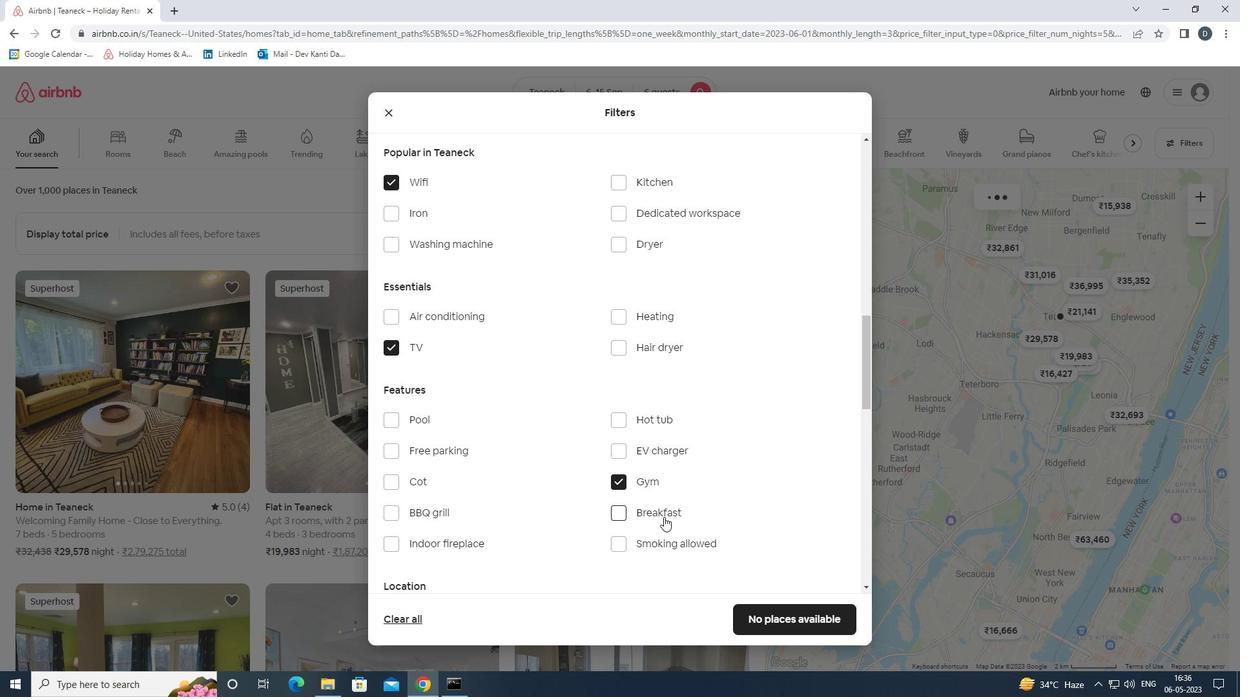 
Action: Mouse moved to (448, 454)
Screenshot: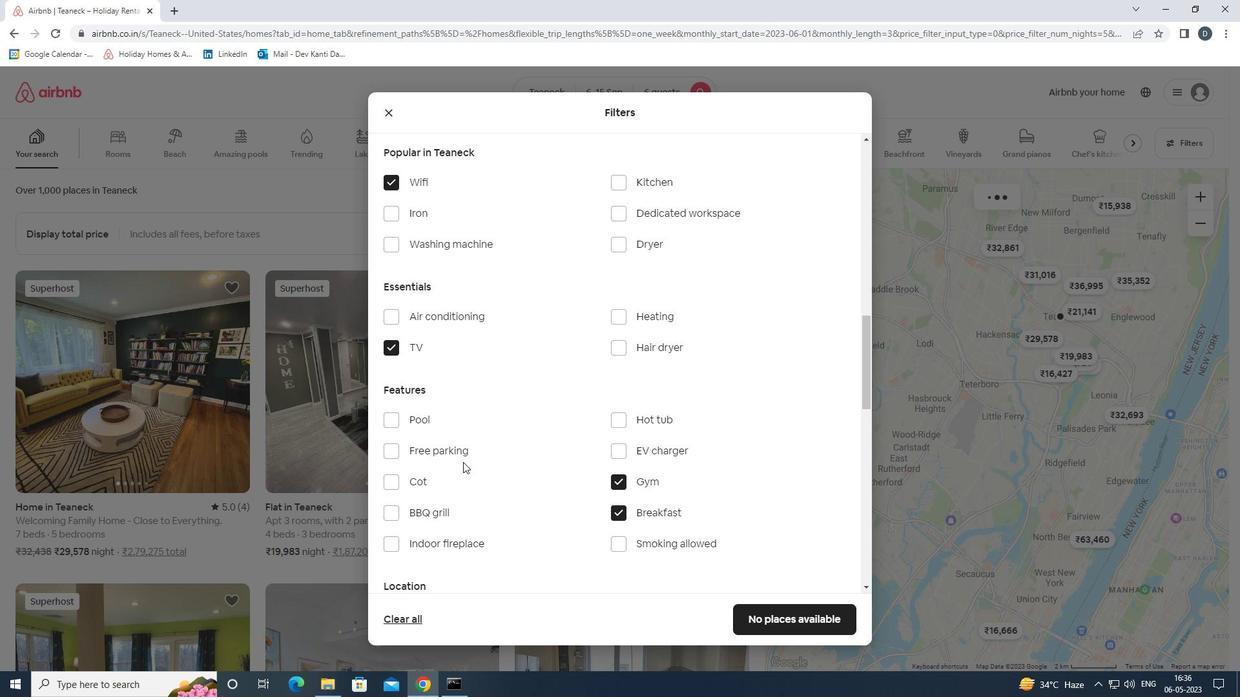 
Action: Mouse pressed left at (448, 454)
Screenshot: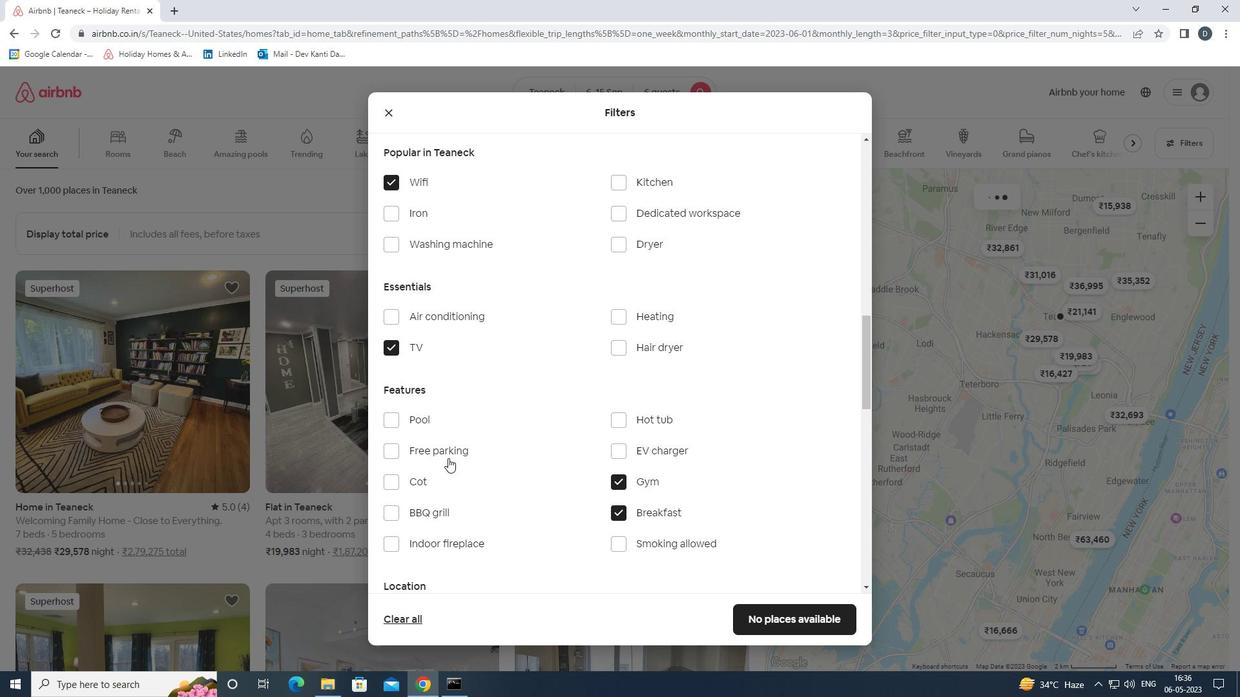 
Action: Mouse moved to (570, 489)
Screenshot: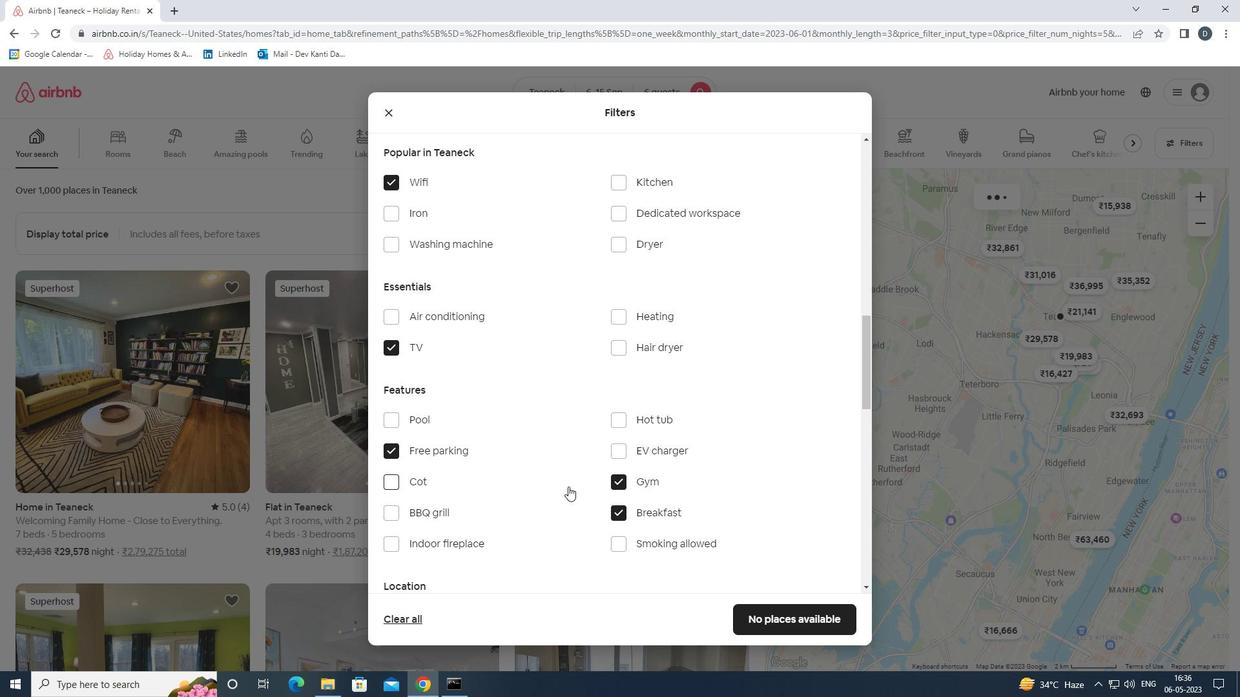 
Action: Mouse scrolled (570, 490) with delta (0, 0)
Screenshot: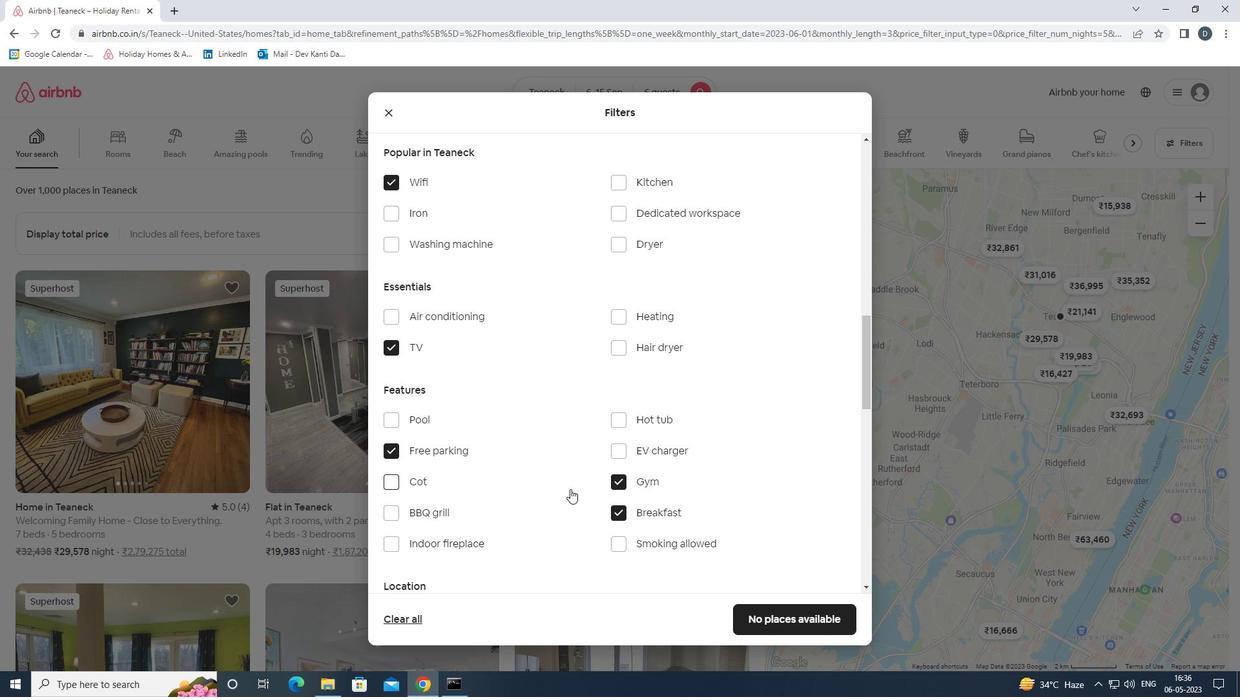 
Action: Mouse scrolled (570, 490) with delta (0, 0)
Screenshot: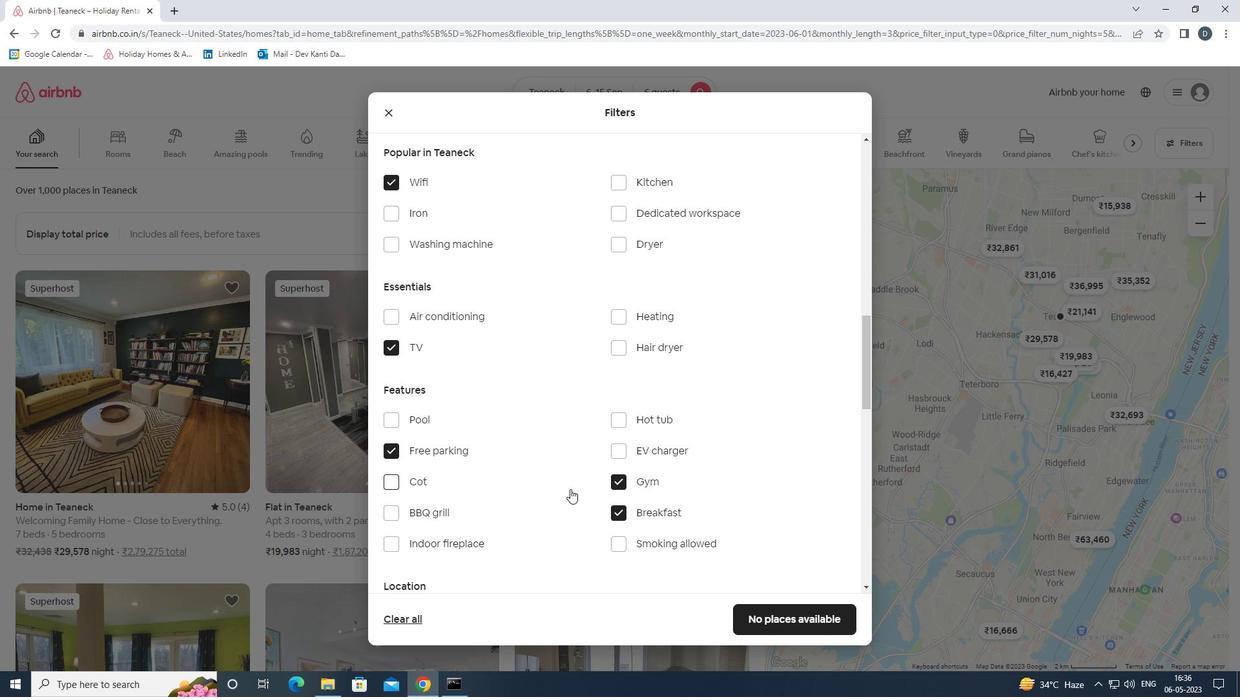 
Action: Mouse moved to (570, 489)
Screenshot: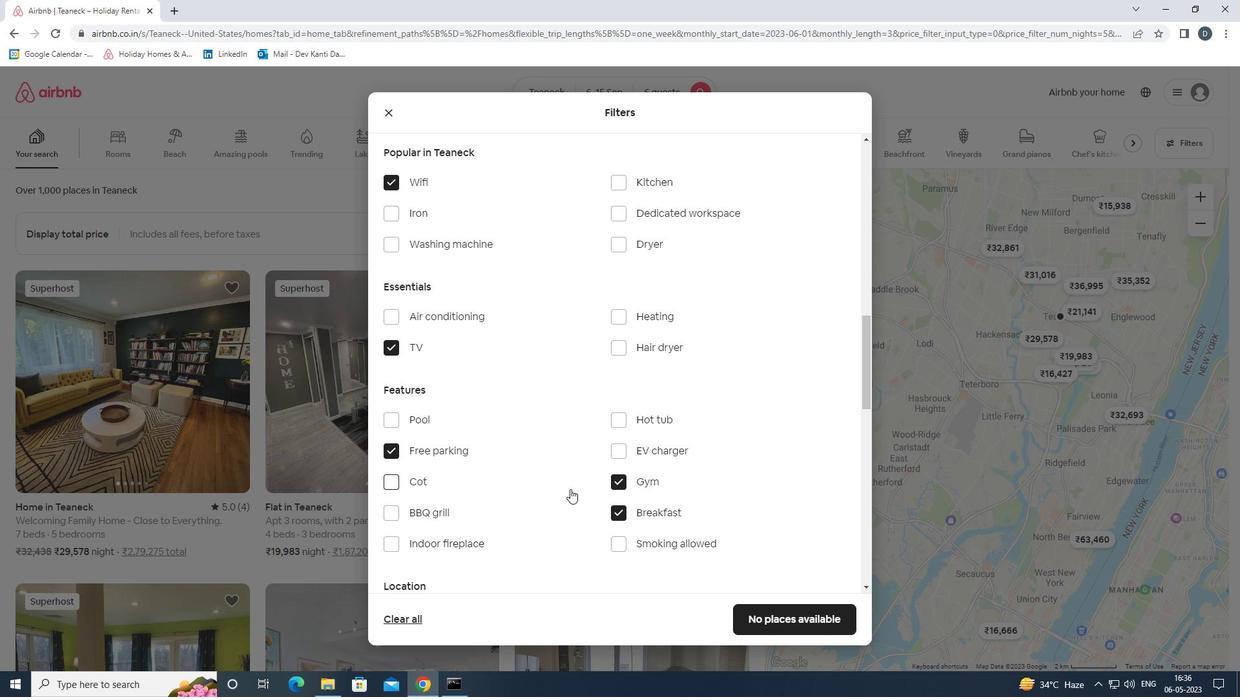 
Action: Mouse scrolled (570, 488) with delta (0, 0)
Screenshot: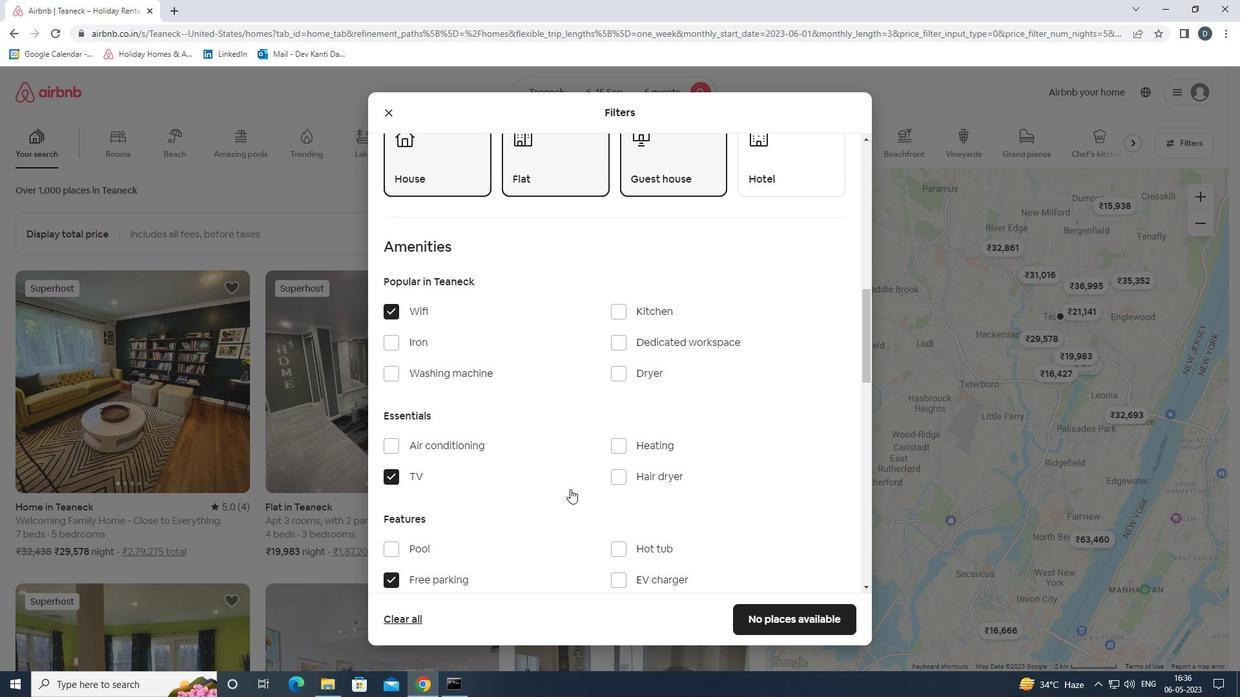 
Action: Mouse scrolled (570, 488) with delta (0, 0)
Screenshot: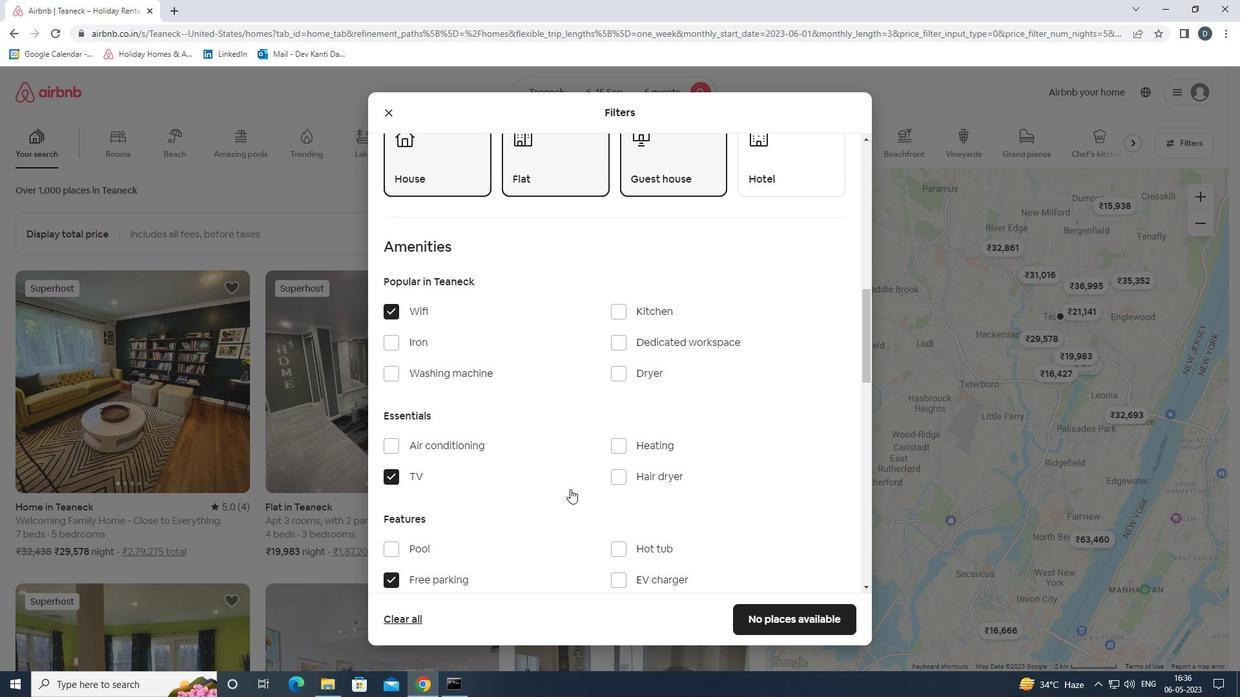 
Action: Mouse moved to (561, 479)
Screenshot: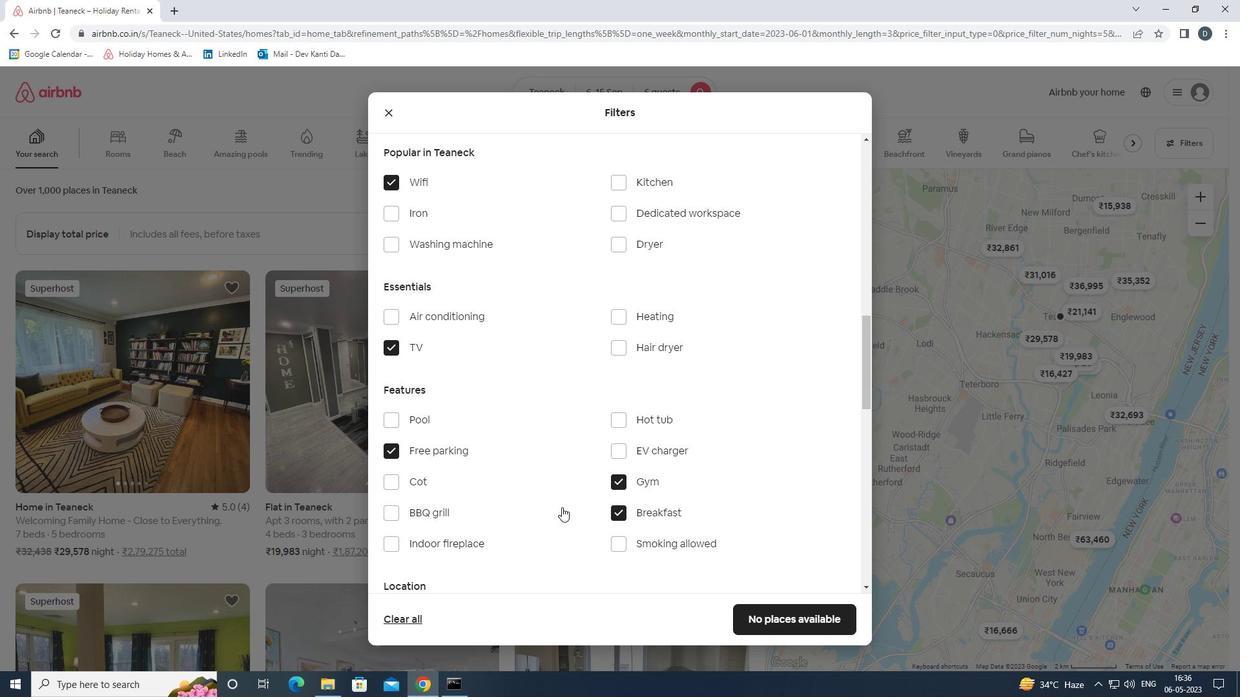 
Action: Mouse scrolled (561, 479) with delta (0, 0)
Screenshot: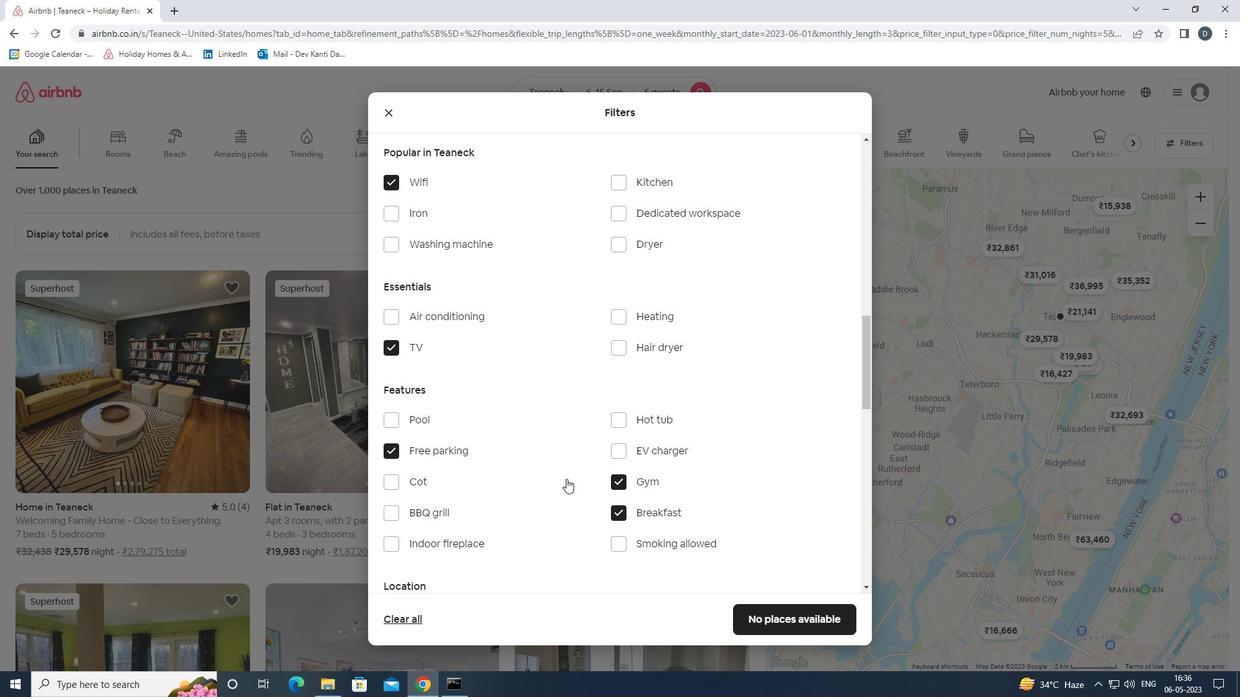 
Action: Mouse moved to (561, 474)
Screenshot: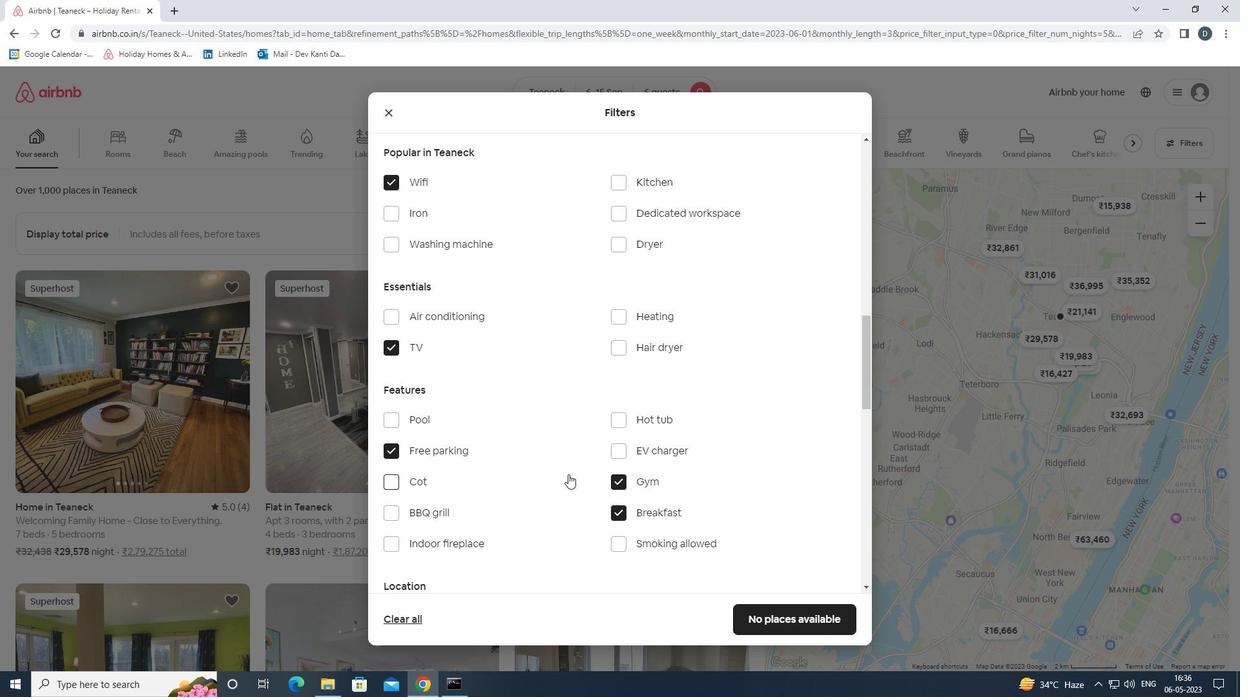 
Action: Mouse scrolled (561, 474) with delta (0, 0)
Screenshot: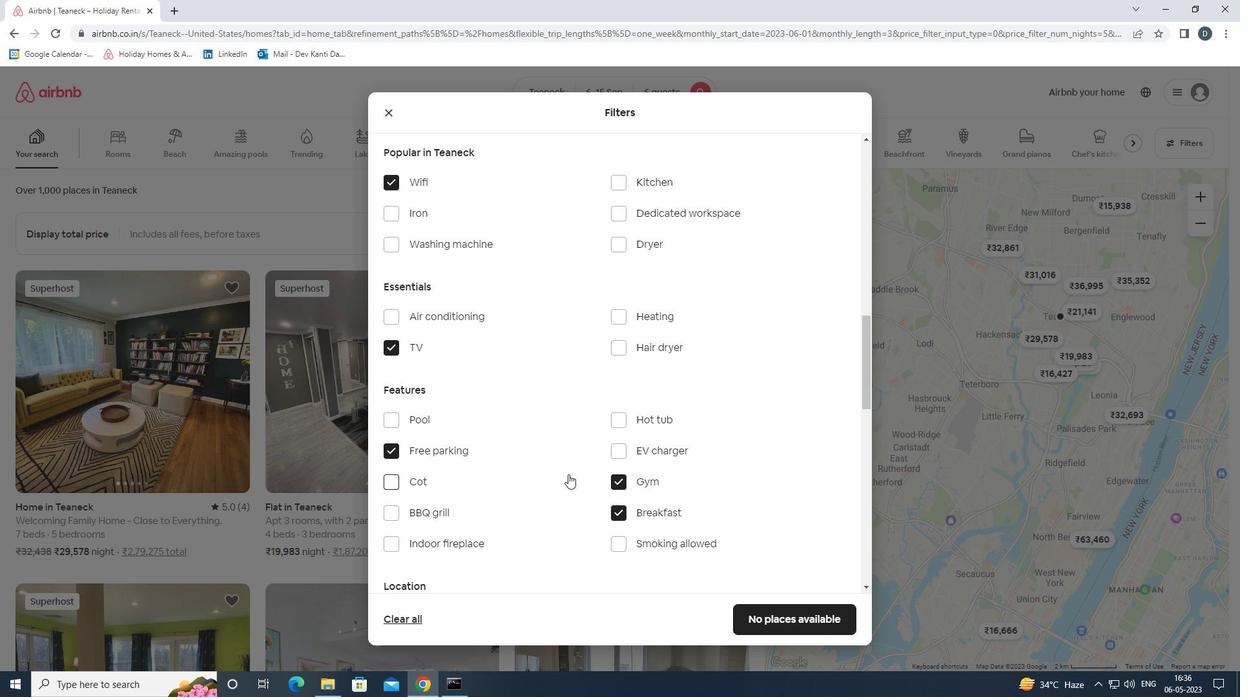 
Action: Mouse moved to (585, 415)
Screenshot: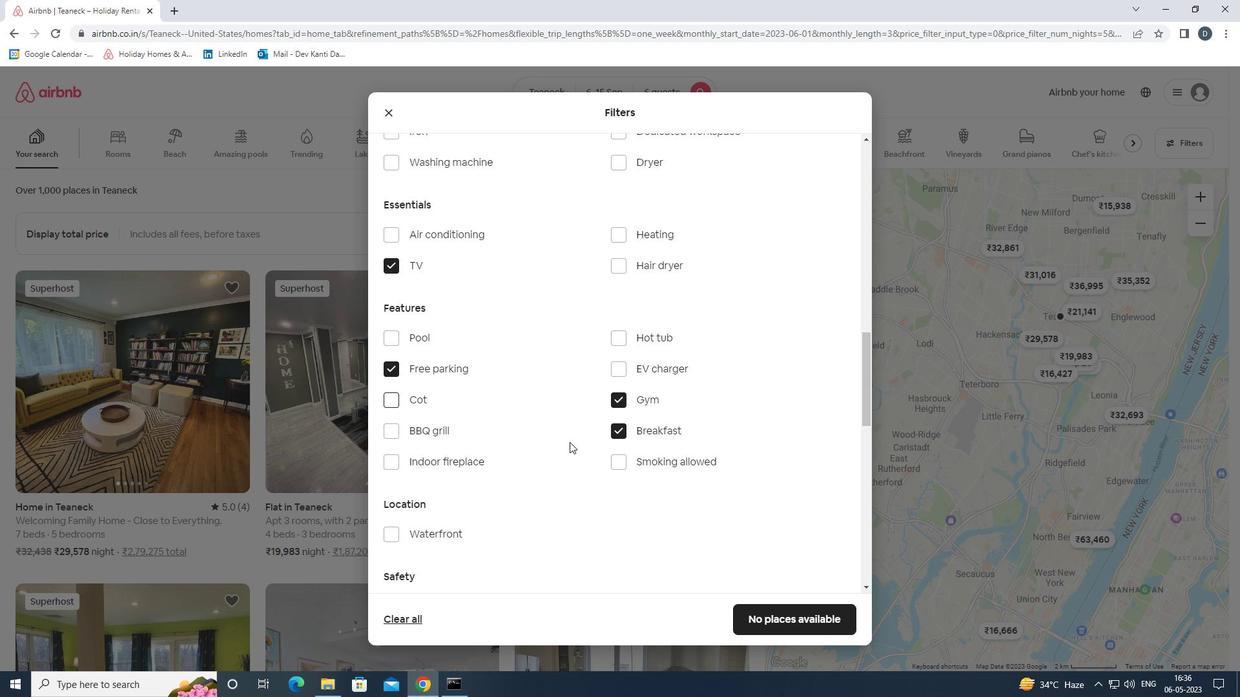 
Action: Mouse scrolled (585, 414) with delta (0, 0)
Screenshot: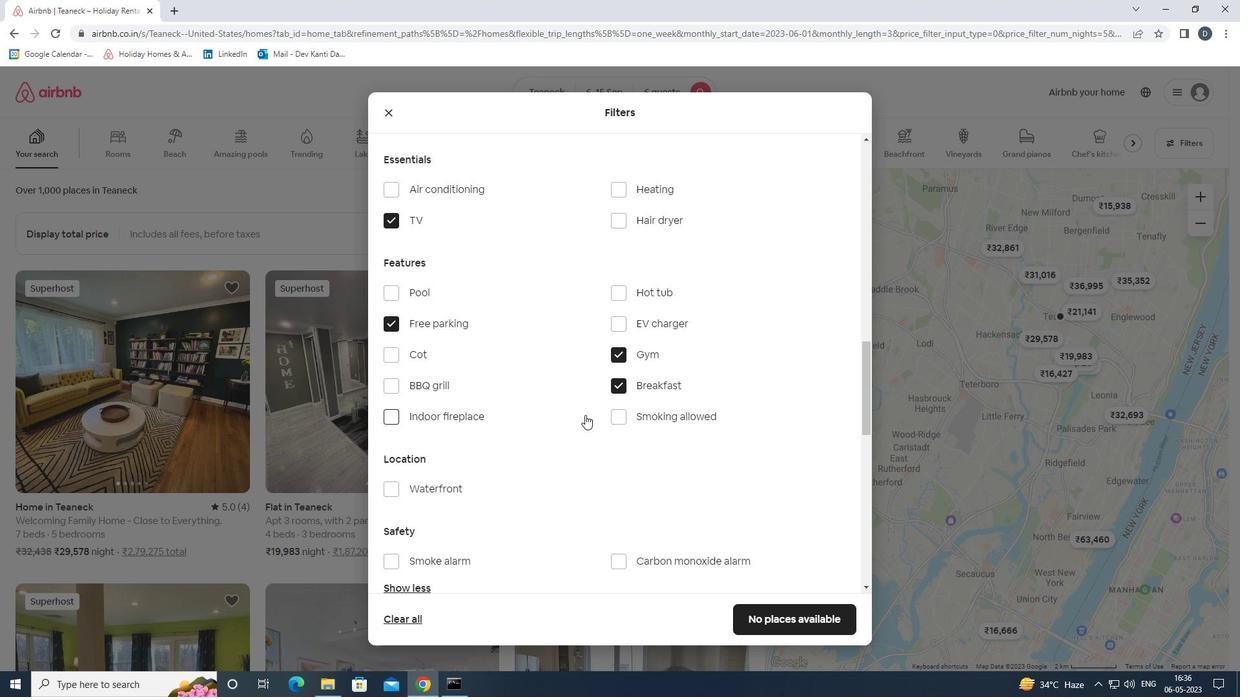 
Action: Mouse scrolled (585, 414) with delta (0, 0)
Screenshot: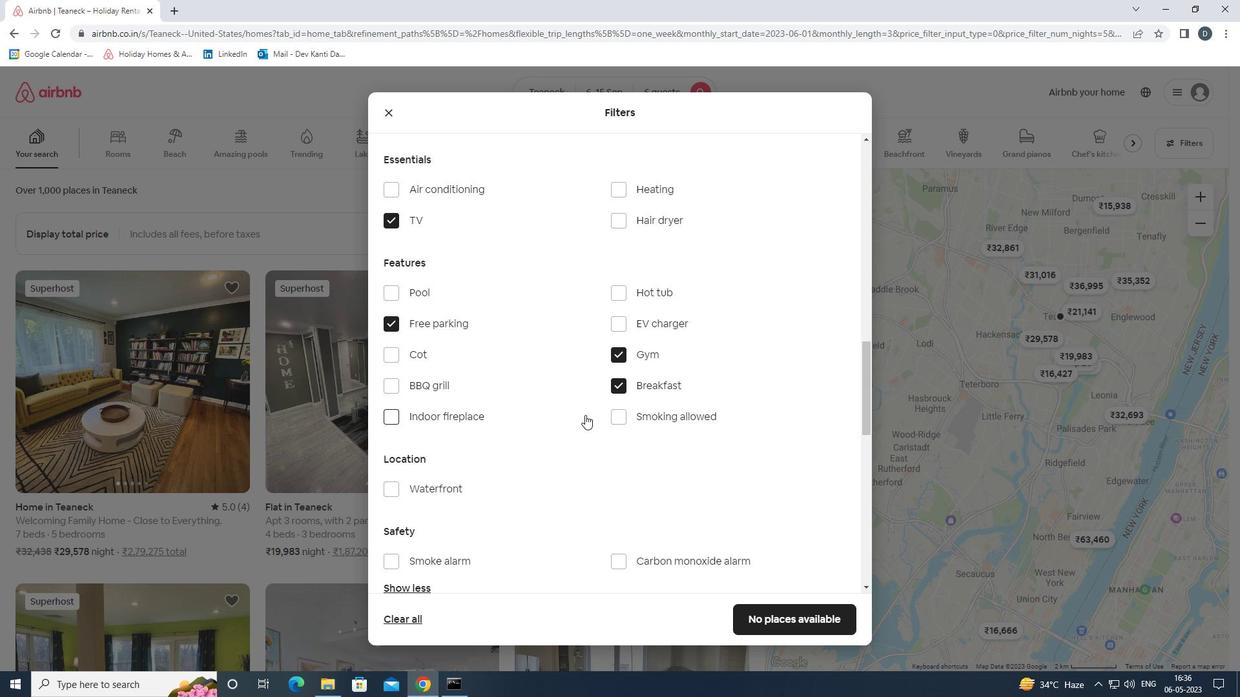 
Action: Mouse moved to (587, 415)
Screenshot: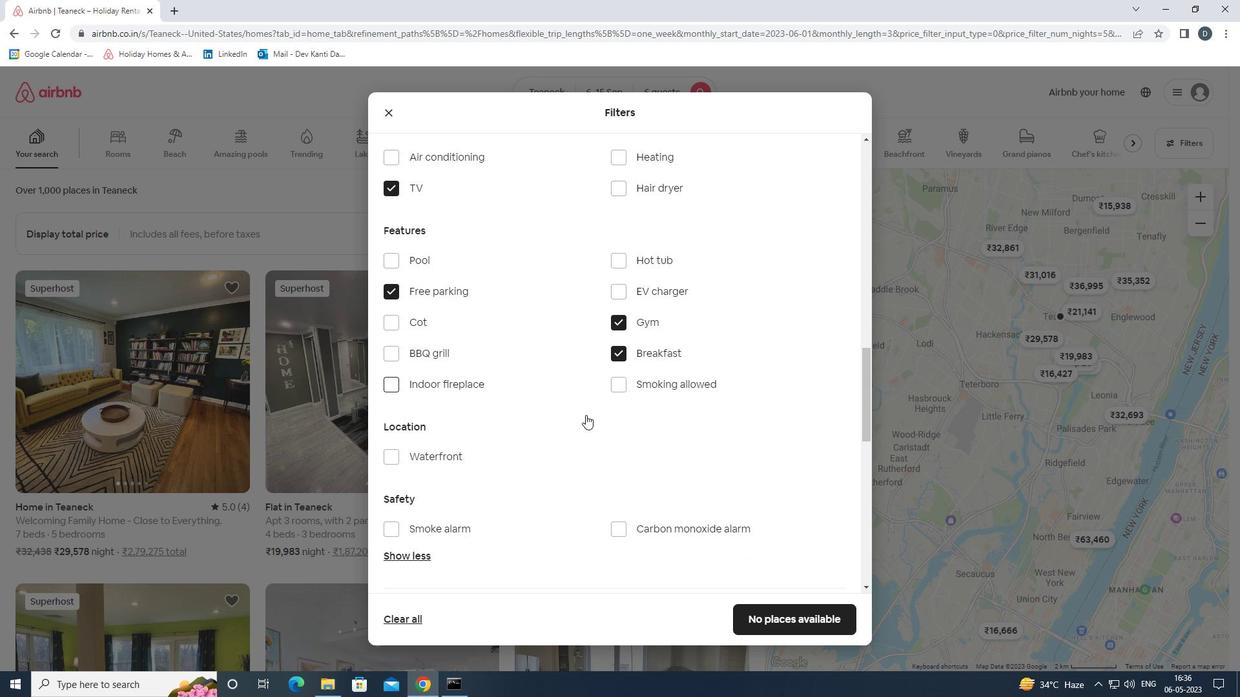 
Action: Mouse scrolled (587, 414) with delta (0, 0)
Screenshot: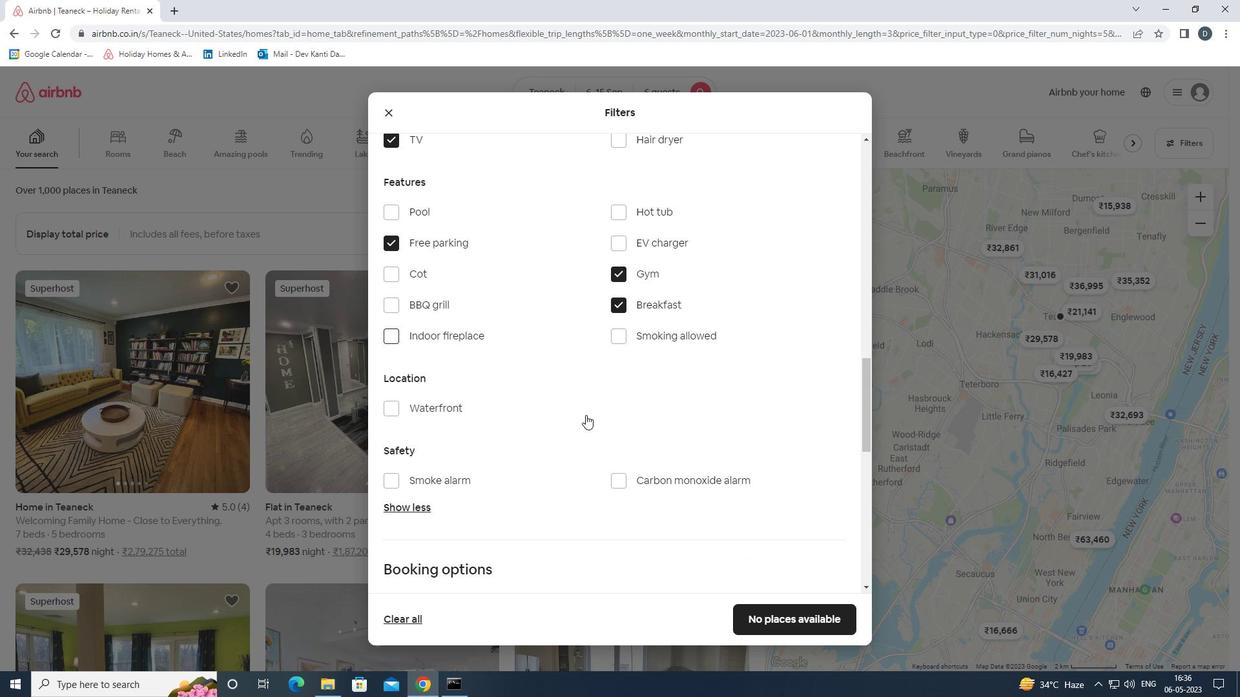 
Action: Mouse scrolled (587, 414) with delta (0, 0)
Screenshot: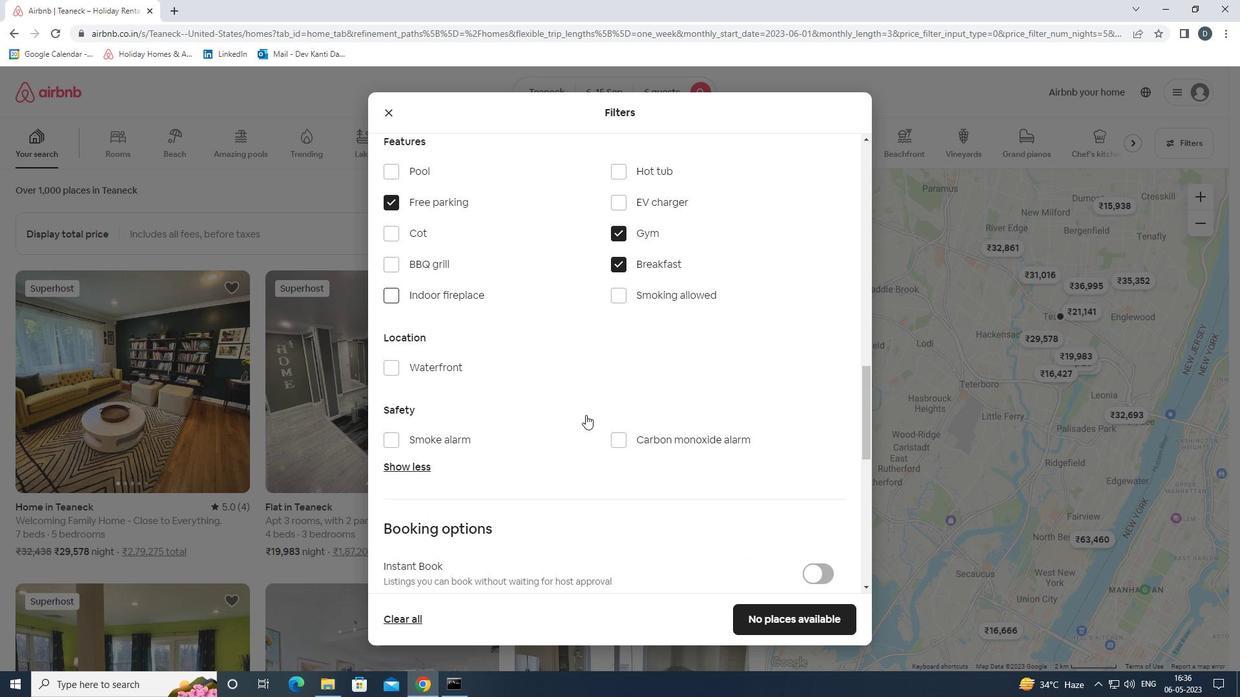 
Action: Mouse moved to (819, 485)
Screenshot: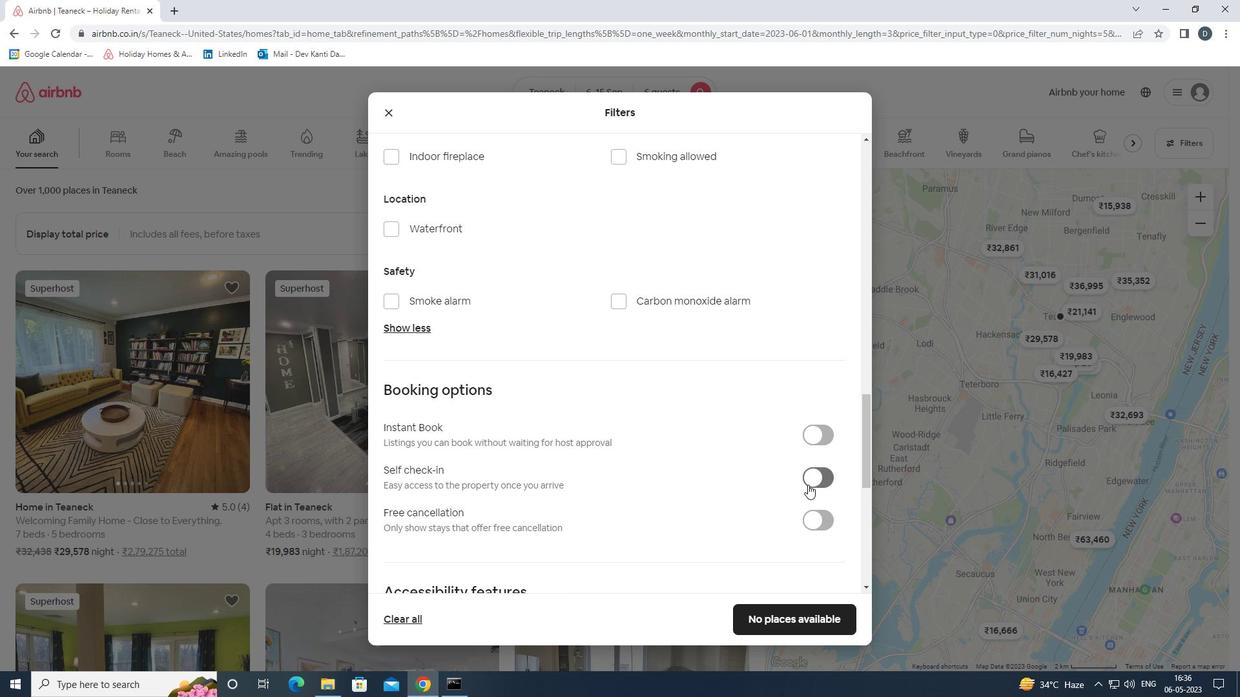 
Action: Mouse pressed left at (819, 485)
Screenshot: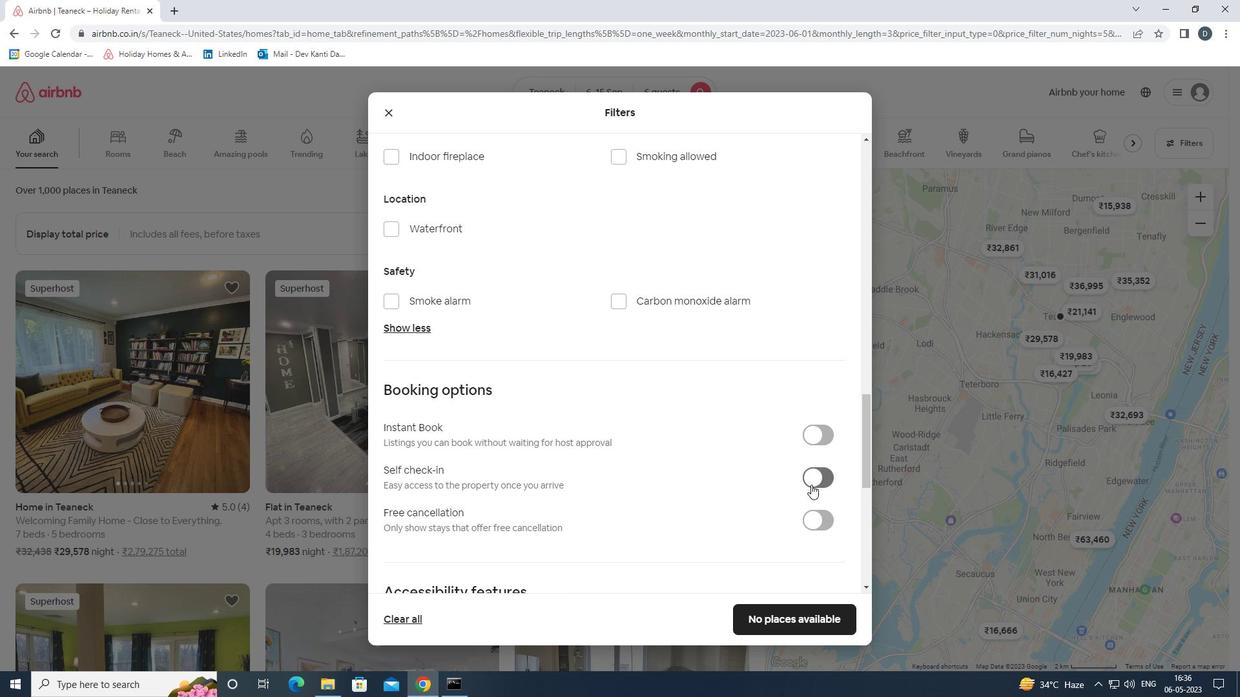 
Action: Mouse moved to (811, 466)
Screenshot: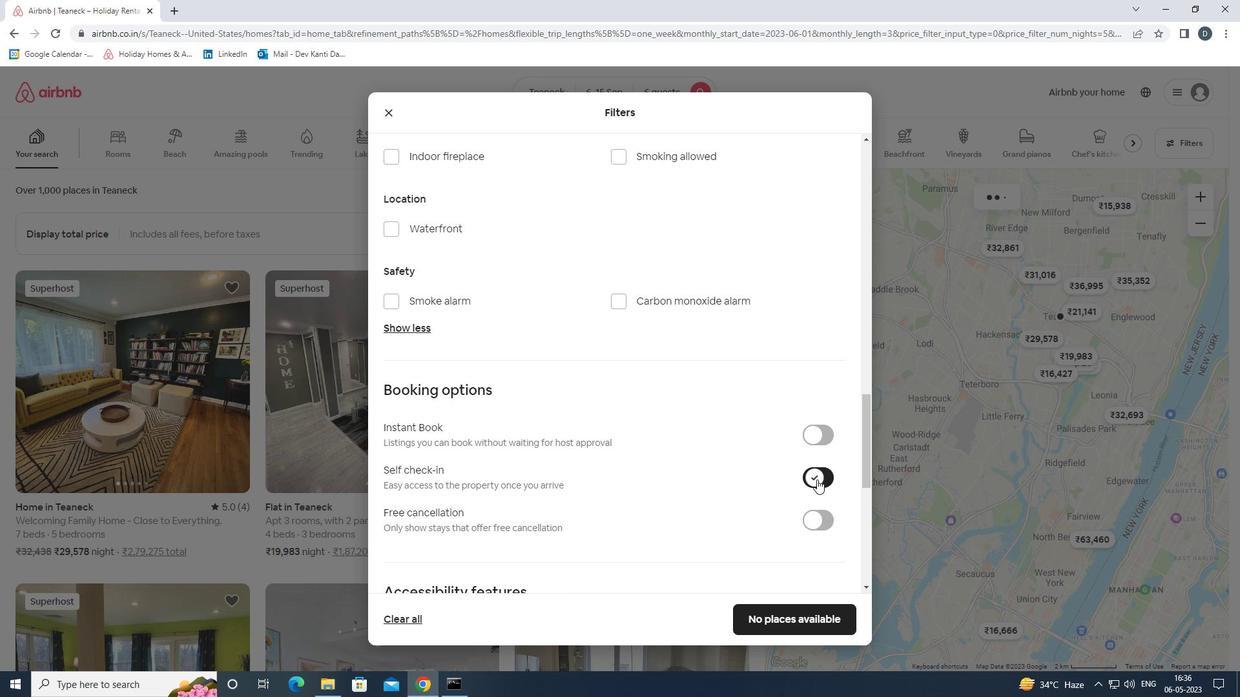 
Action: Mouse scrolled (811, 466) with delta (0, 0)
Screenshot: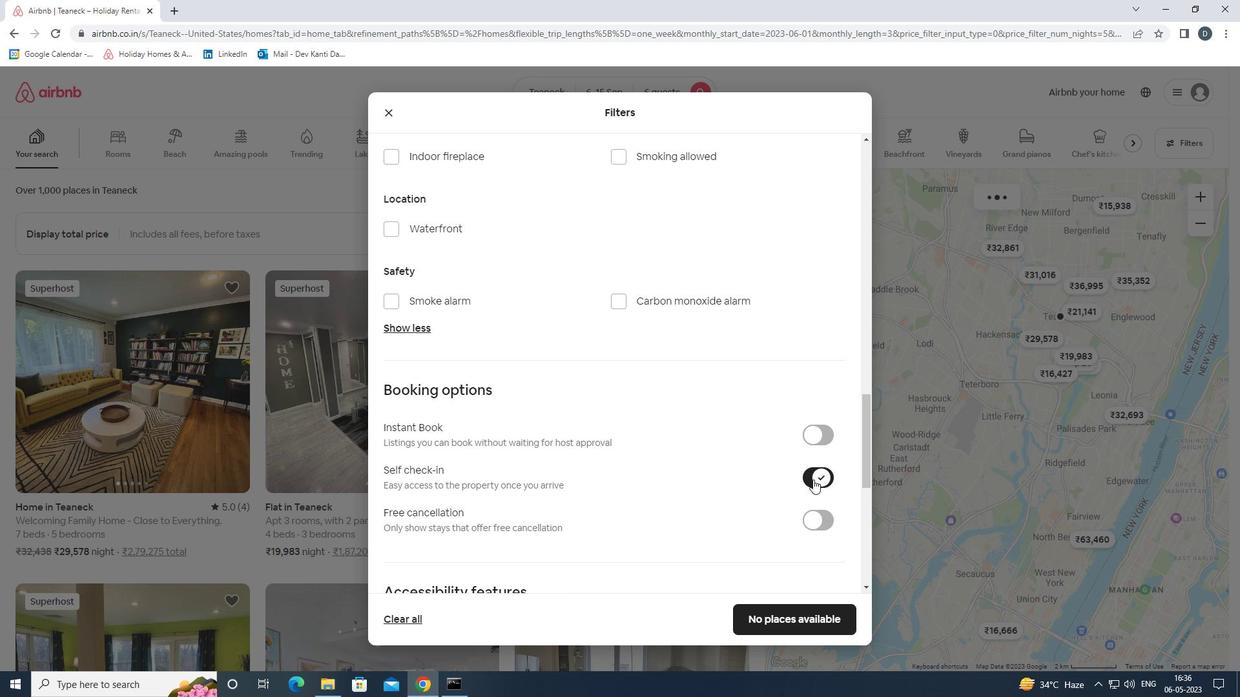 
Action: Mouse moved to (810, 468)
Screenshot: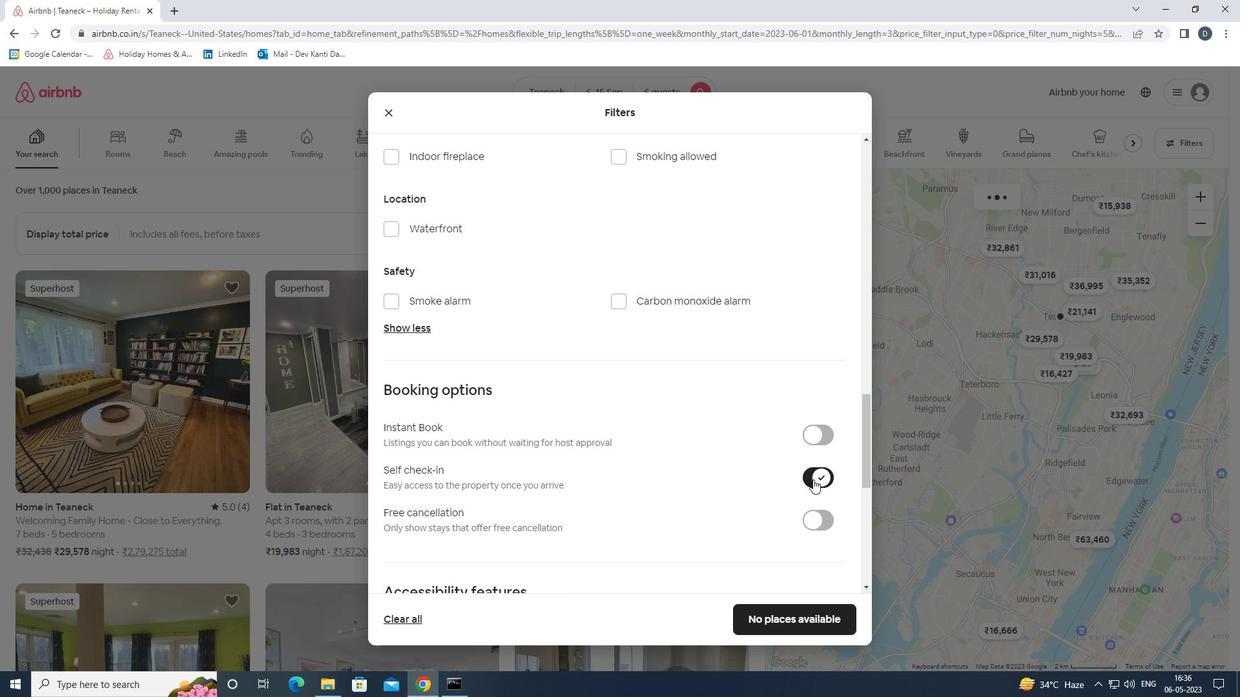 
Action: Mouse scrolled (810, 467) with delta (0, 0)
Screenshot: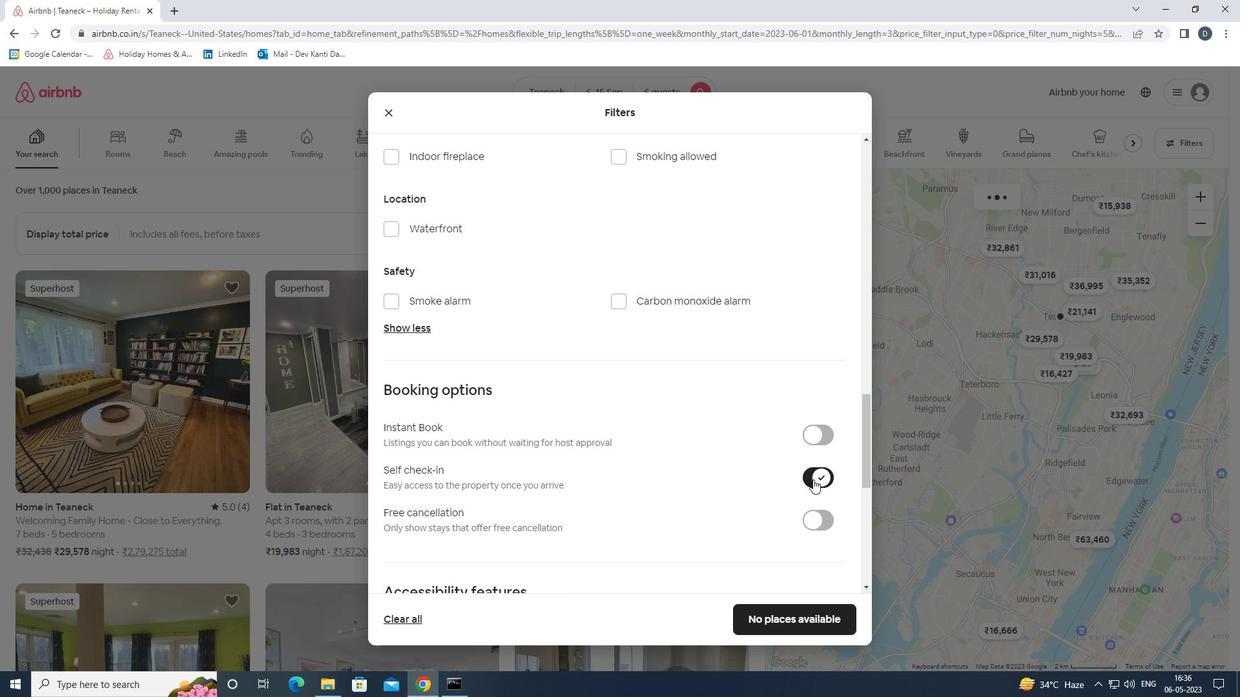 
Action: Mouse moved to (810, 468)
Screenshot: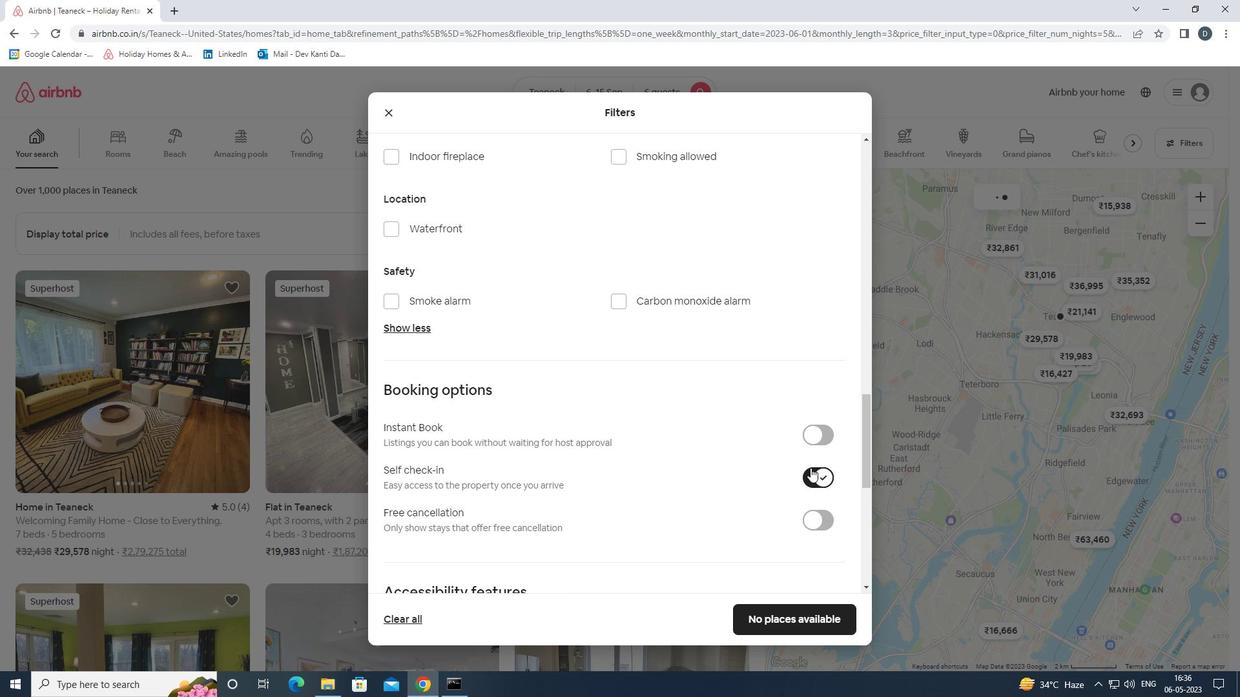 
Action: Mouse scrolled (810, 467) with delta (0, 0)
Screenshot: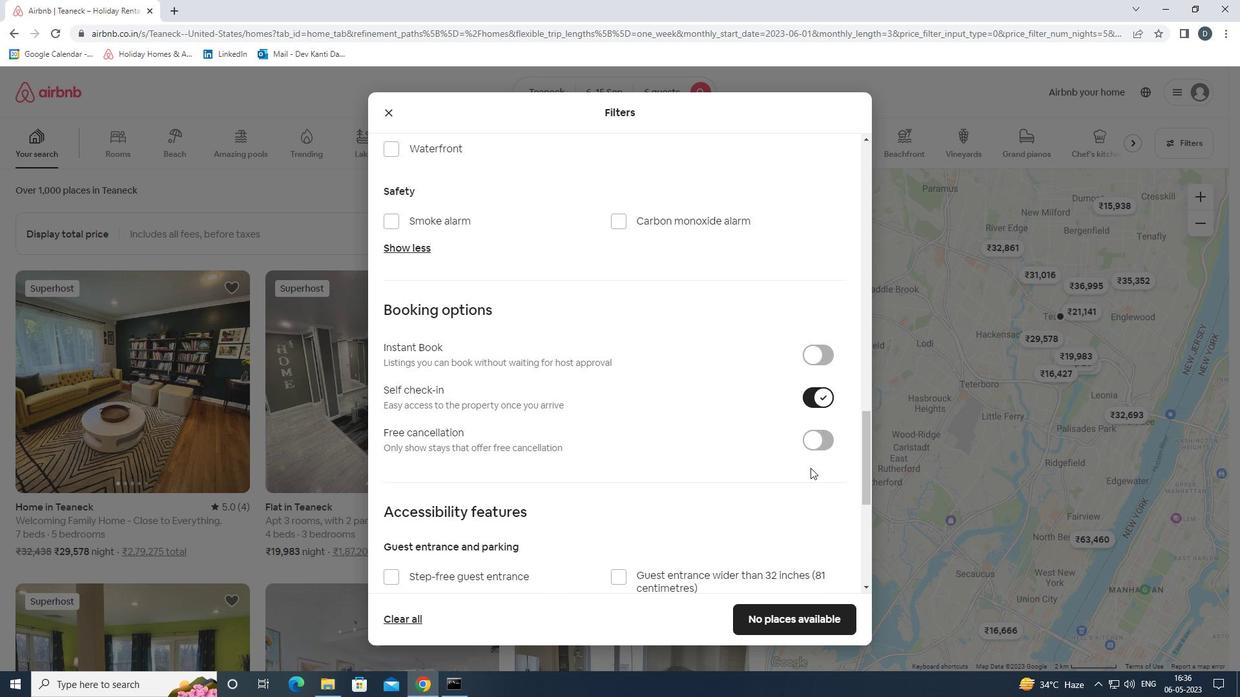 
Action: Mouse scrolled (810, 467) with delta (0, 0)
Screenshot: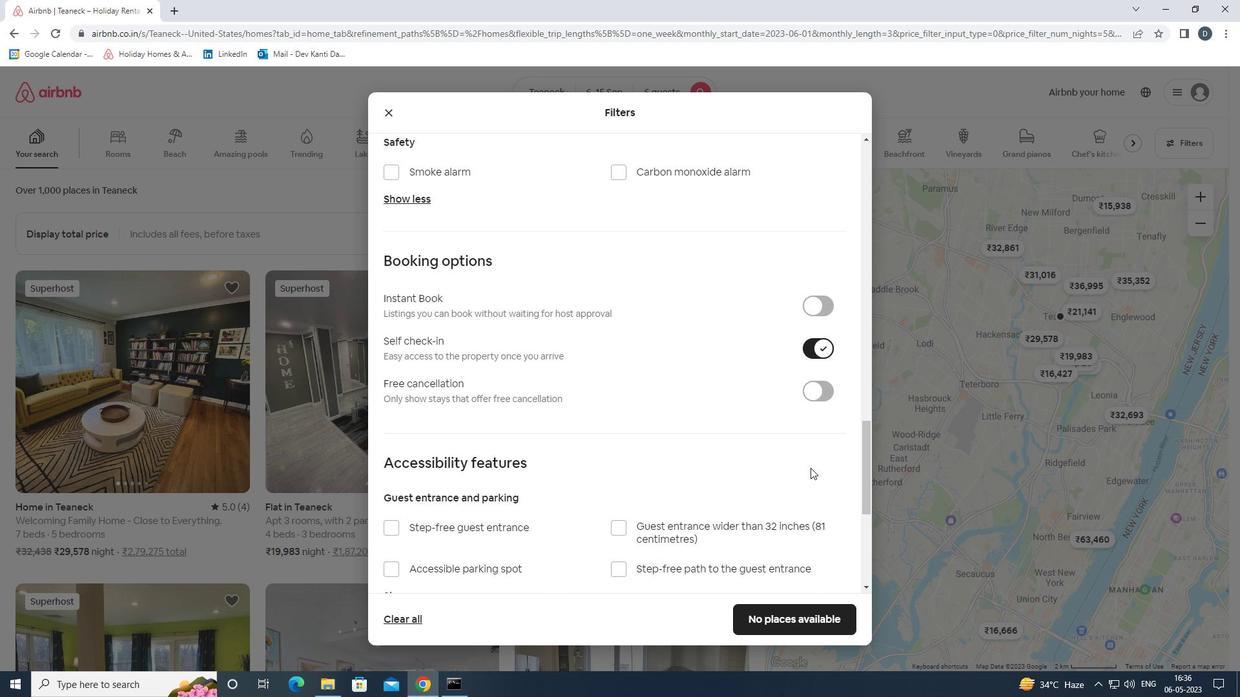 
Action: Mouse scrolled (810, 467) with delta (0, 0)
Screenshot: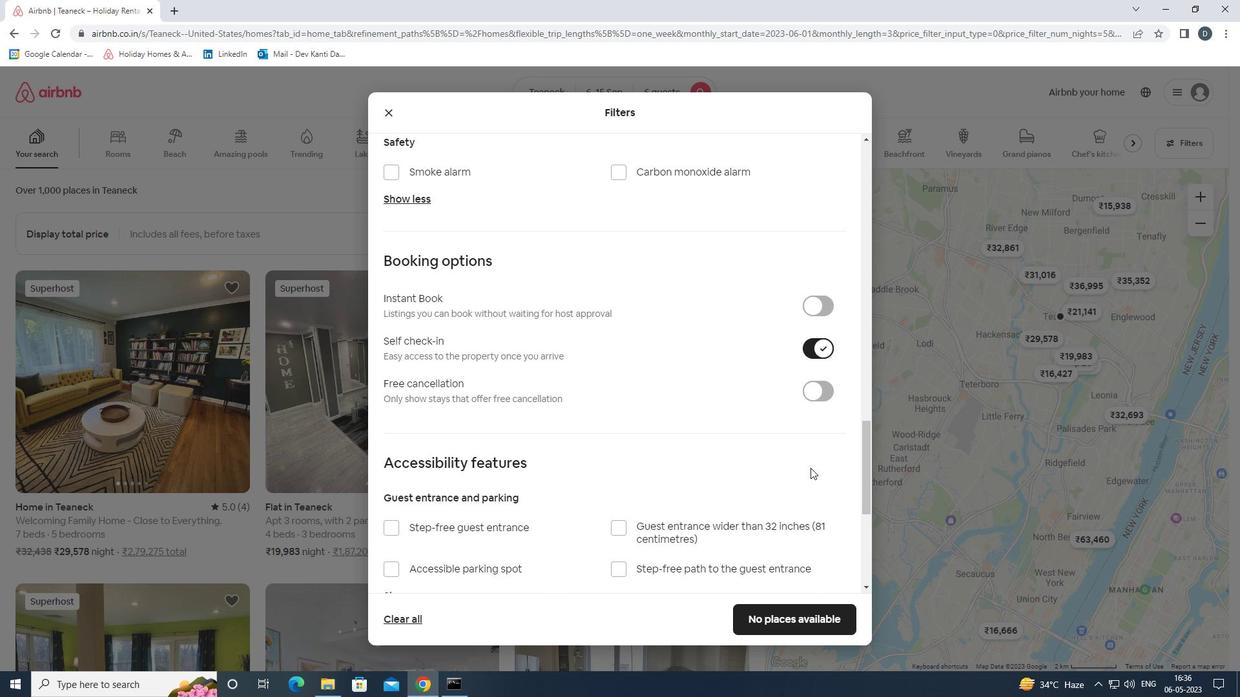 
Action: Mouse moved to (808, 469)
Screenshot: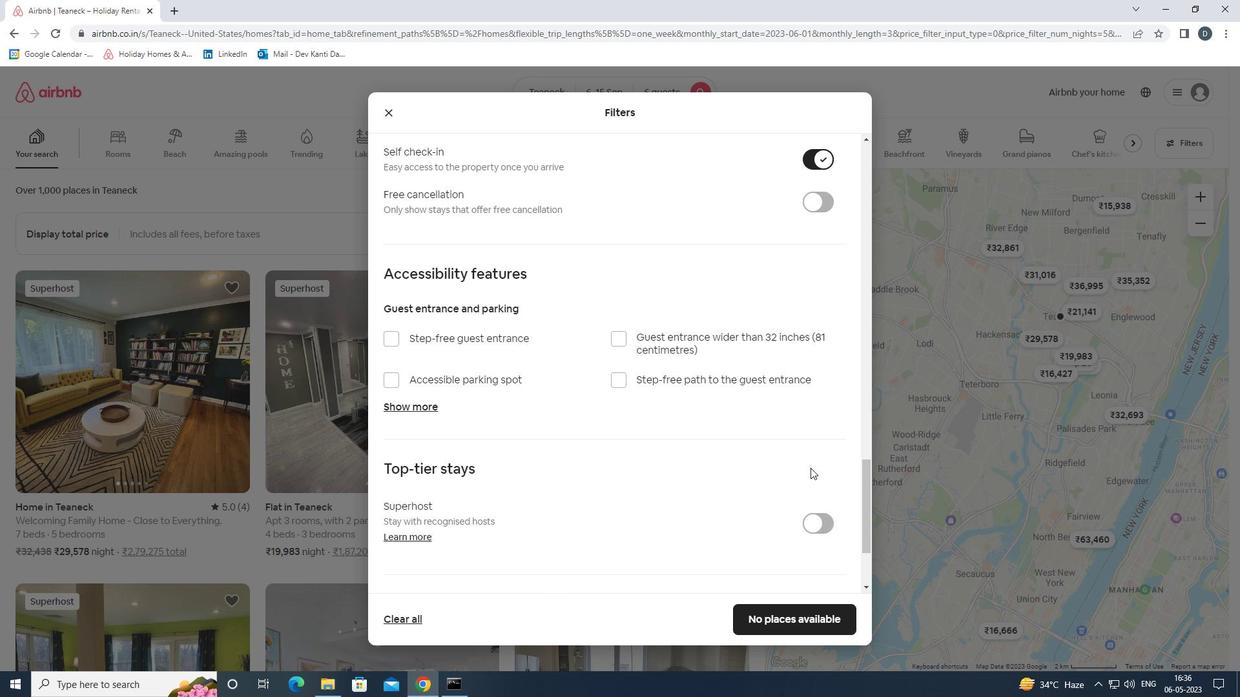 
Action: Mouse scrolled (808, 468) with delta (0, 0)
Screenshot: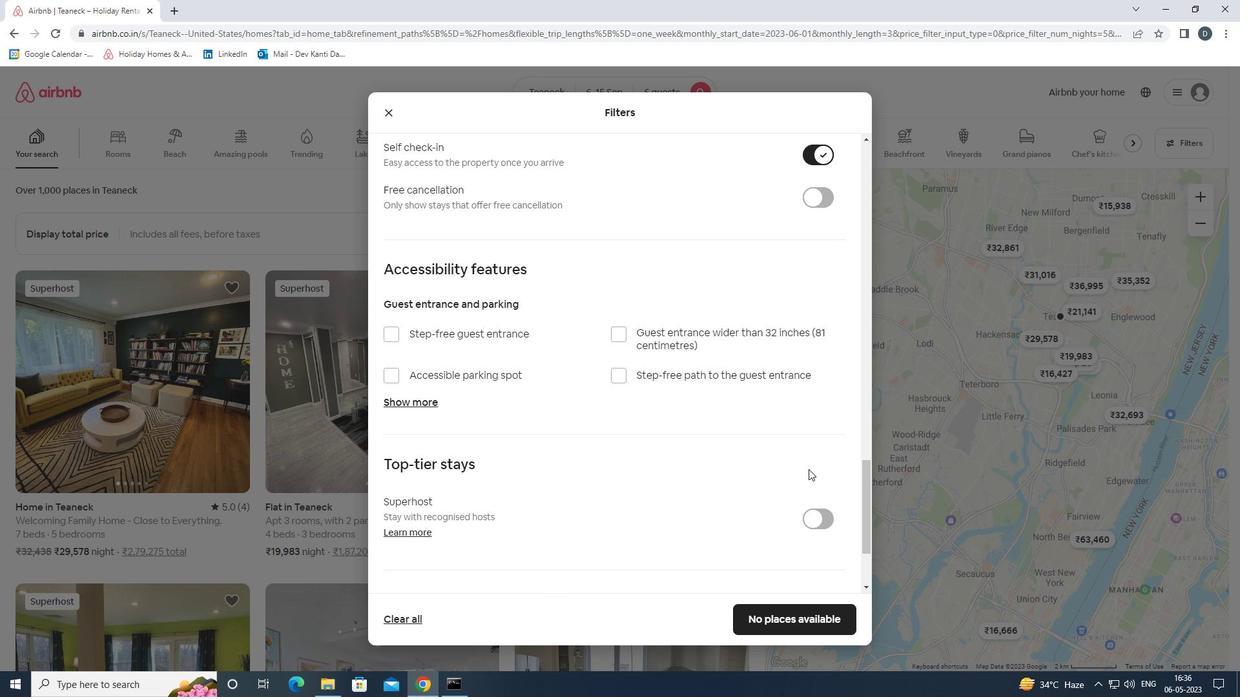 
Action: Mouse scrolled (808, 468) with delta (0, 0)
Screenshot: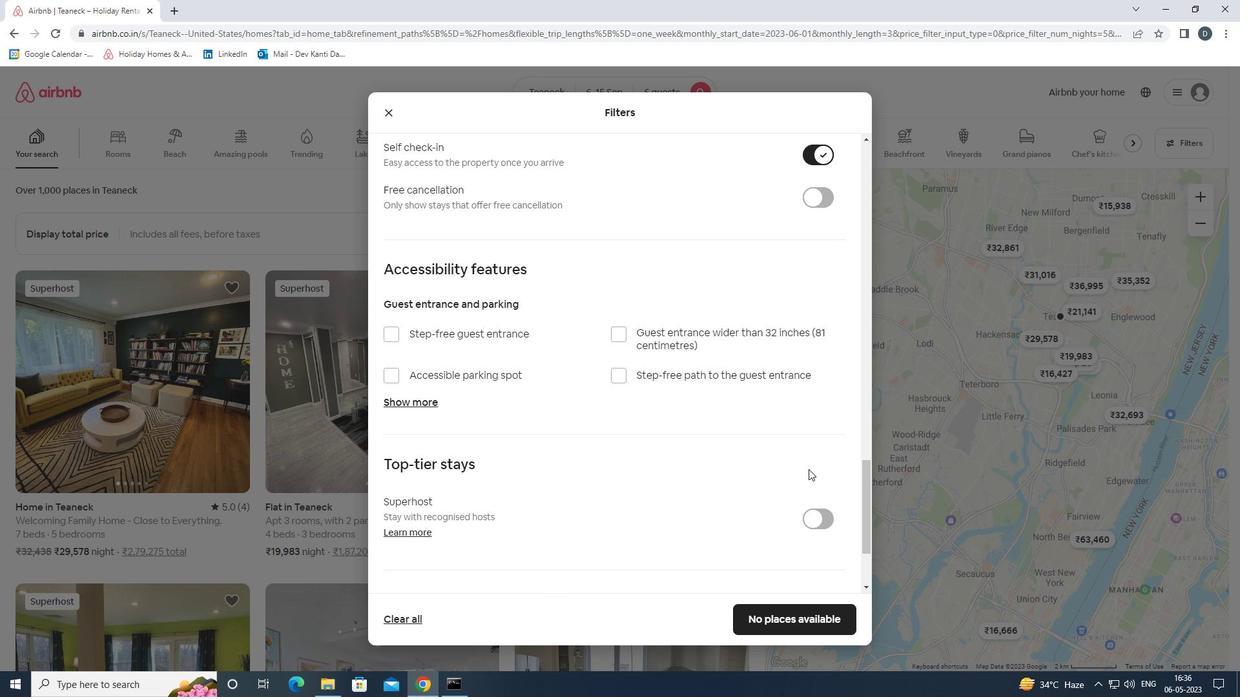
Action: Mouse scrolled (808, 468) with delta (0, 0)
Screenshot: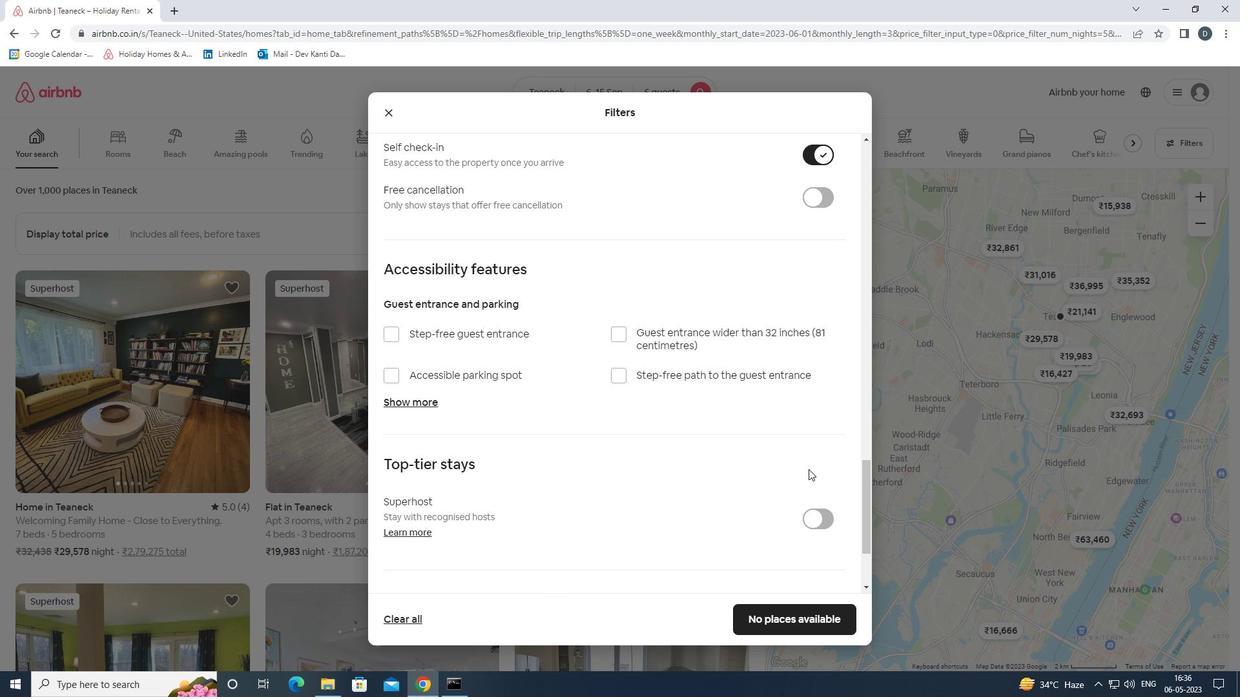 
Action: Mouse scrolled (808, 468) with delta (0, 0)
Screenshot: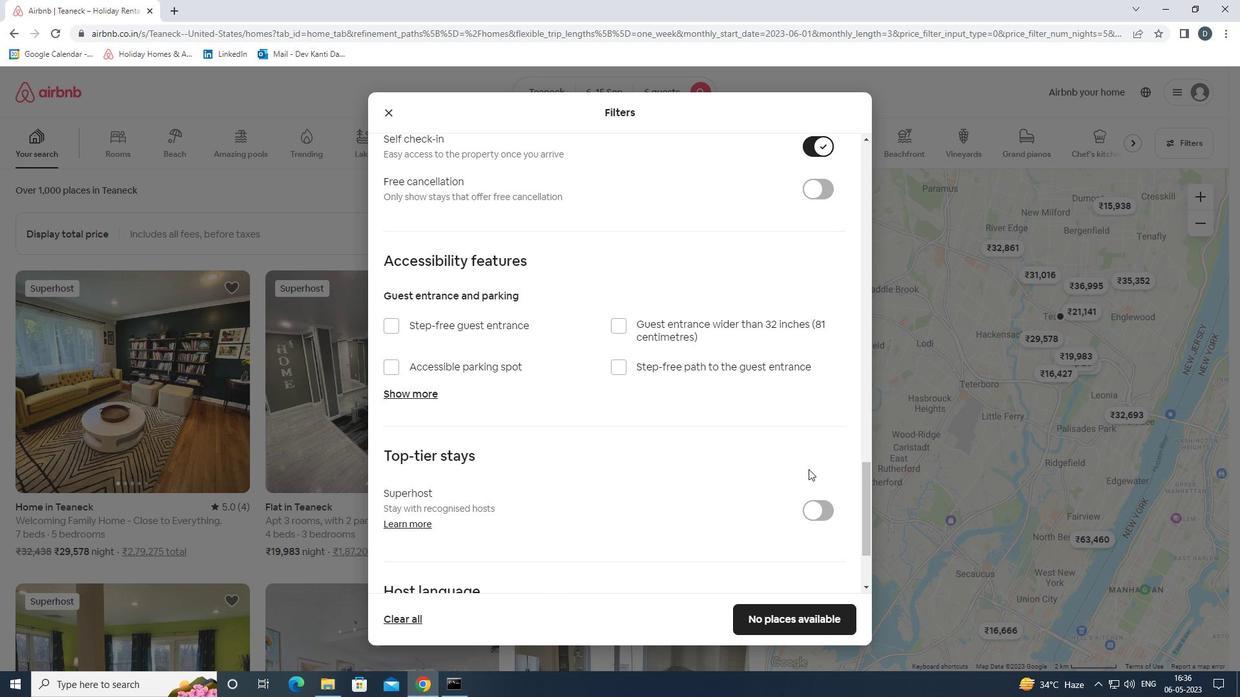 
Action: Mouse moved to (808, 472)
Screenshot: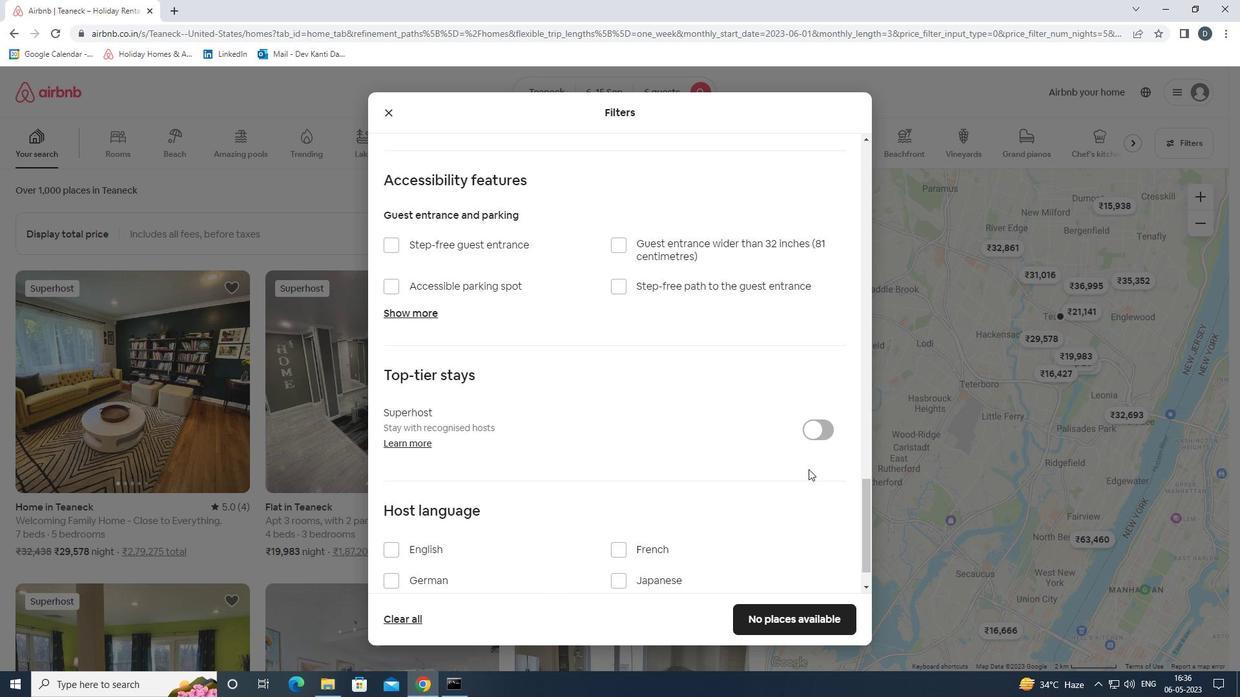 
Action: Mouse scrolled (808, 472) with delta (0, 0)
Screenshot: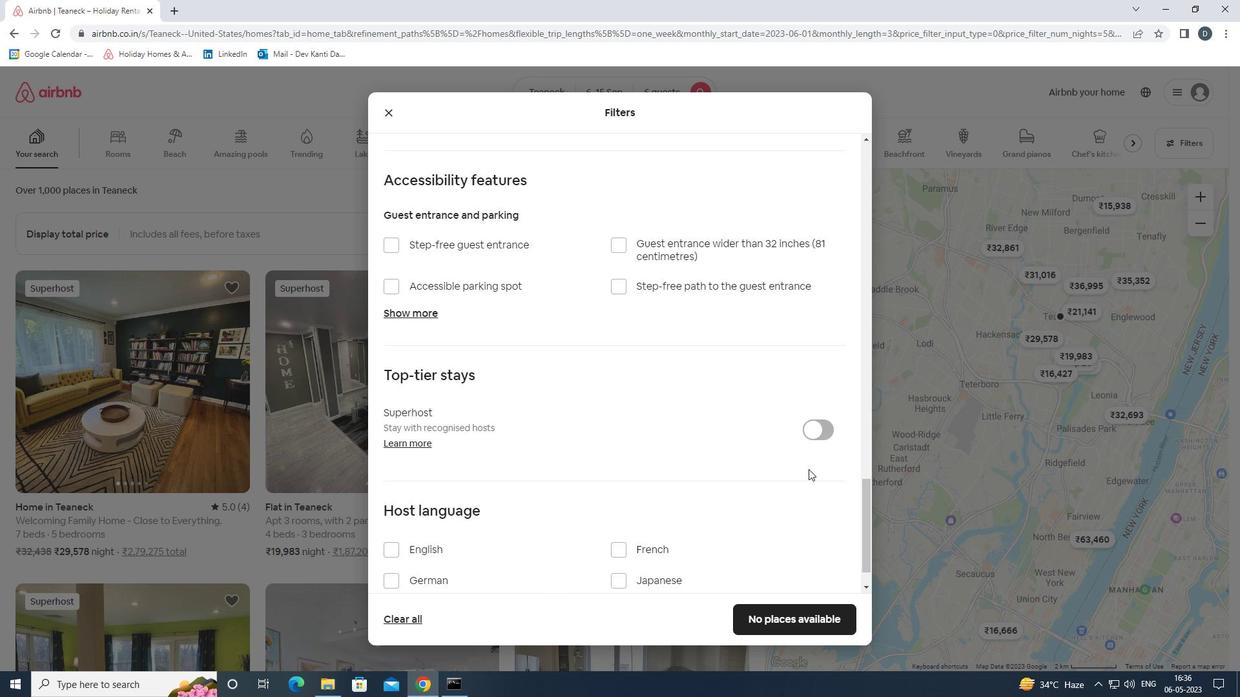 
Action: Mouse moved to (389, 499)
Screenshot: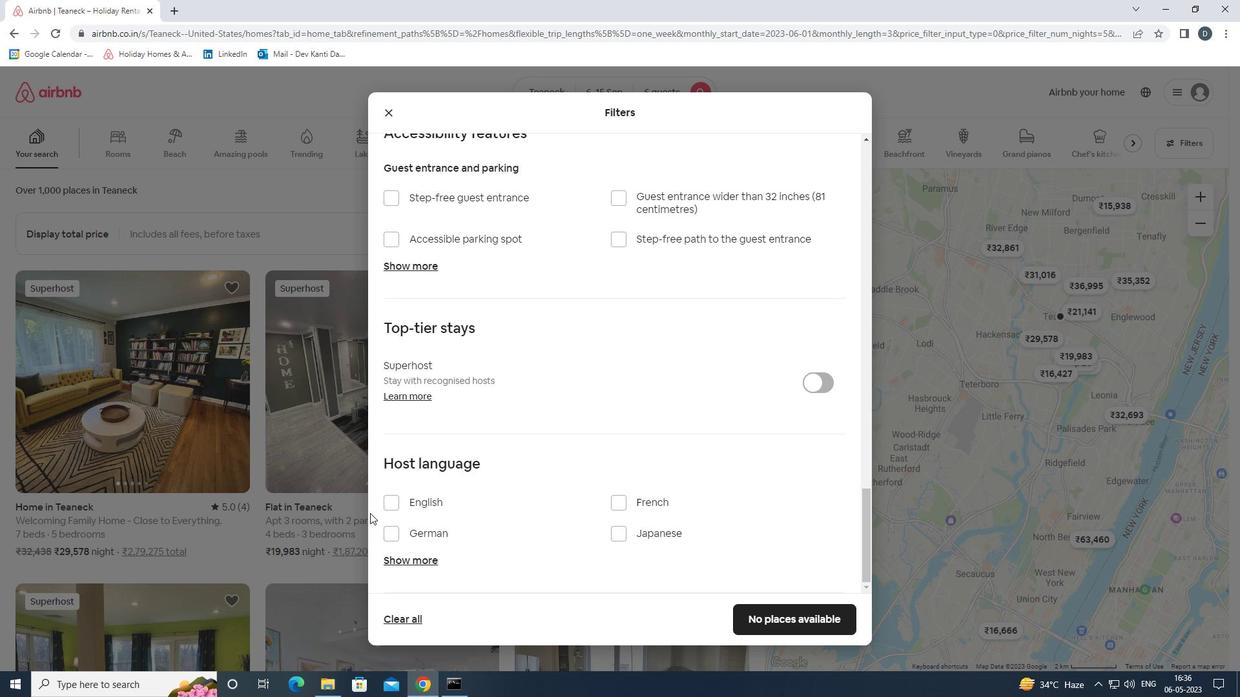 
Action: Mouse pressed left at (389, 499)
Screenshot: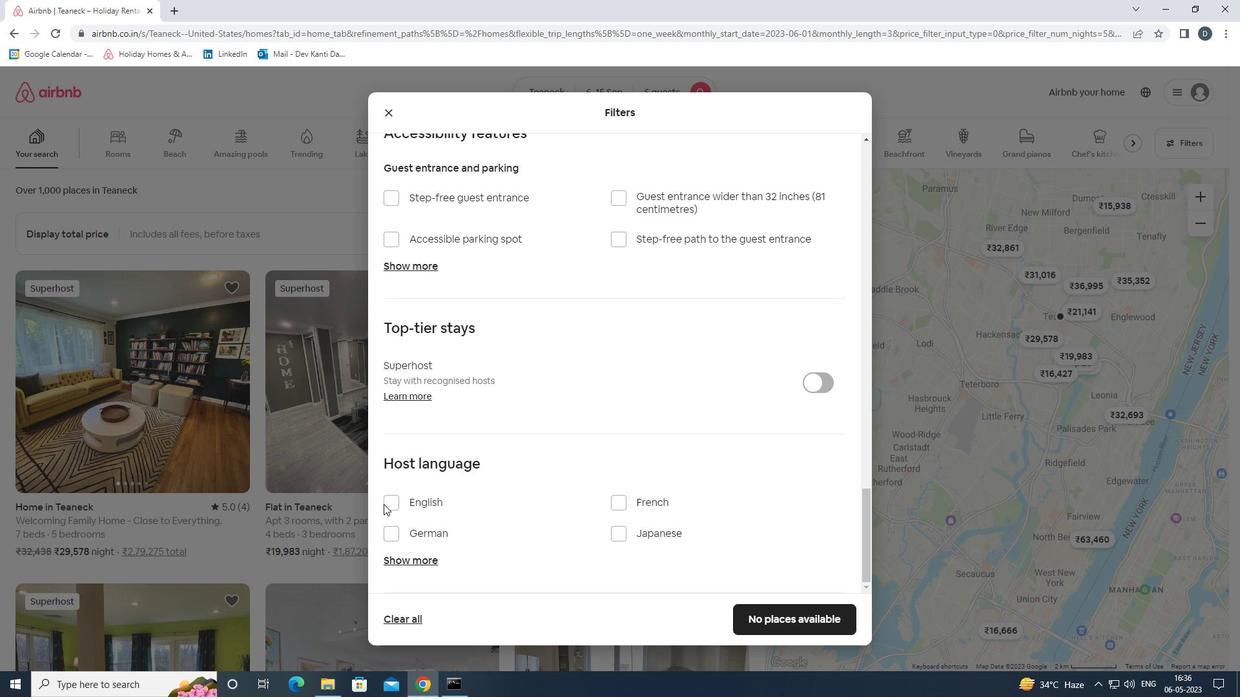 
Action: Mouse moved to (775, 618)
Screenshot: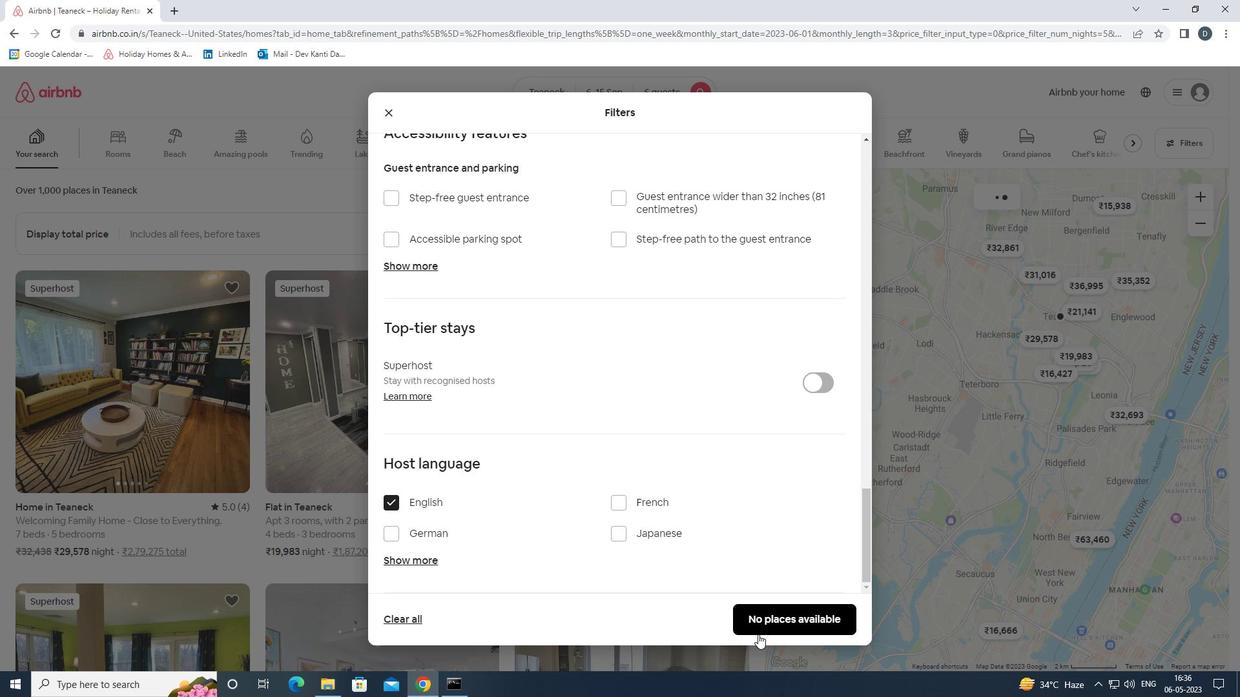 
Action: Mouse pressed left at (775, 618)
Screenshot: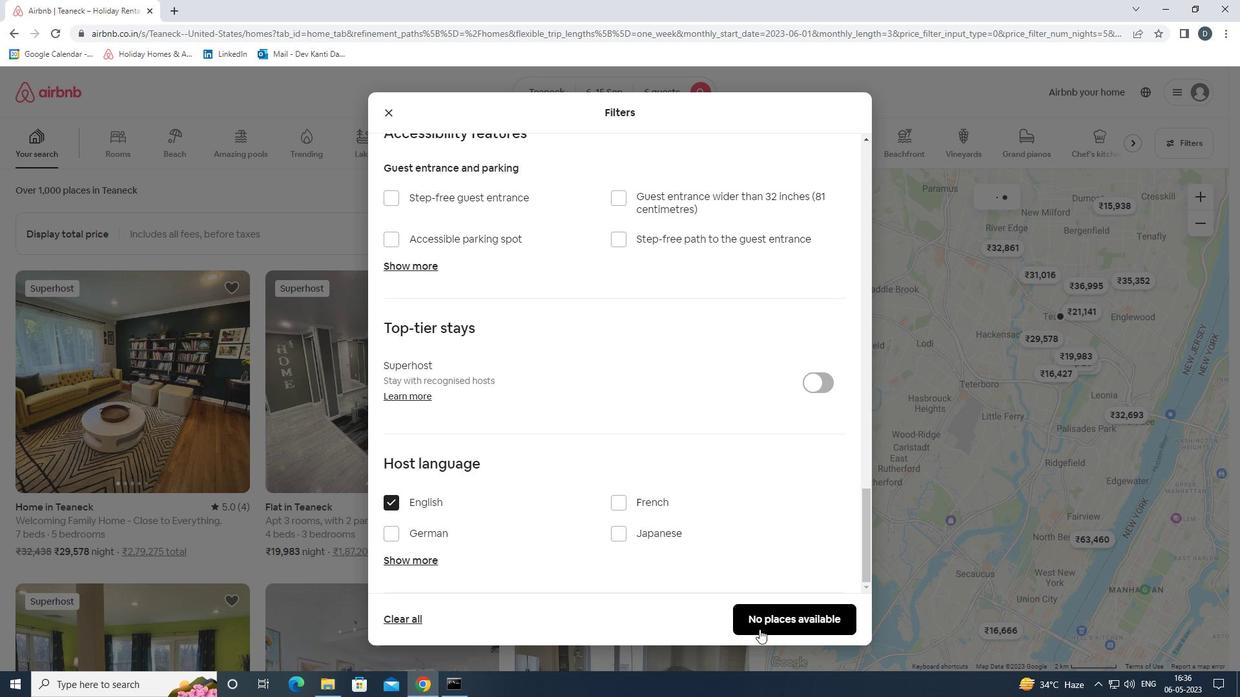 
